 Task: Look for space in South Orange, United States from 6th September, 2023 to 15th September, 2023 for 6 adults in price range Rs.8000 to Rs.12000. Place can be entire place or private room with 6 bedrooms having 6 beds and 6 bathrooms. Property type can be house, flat, guest house. Amenities needed are: wifi, TV, free parkinig on premises, gym, breakfast. Booking option can be shelf check-in. Required host language is English.
Action: Mouse moved to (549, 130)
Screenshot: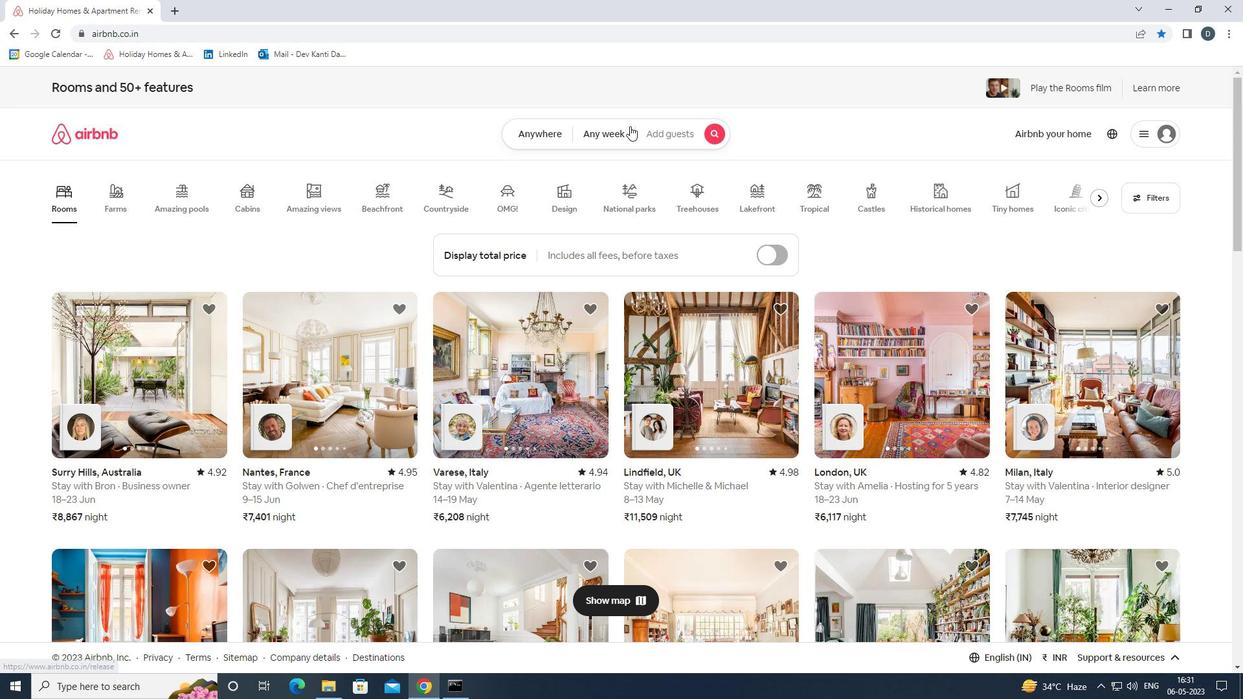 
Action: Mouse pressed left at (549, 130)
Screenshot: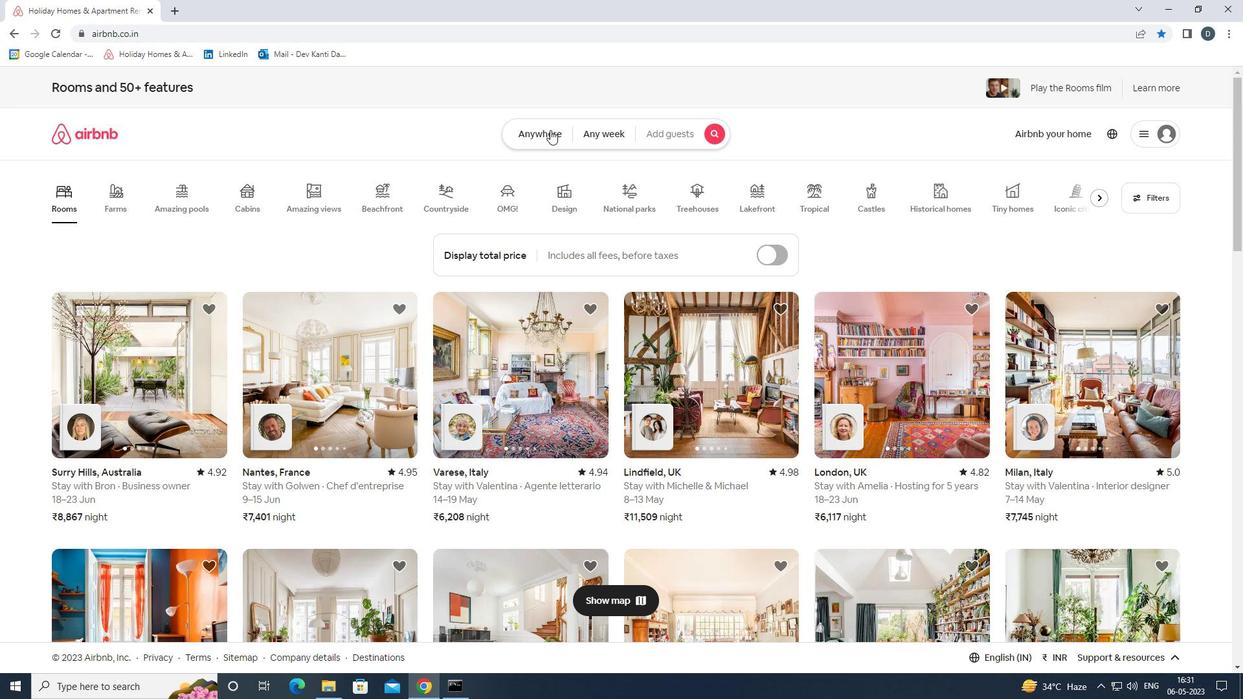 
Action: Mouse moved to (444, 182)
Screenshot: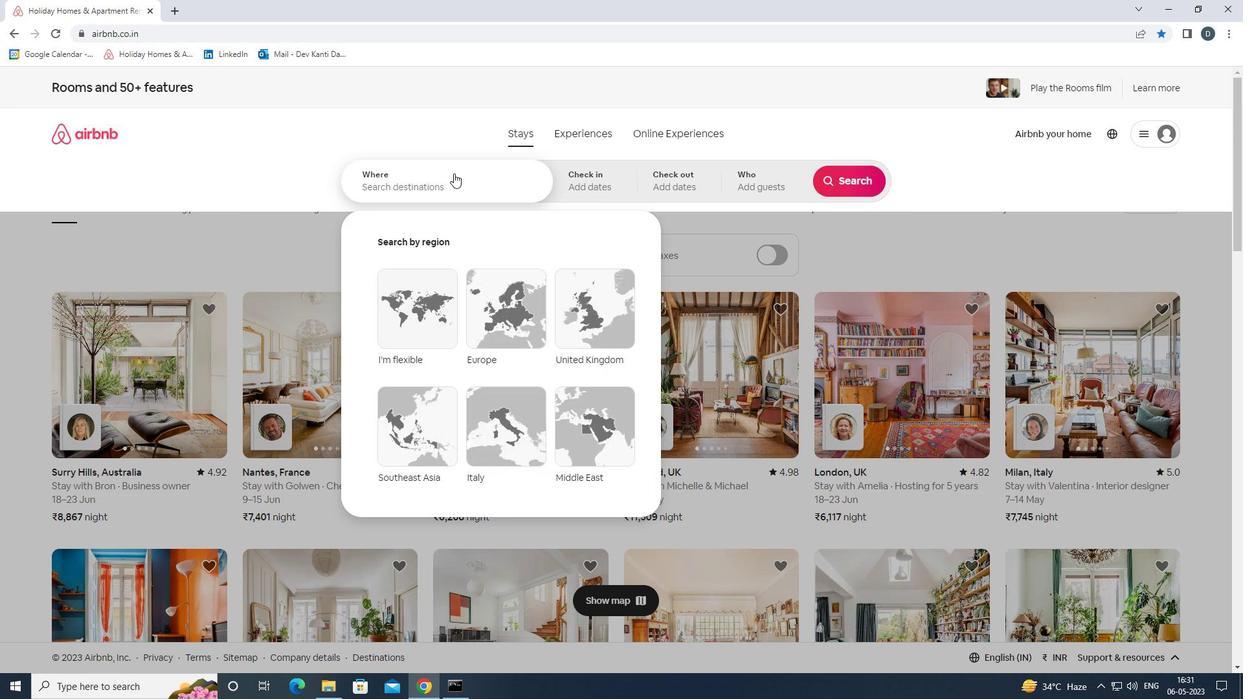
Action: Mouse pressed left at (444, 182)
Screenshot: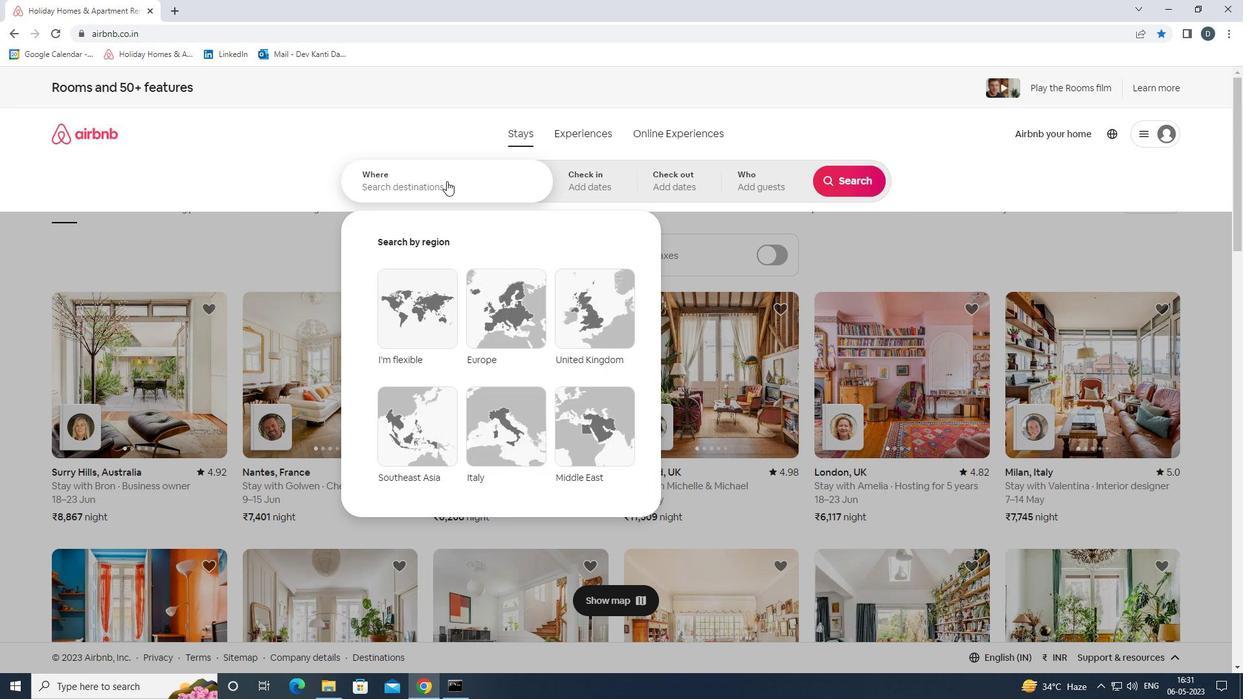 
Action: Key pressed <Key.shift>SOUTH<Key.space><Key.shift>ORANGE,<Key.shift>UNITED<Key.space><Key.shift><Key.shift><Key.shift><Key.shift><Key.shift><Key.shift><Key.shift>STATES<Key.enter>
Screenshot: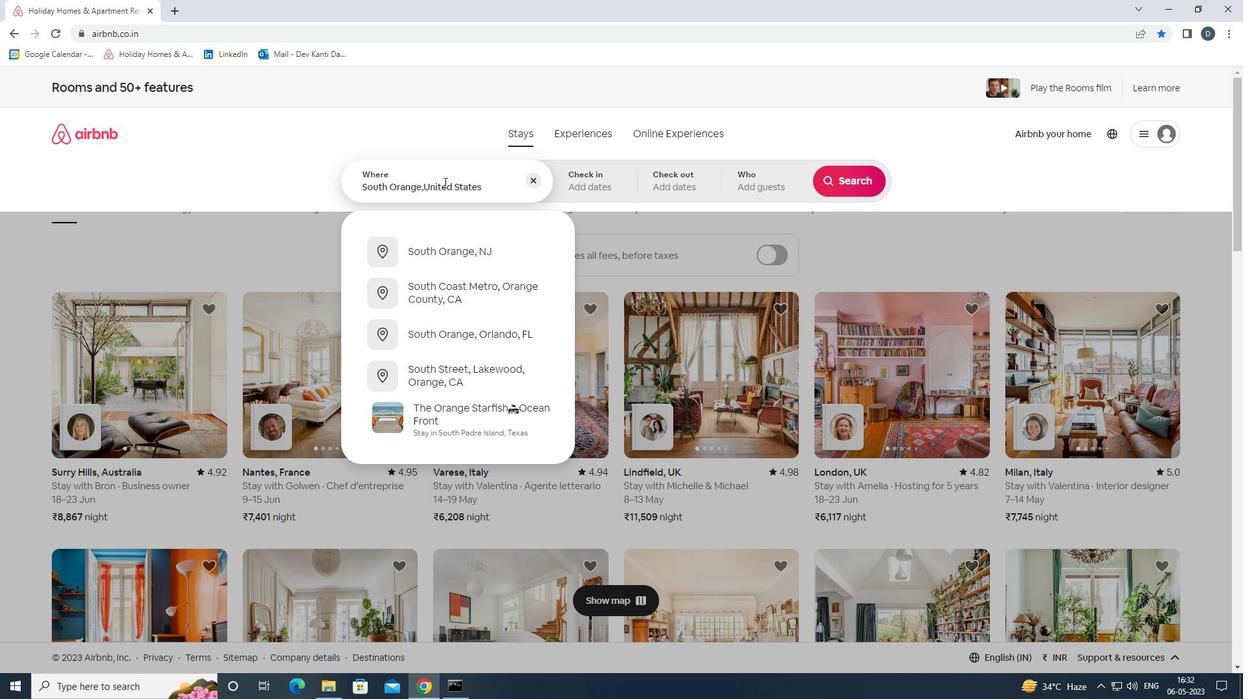 
Action: Mouse moved to (847, 279)
Screenshot: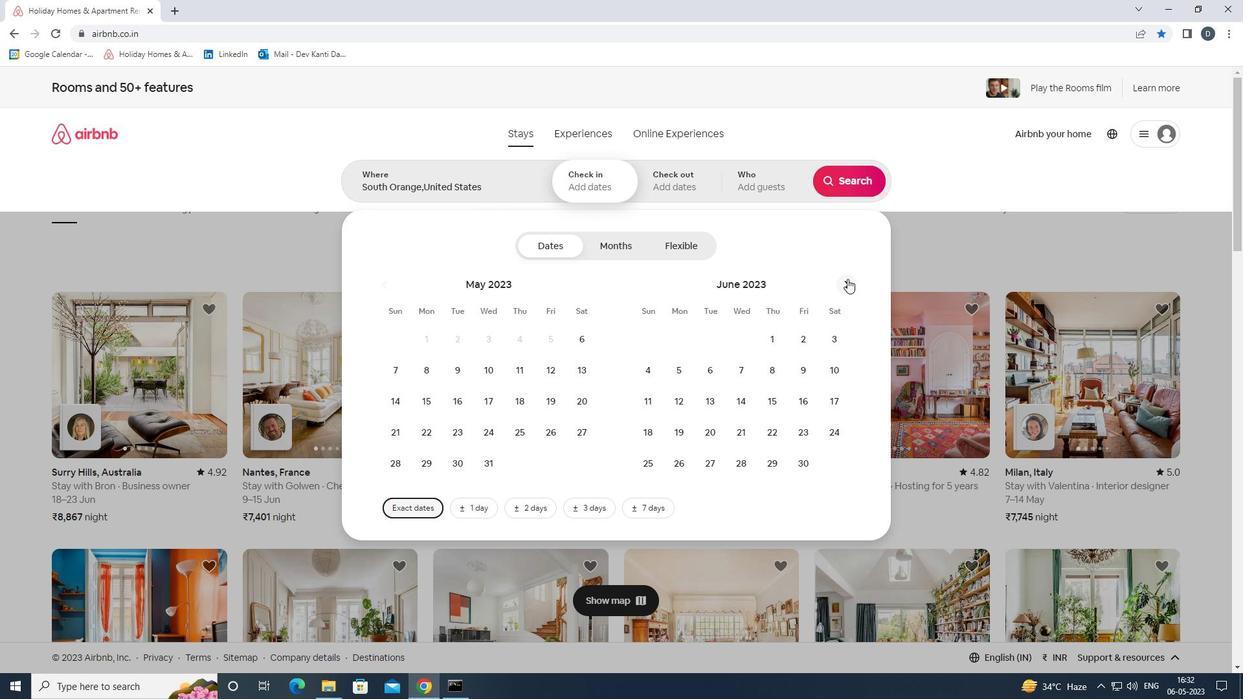 
Action: Mouse pressed left at (847, 279)
Screenshot: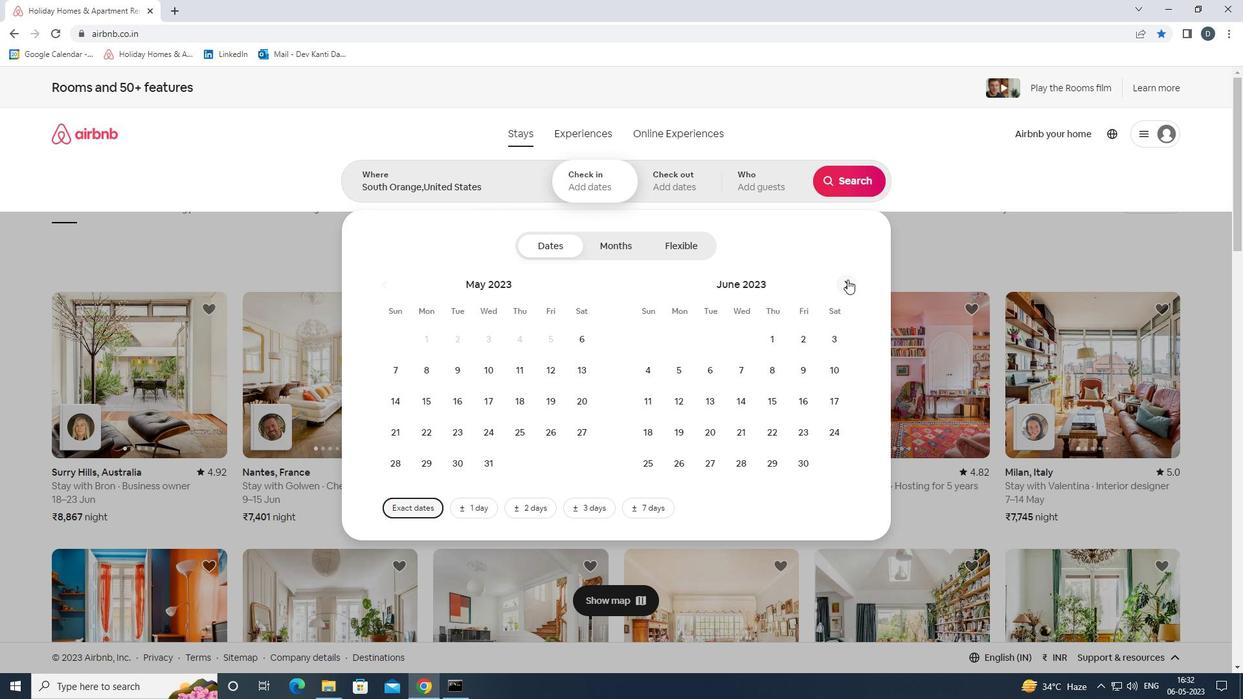 
Action: Mouse pressed left at (847, 279)
Screenshot: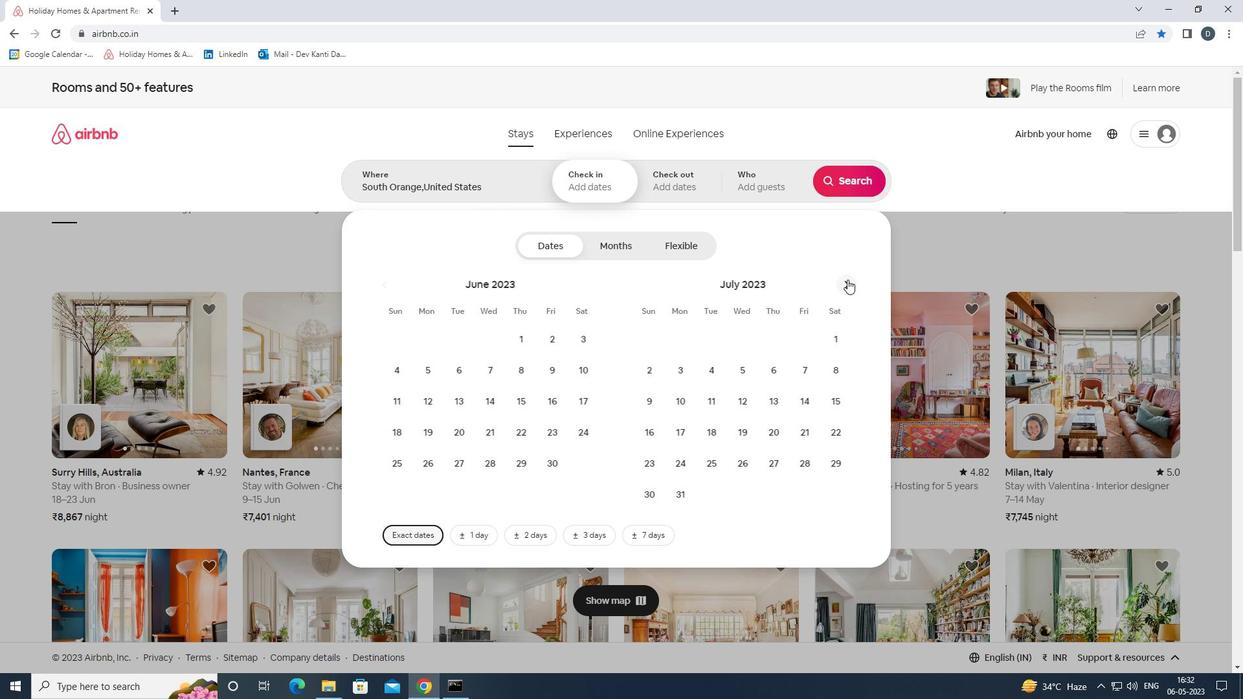 
Action: Mouse pressed left at (847, 279)
Screenshot: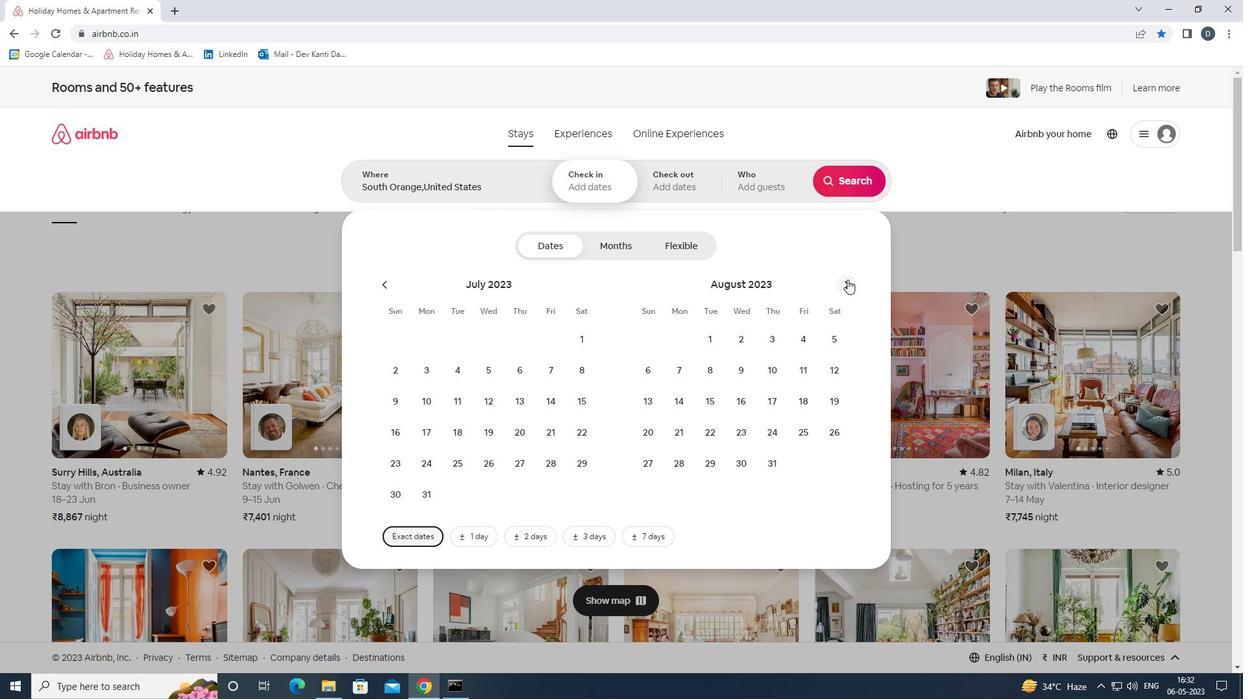 
Action: Mouse pressed left at (847, 279)
Screenshot: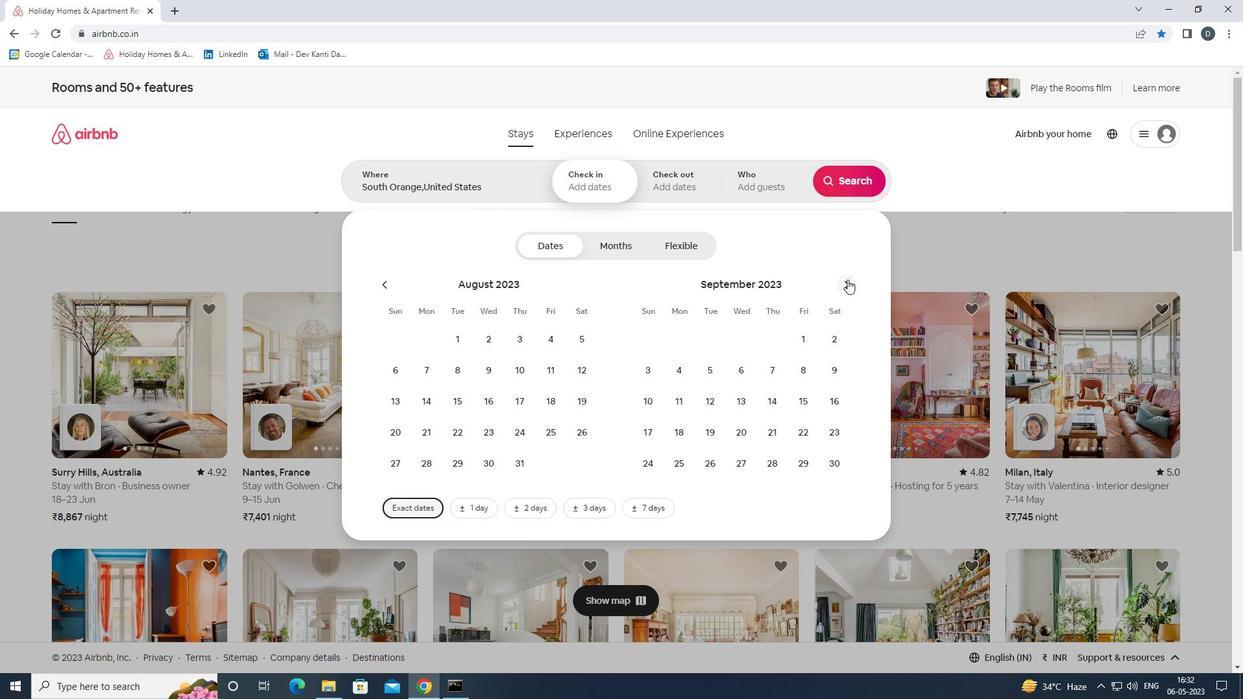 
Action: Mouse moved to (496, 378)
Screenshot: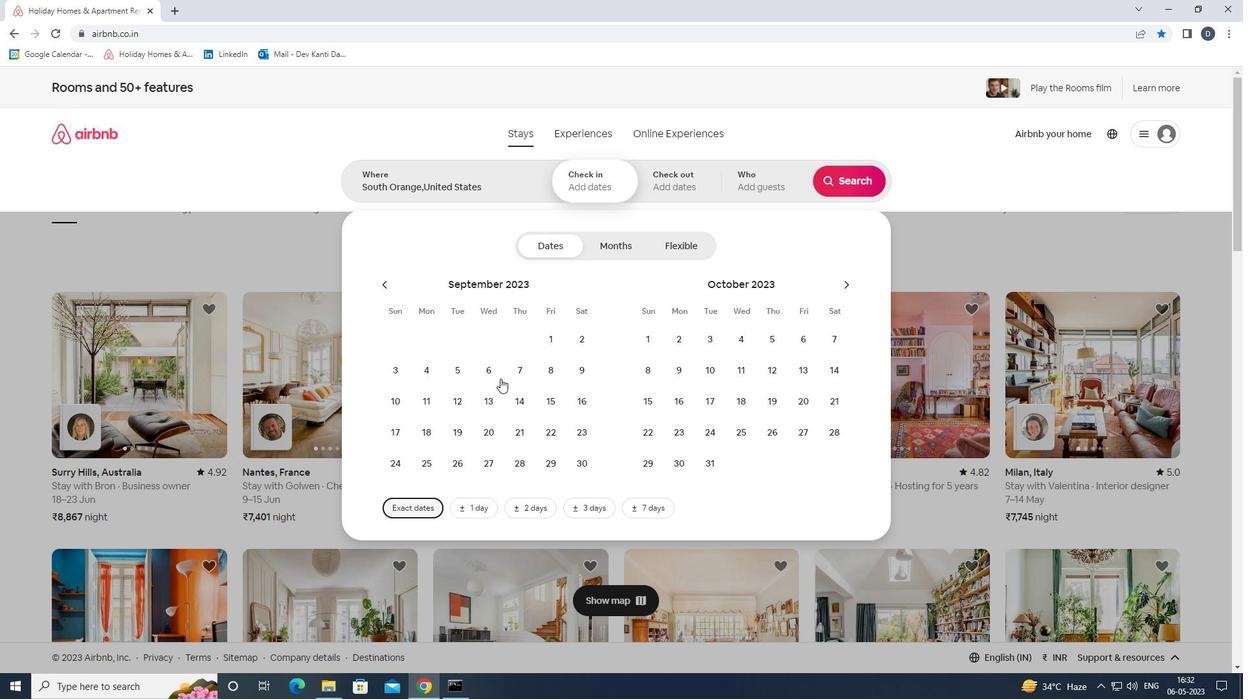 
Action: Mouse pressed left at (496, 378)
Screenshot: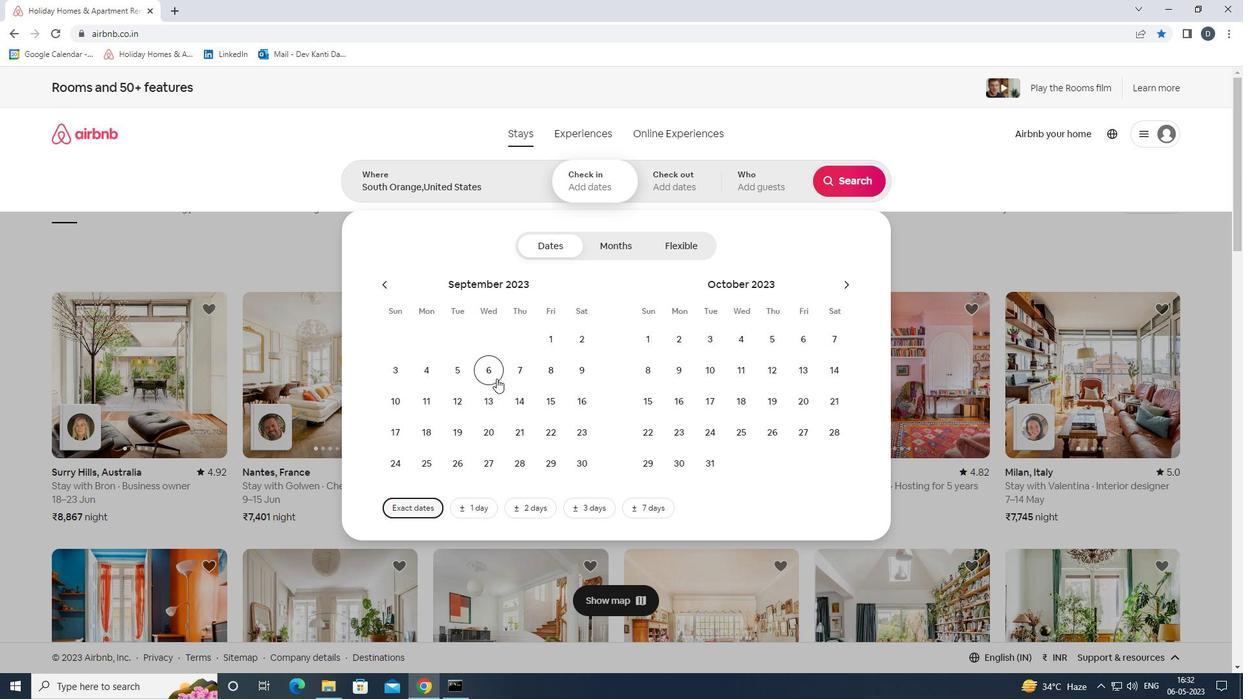 
Action: Mouse moved to (546, 397)
Screenshot: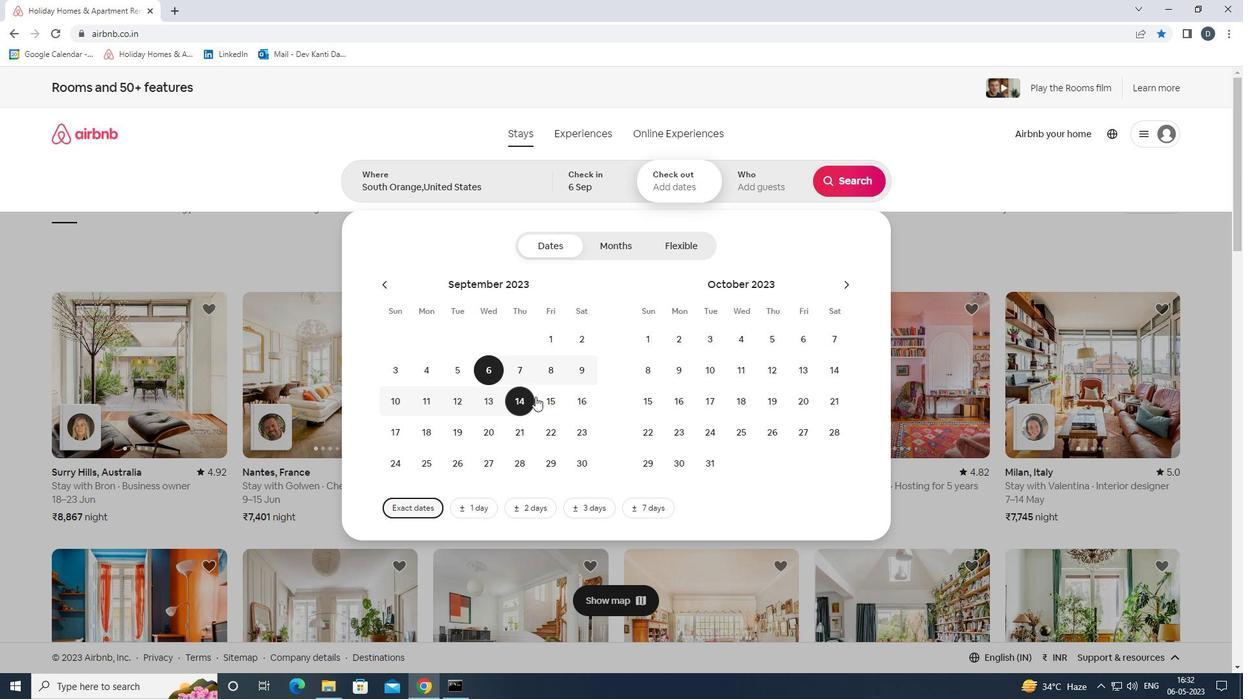 
Action: Mouse pressed left at (546, 397)
Screenshot: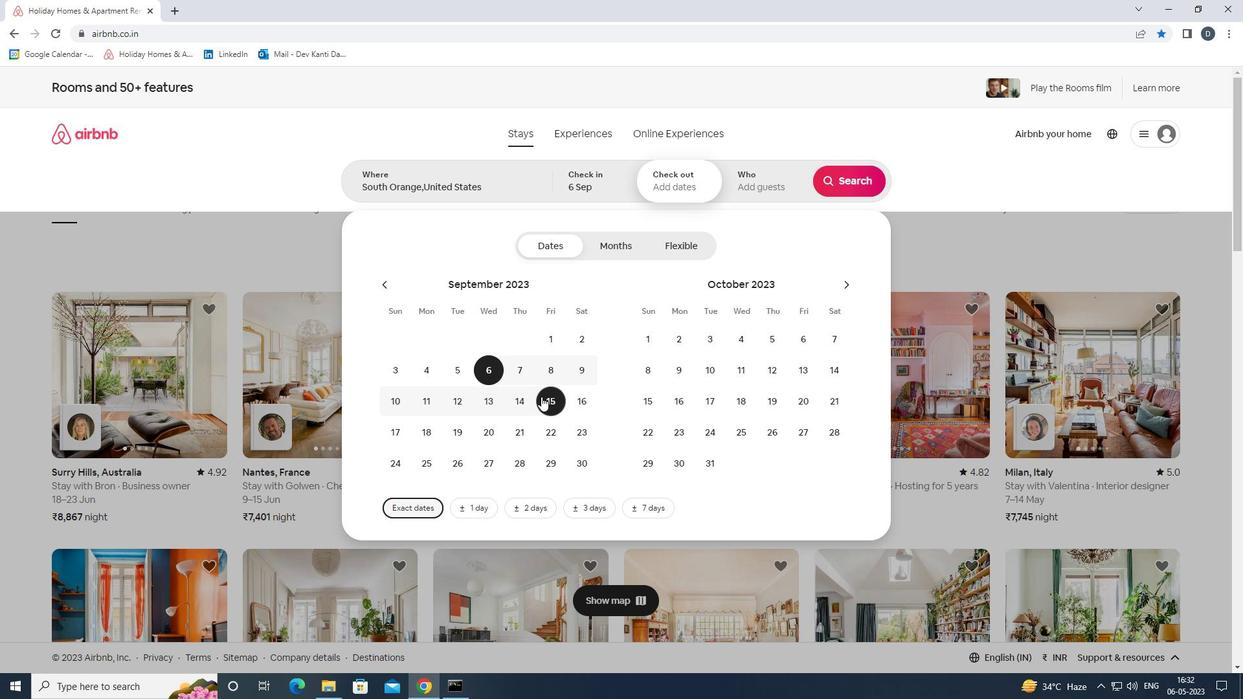 
Action: Mouse moved to (757, 191)
Screenshot: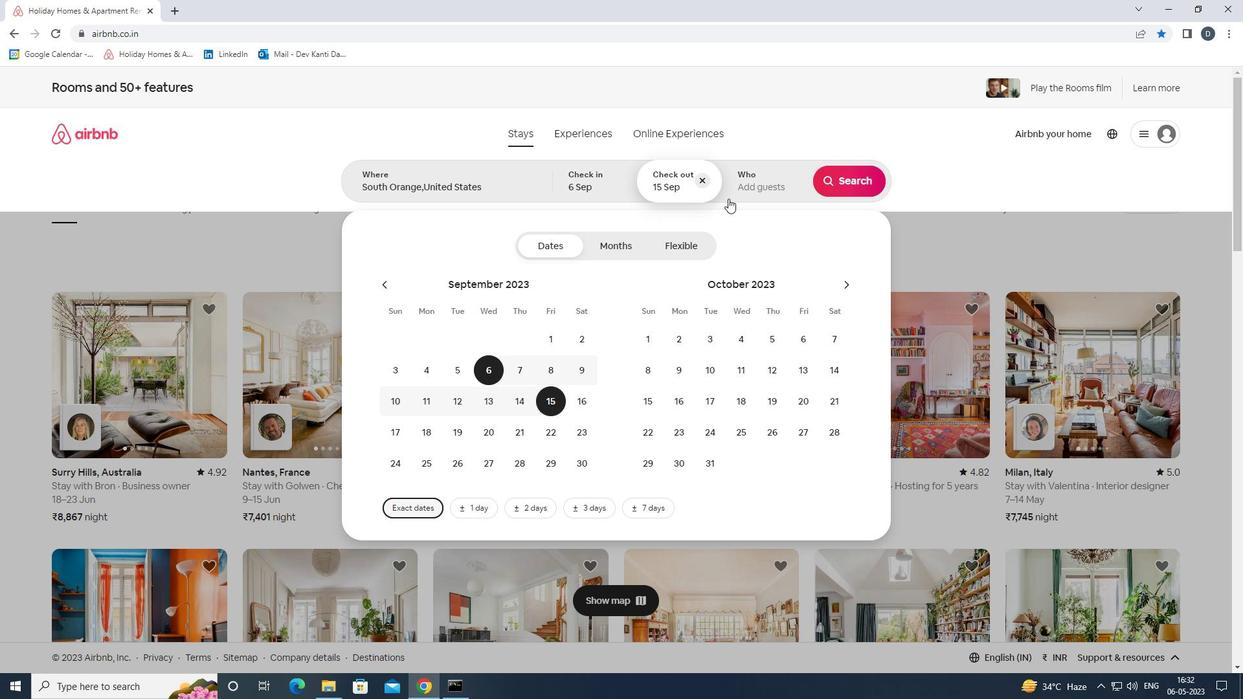 
Action: Mouse pressed left at (757, 191)
Screenshot: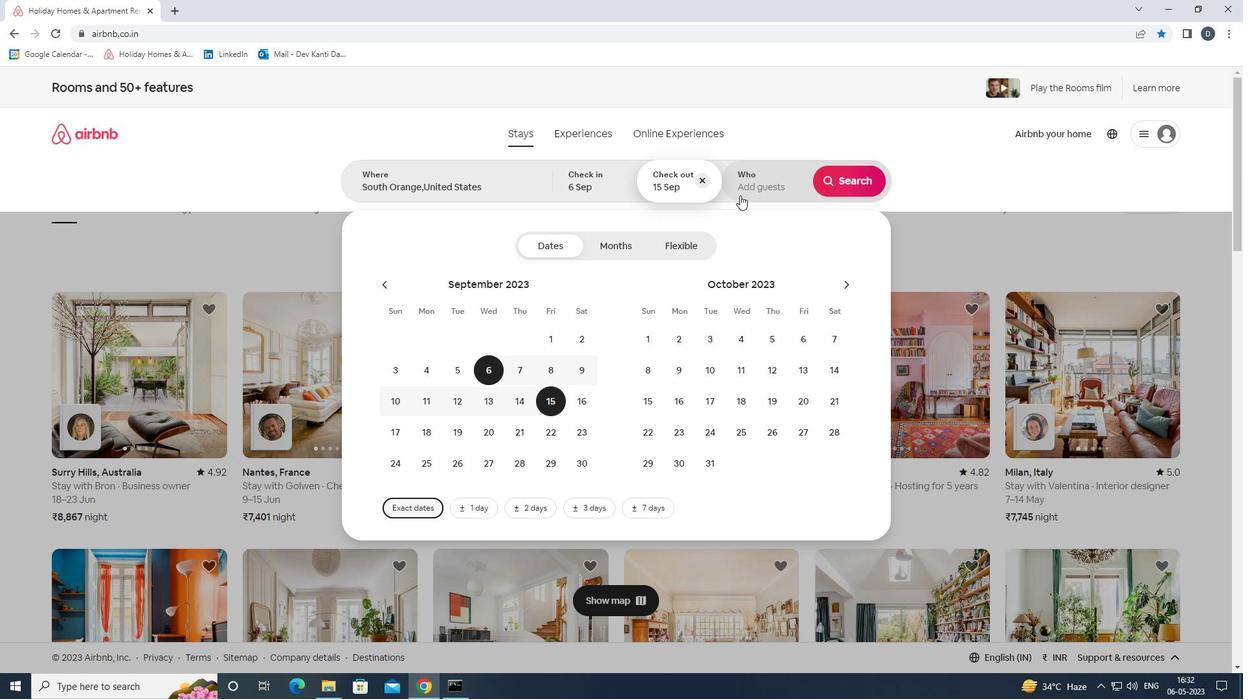 
Action: Mouse moved to (854, 248)
Screenshot: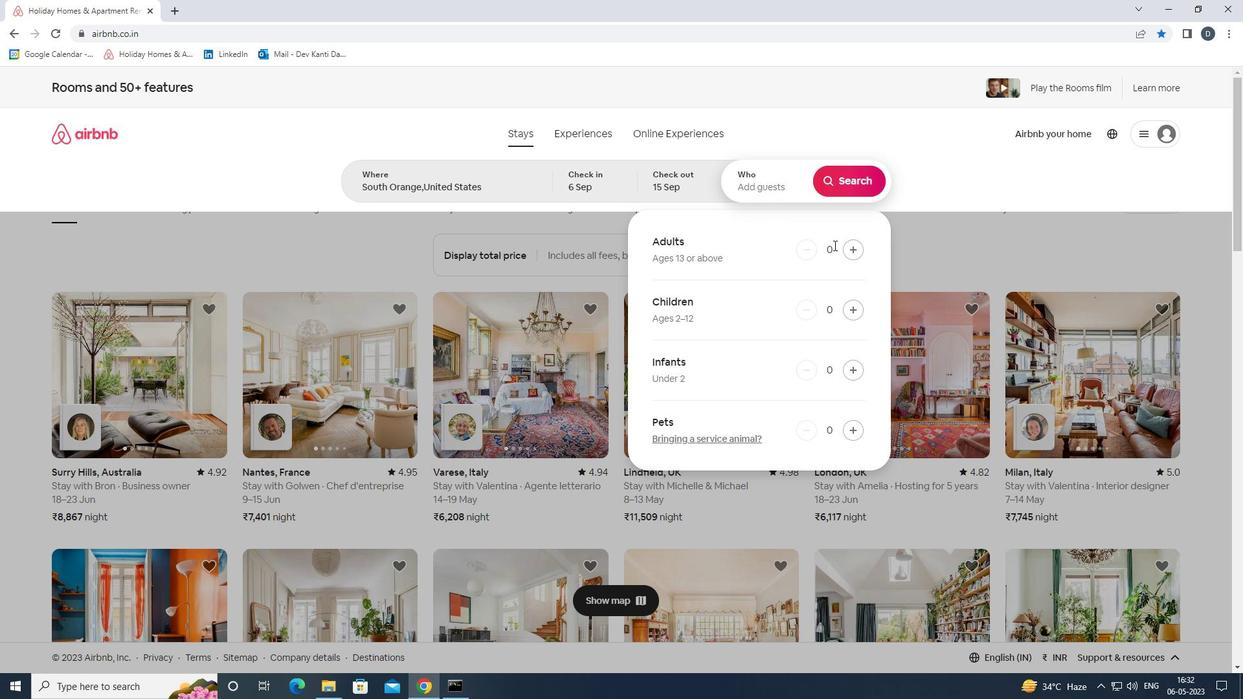 
Action: Mouse pressed left at (854, 248)
Screenshot: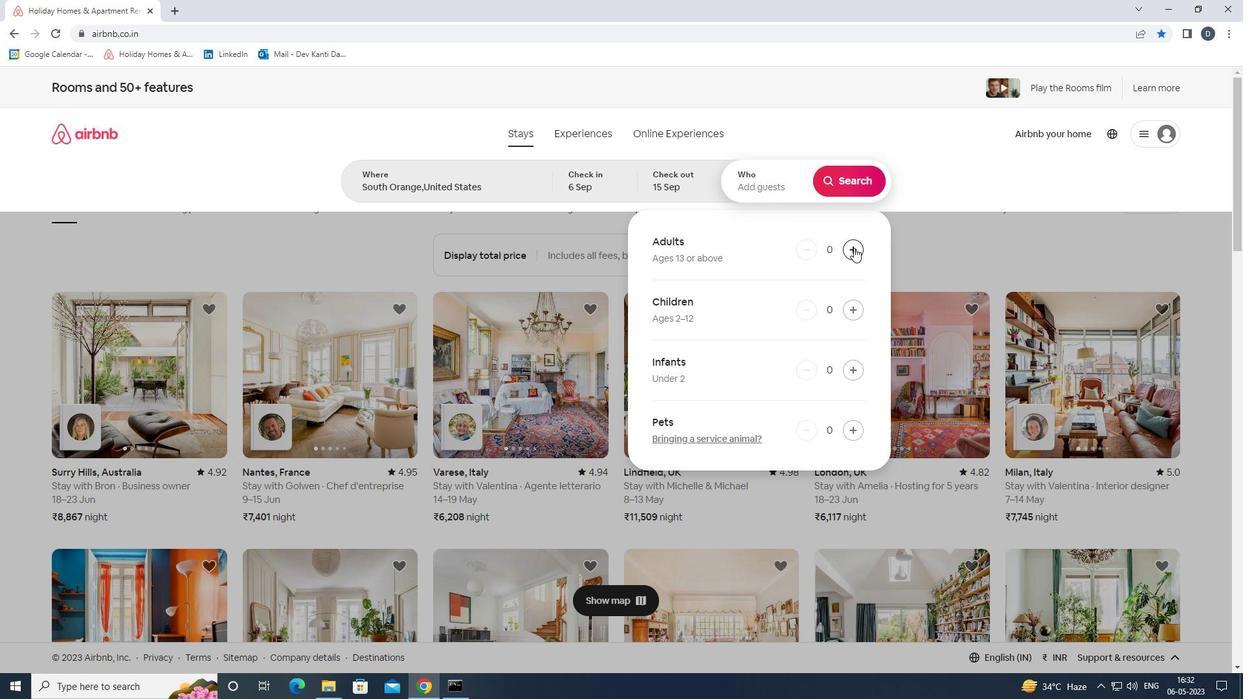 
Action: Mouse pressed left at (854, 248)
Screenshot: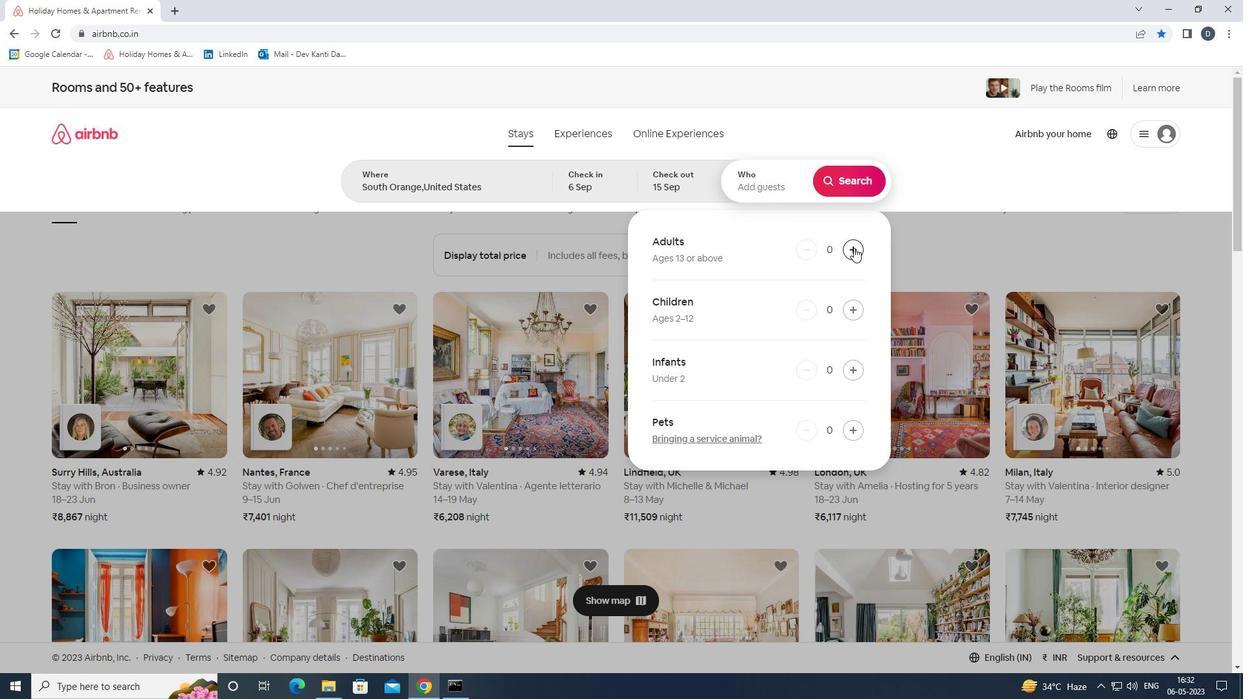 
Action: Mouse pressed left at (854, 248)
Screenshot: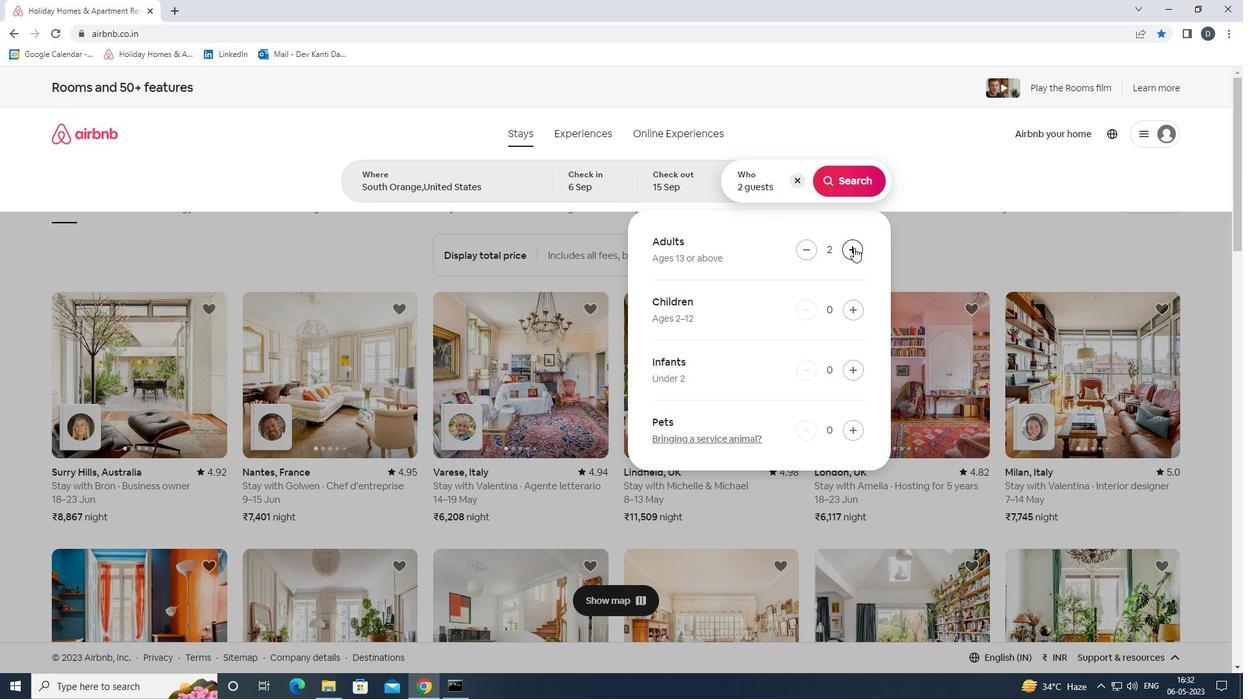 
Action: Mouse pressed left at (854, 248)
Screenshot: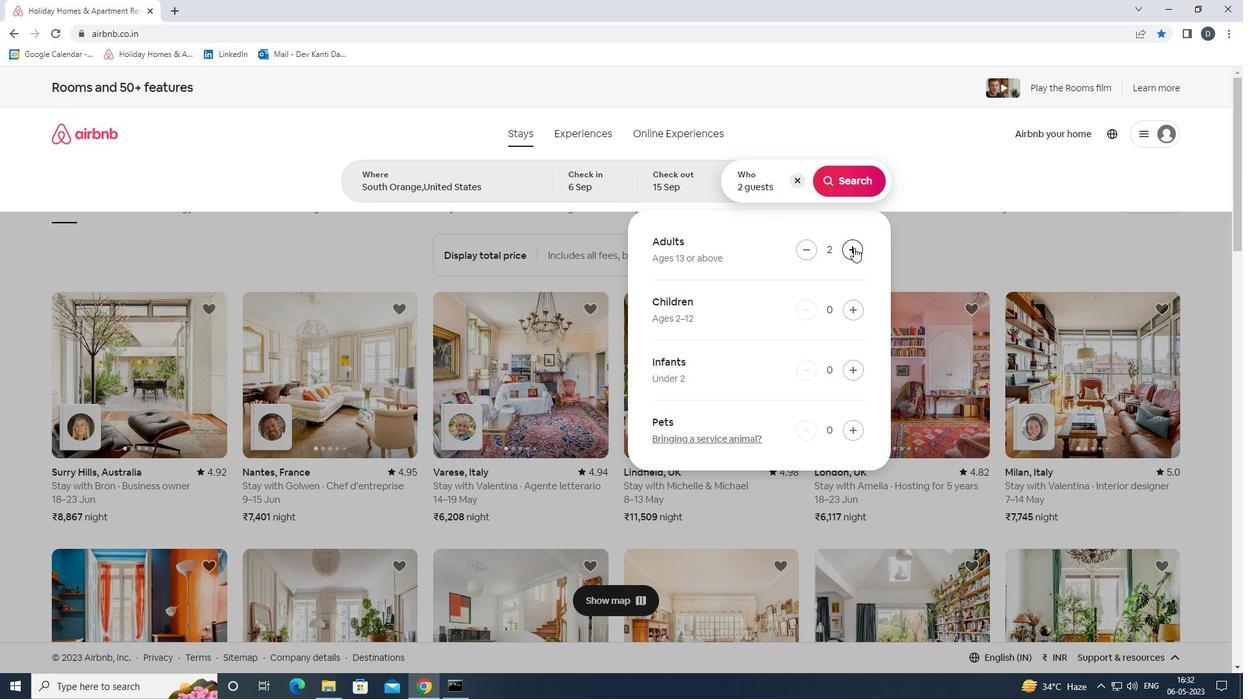 
Action: Mouse pressed left at (854, 248)
Screenshot: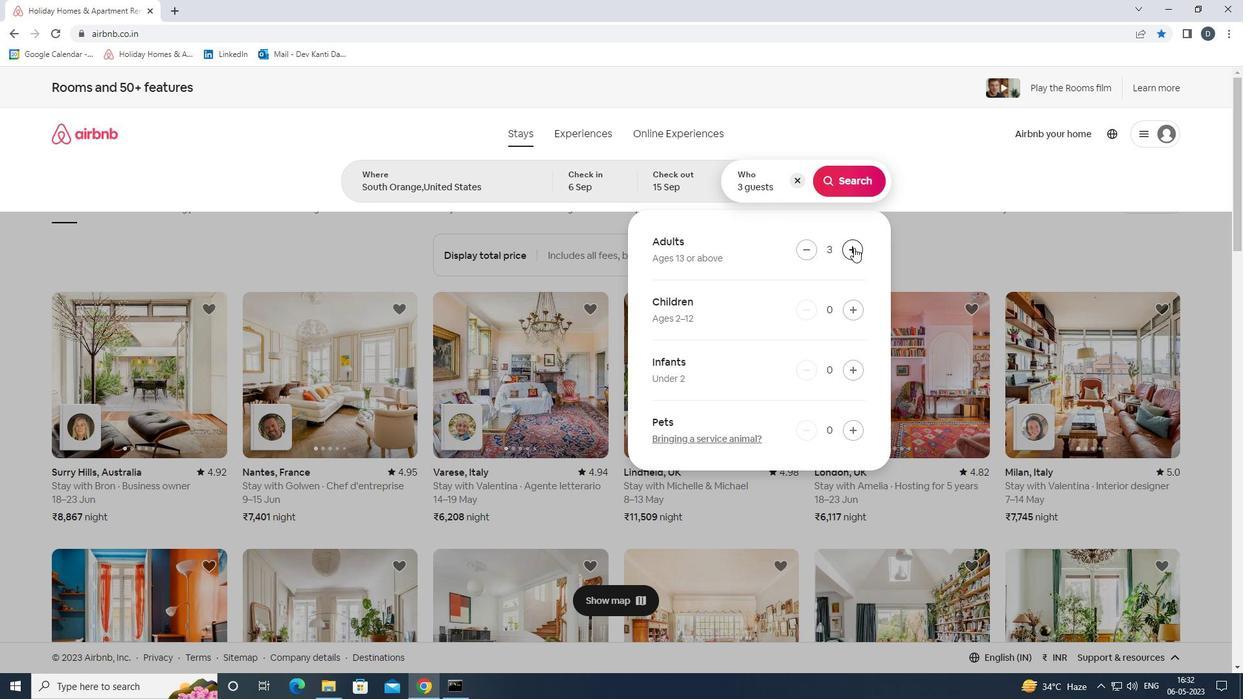 
Action: Mouse pressed left at (854, 248)
Screenshot: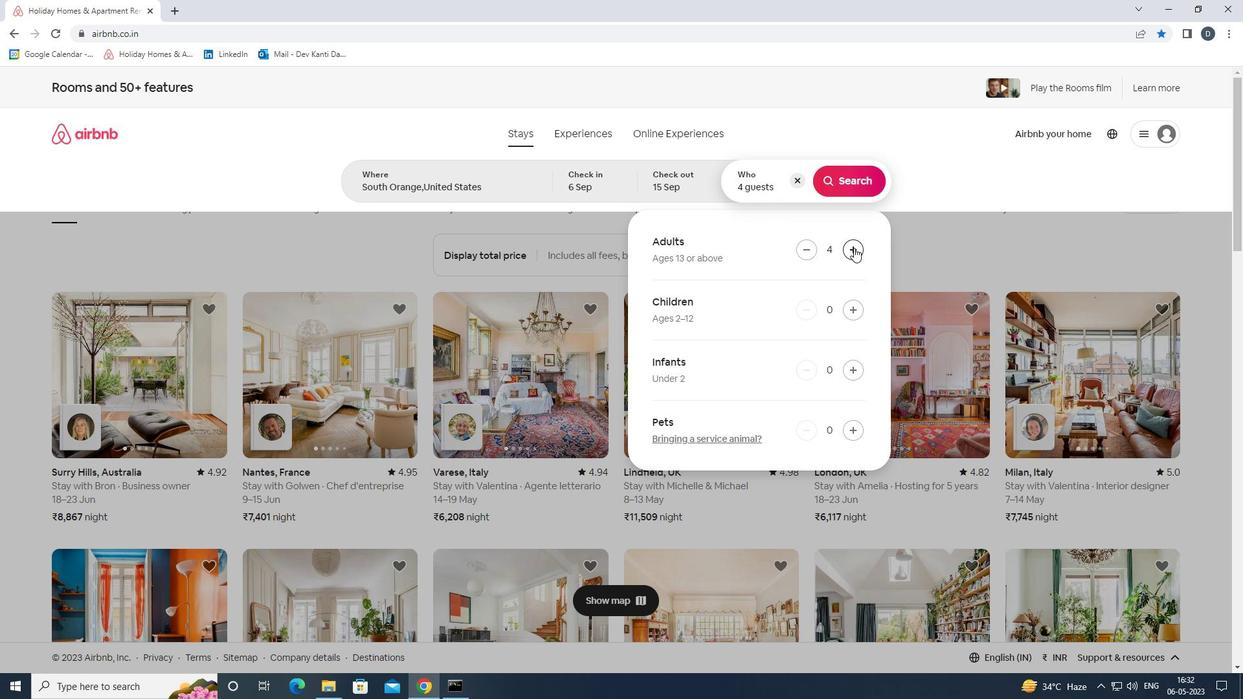 
Action: Mouse moved to (849, 183)
Screenshot: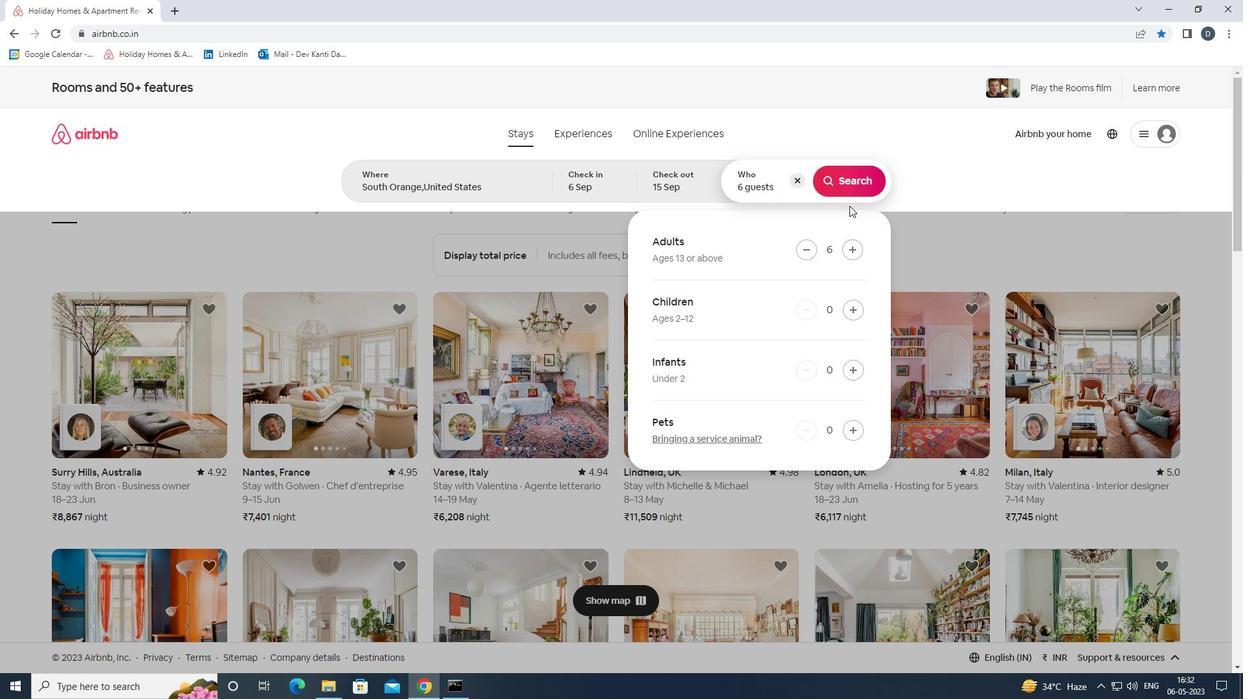 
Action: Mouse pressed left at (849, 183)
Screenshot: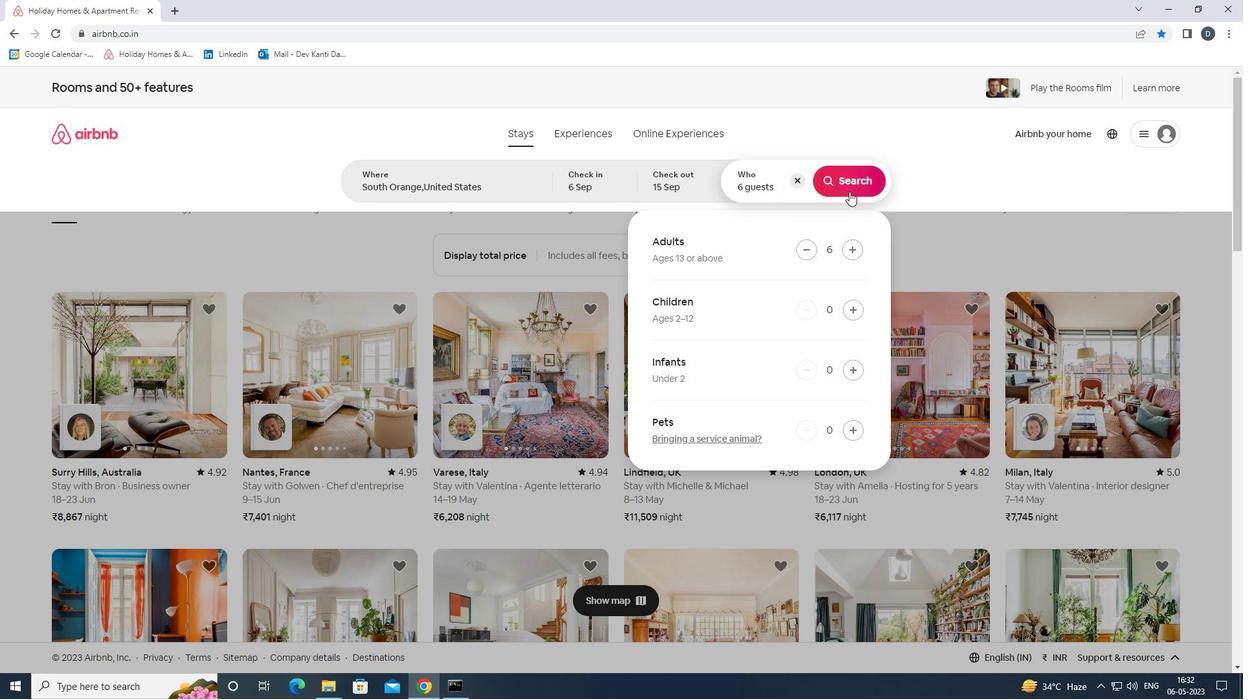 
Action: Mouse moved to (1180, 141)
Screenshot: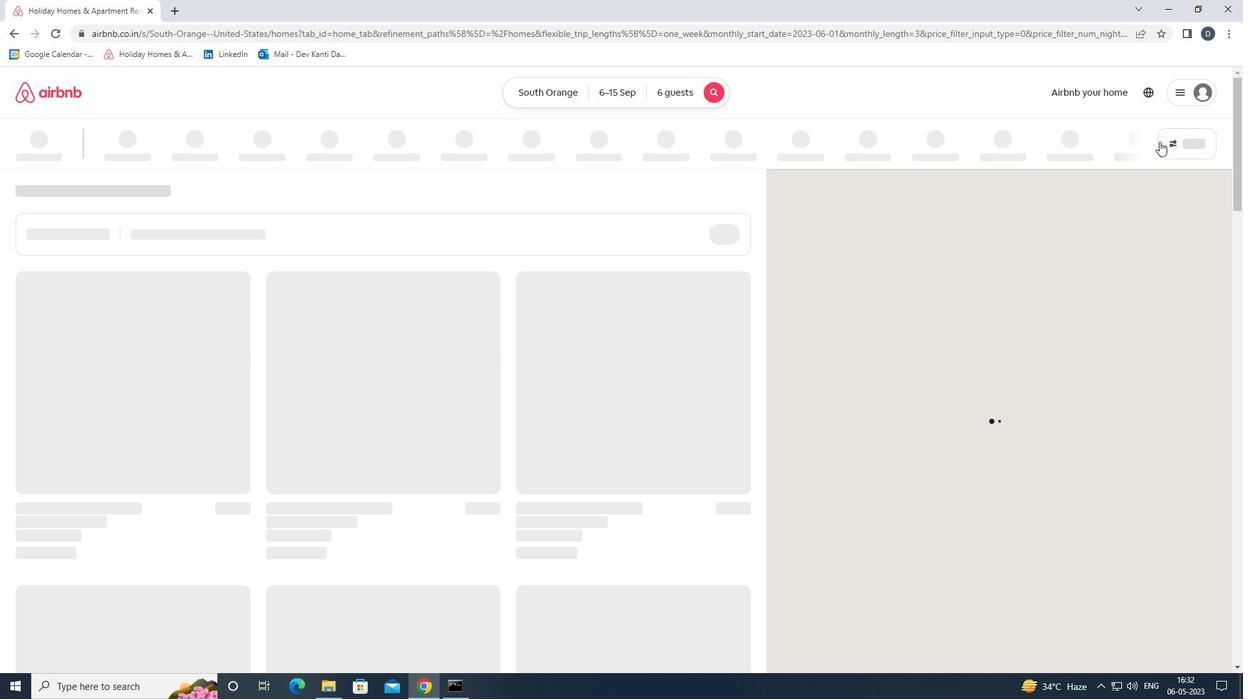 
Action: Mouse pressed left at (1180, 141)
Screenshot: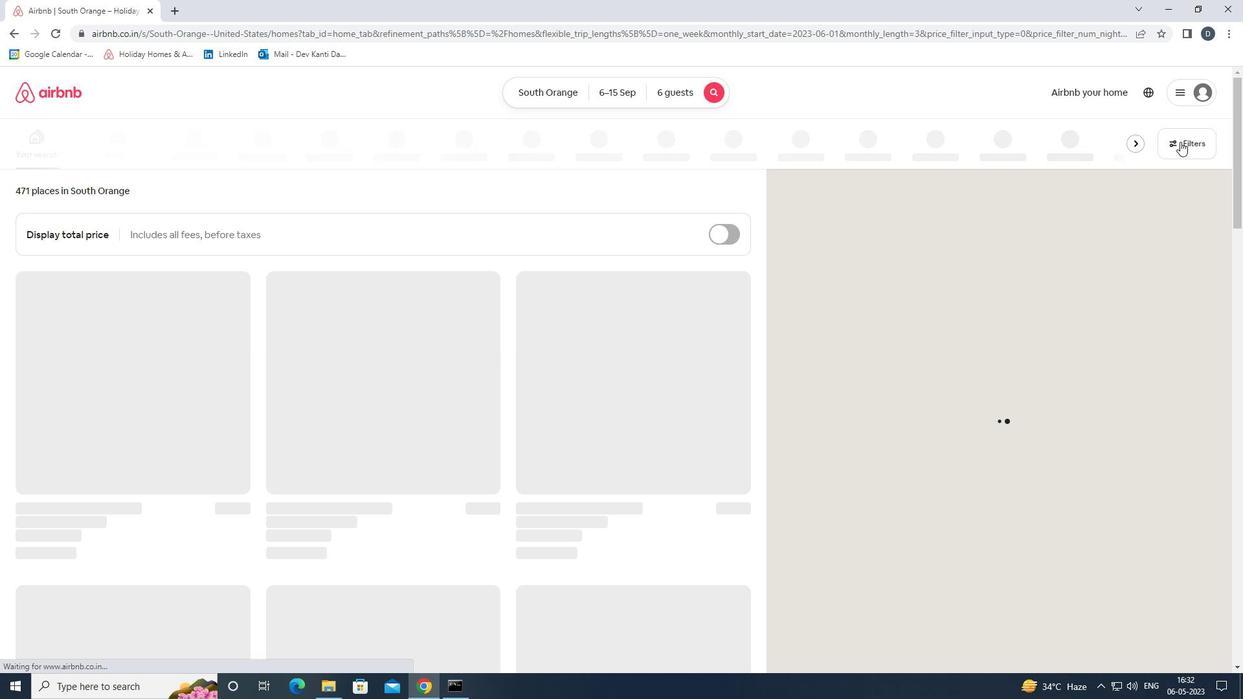 
Action: Mouse moved to (505, 467)
Screenshot: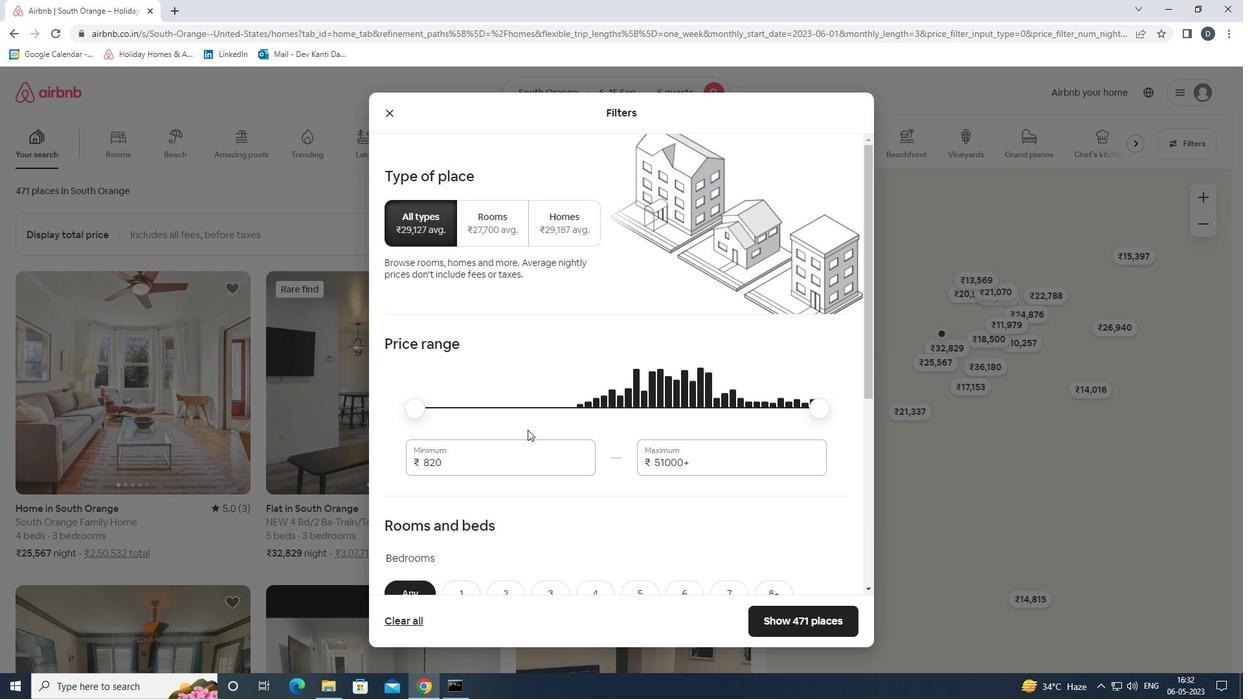 
Action: Mouse pressed left at (505, 467)
Screenshot: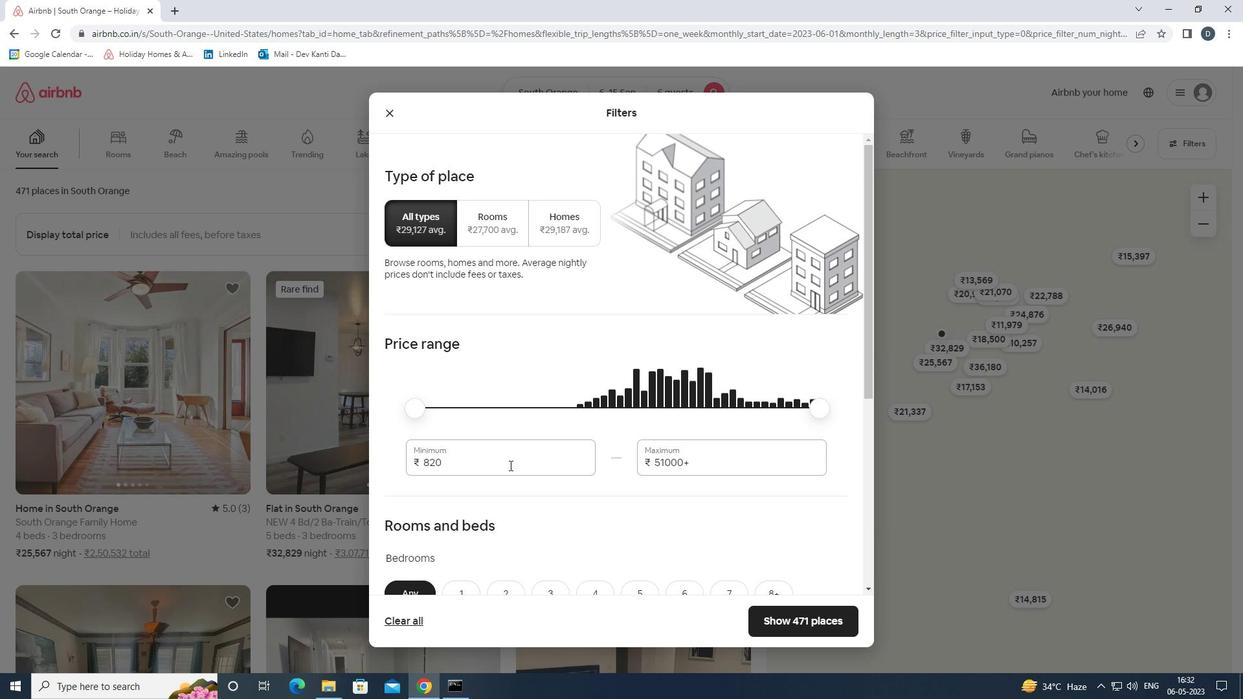 
Action: Mouse pressed left at (505, 467)
Screenshot: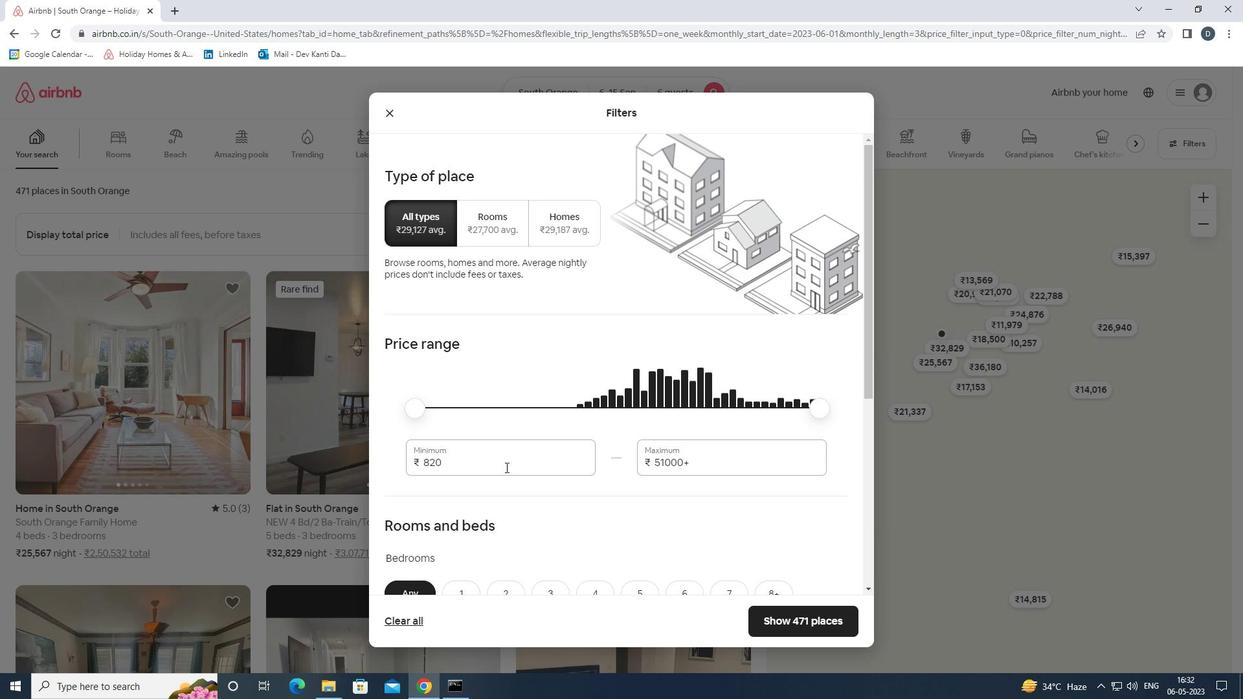
Action: Mouse moved to (507, 433)
Screenshot: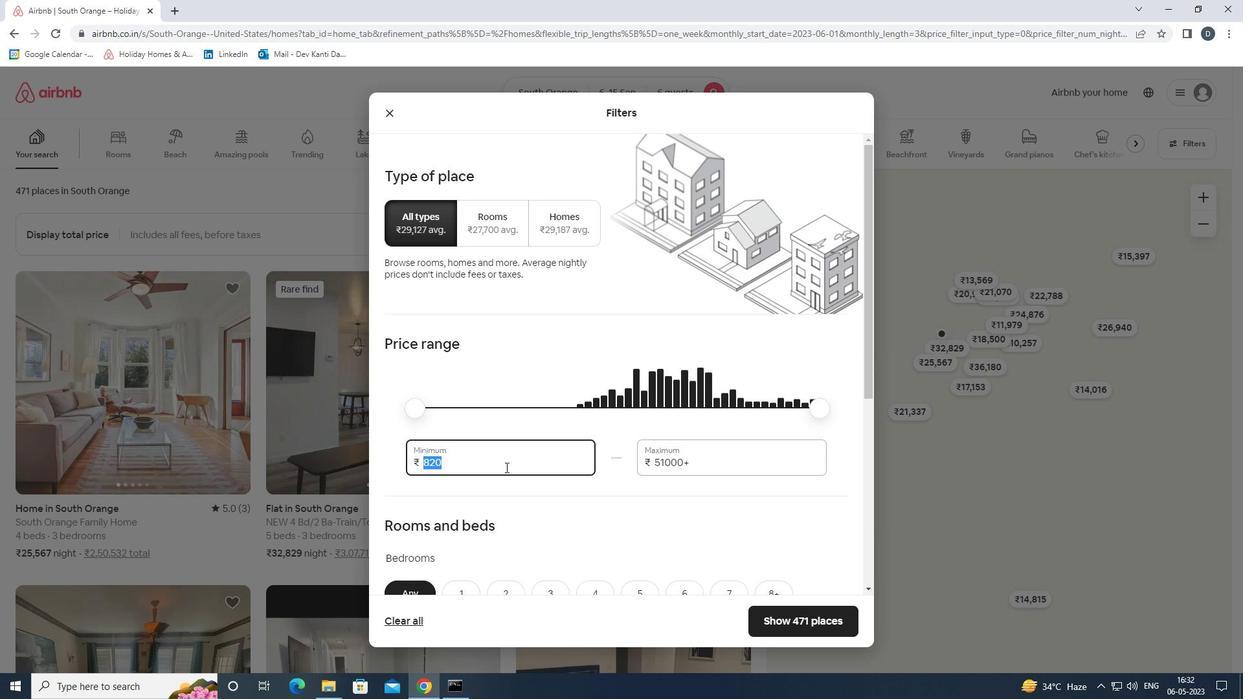 
Action: Key pressed 8000<Key.tab>12000
Screenshot: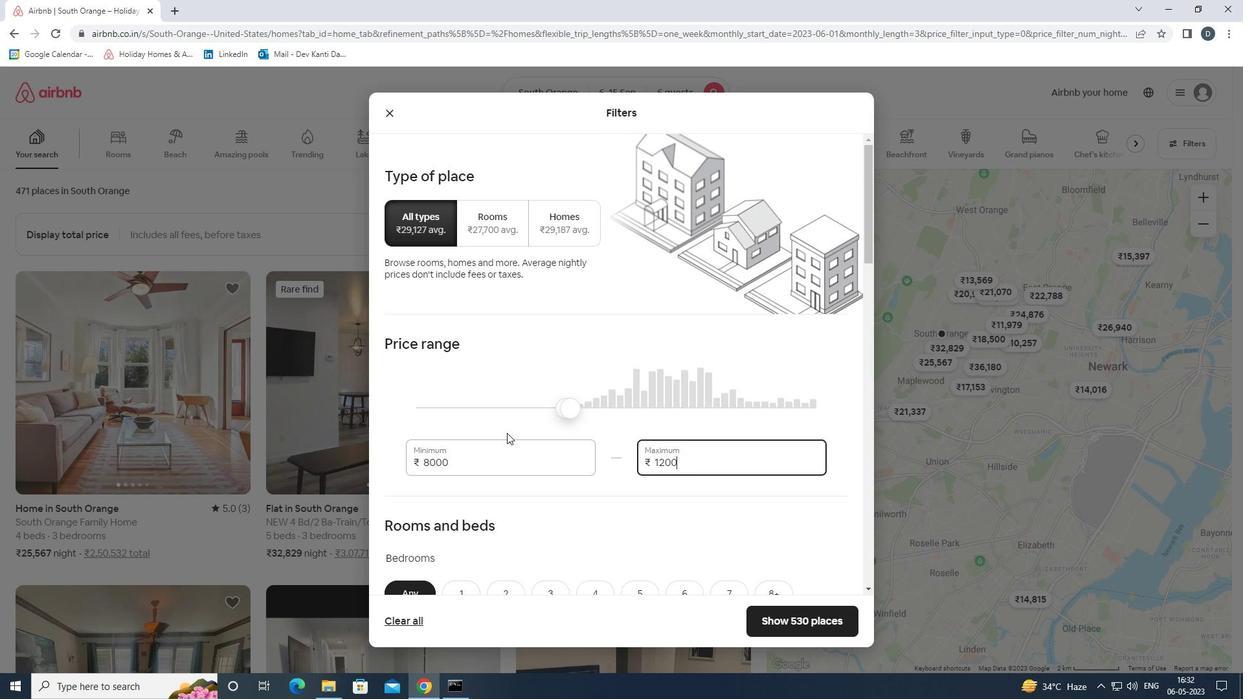 
Action: Mouse moved to (508, 432)
Screenshot: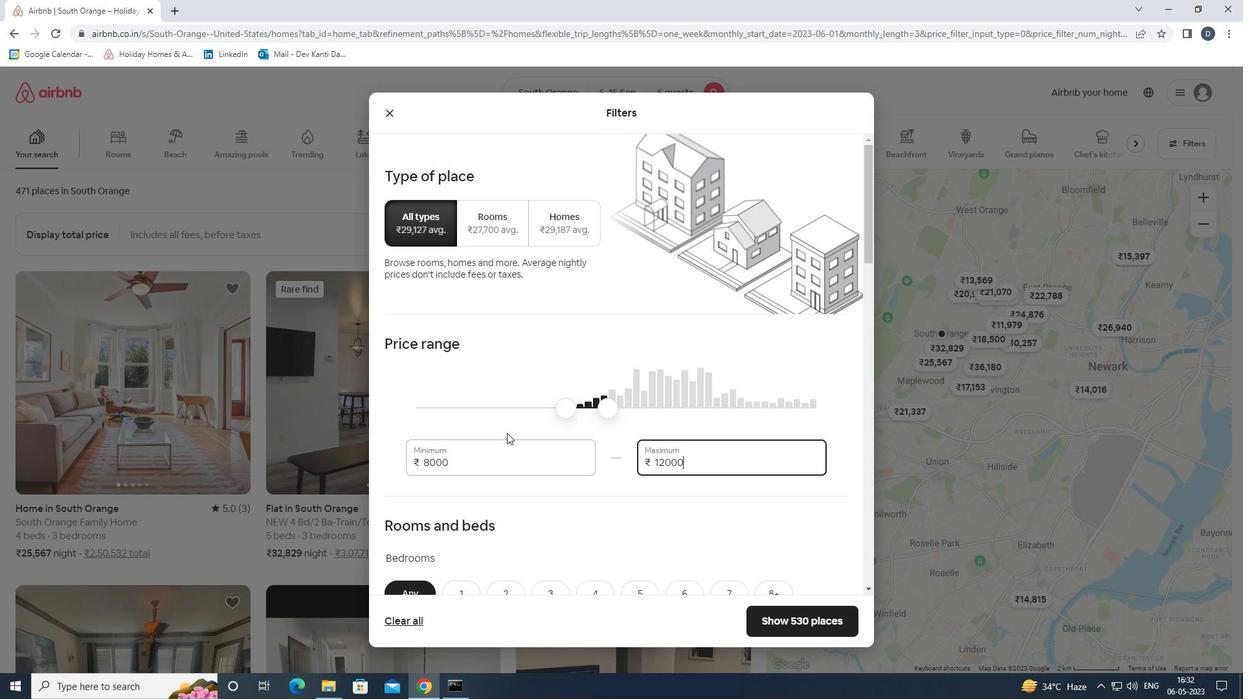 
Action: Mouse scrolled (508, 431) with delta (0, 0)
Screenshot: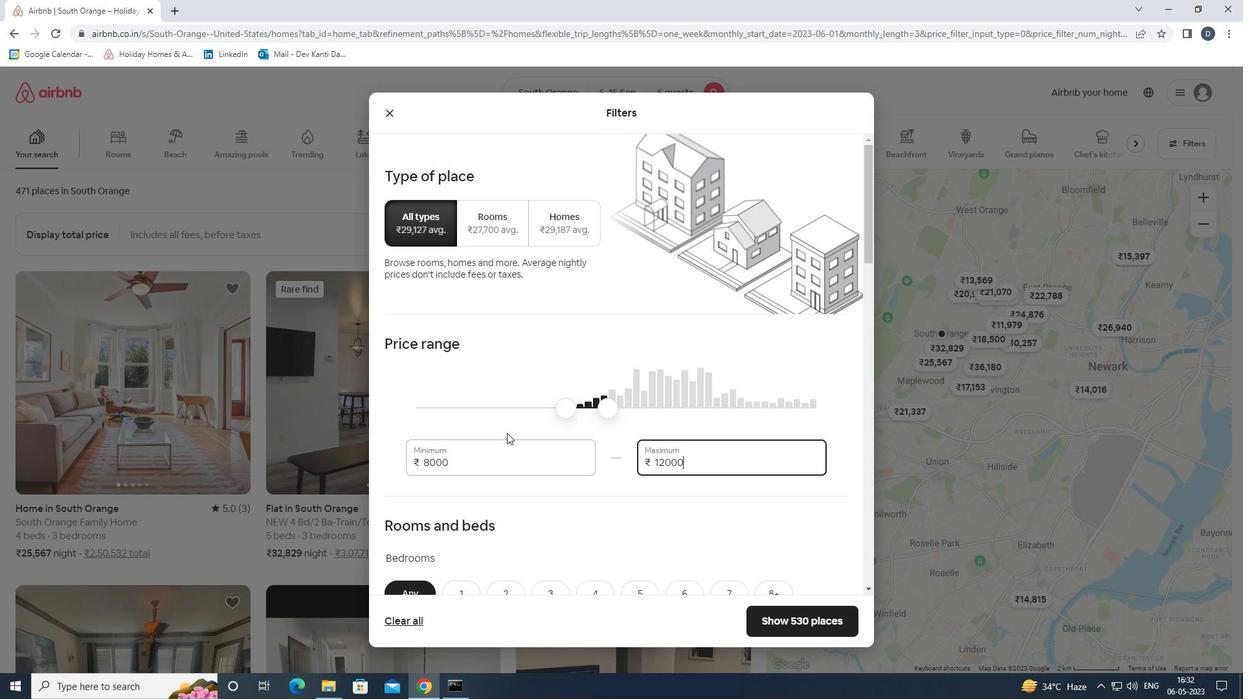 
Action: Mouse moved to (516, 432)
Screenshot: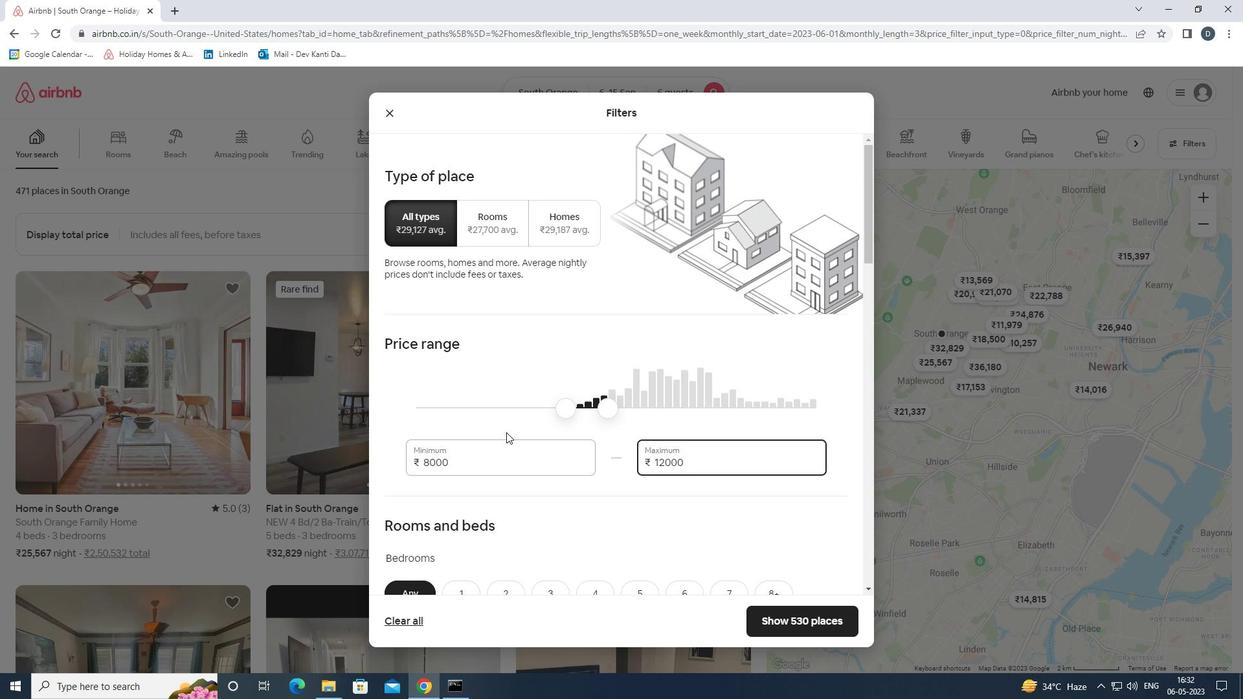 
Action: Mouse scrolled (516, 431) with delta (0, 0)
Screenshot: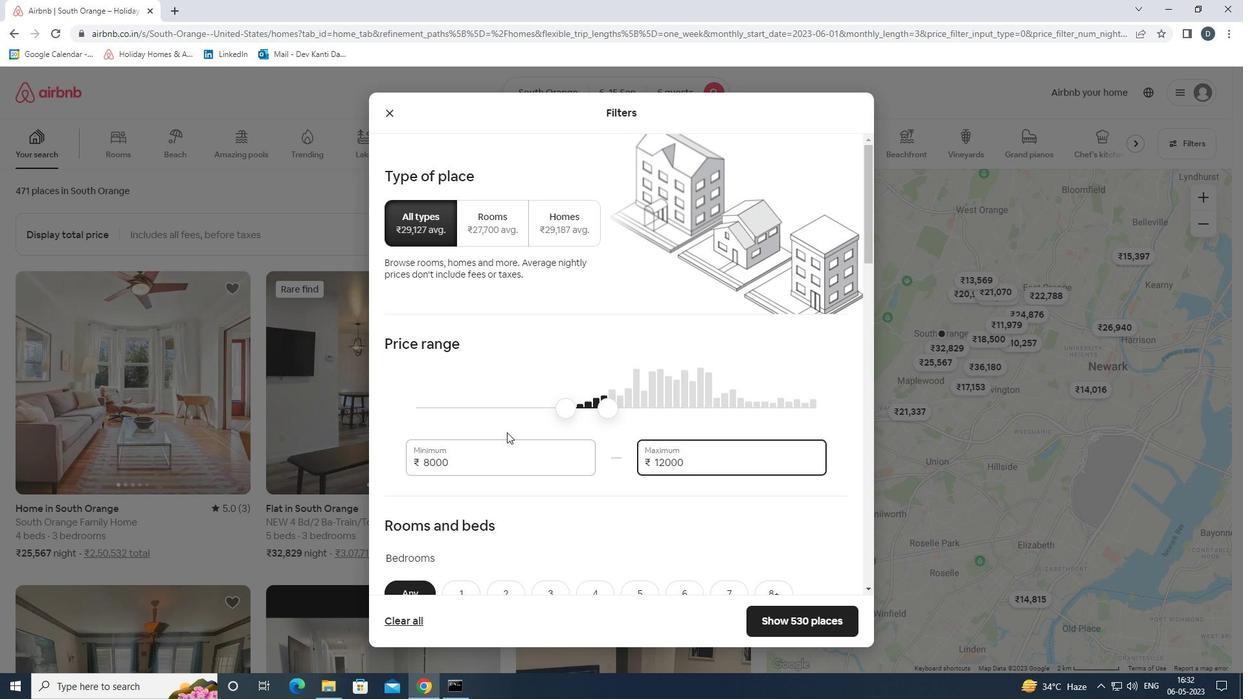 
Action: Mouse moved to (525, 431)
Screenshot: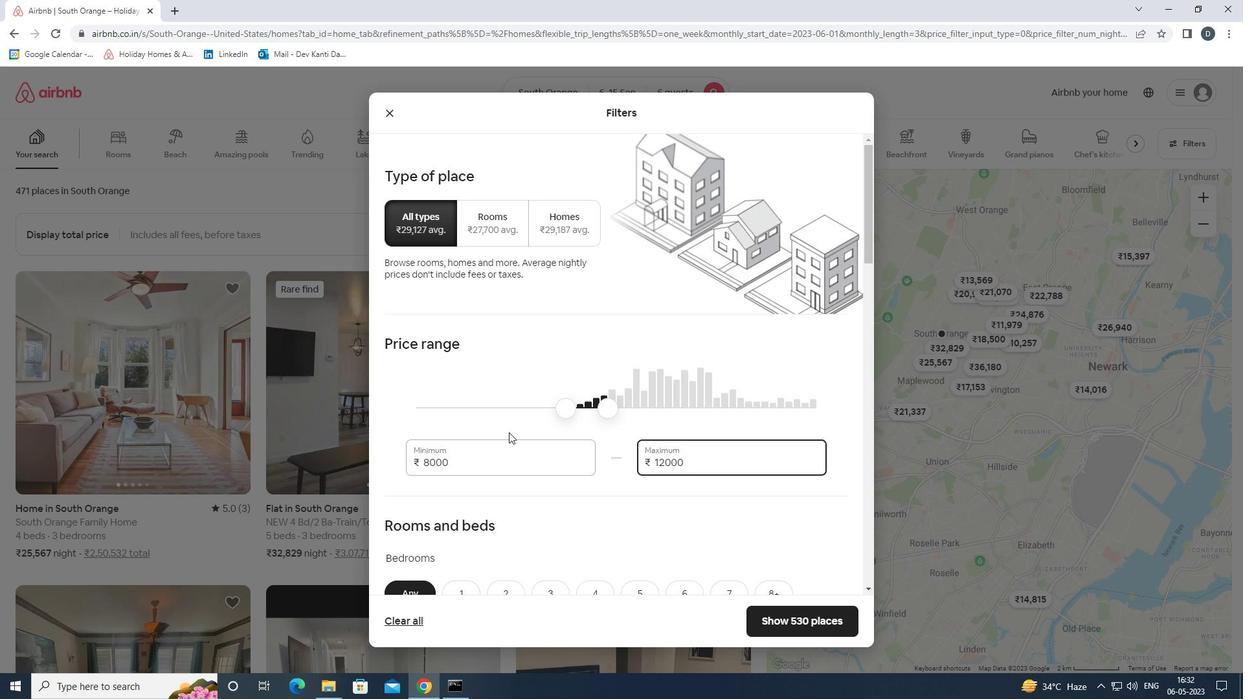 
Action: Mouse scrolled (525, 431) with delta (0, 0)
Screenshot: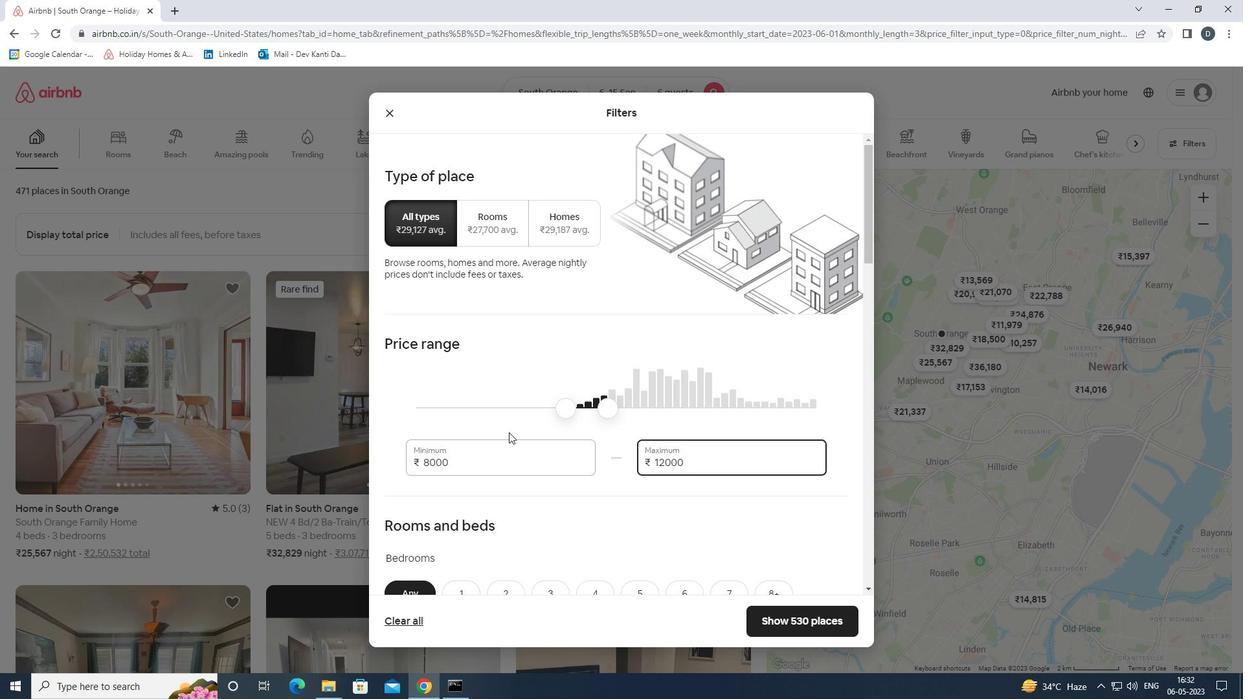 
Action: Mouse moved to (529, 426)
Screenshot: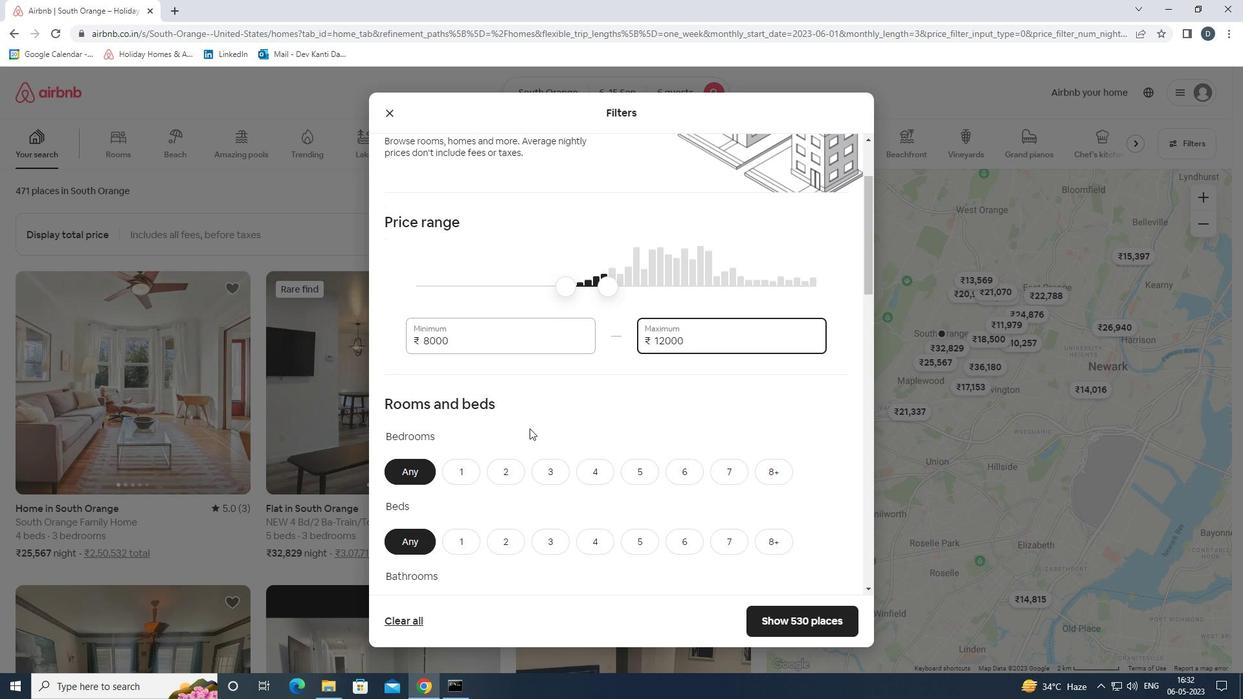 
Action: Mouse scrolled (529, 425) with delta (0, 0)
Screenshot: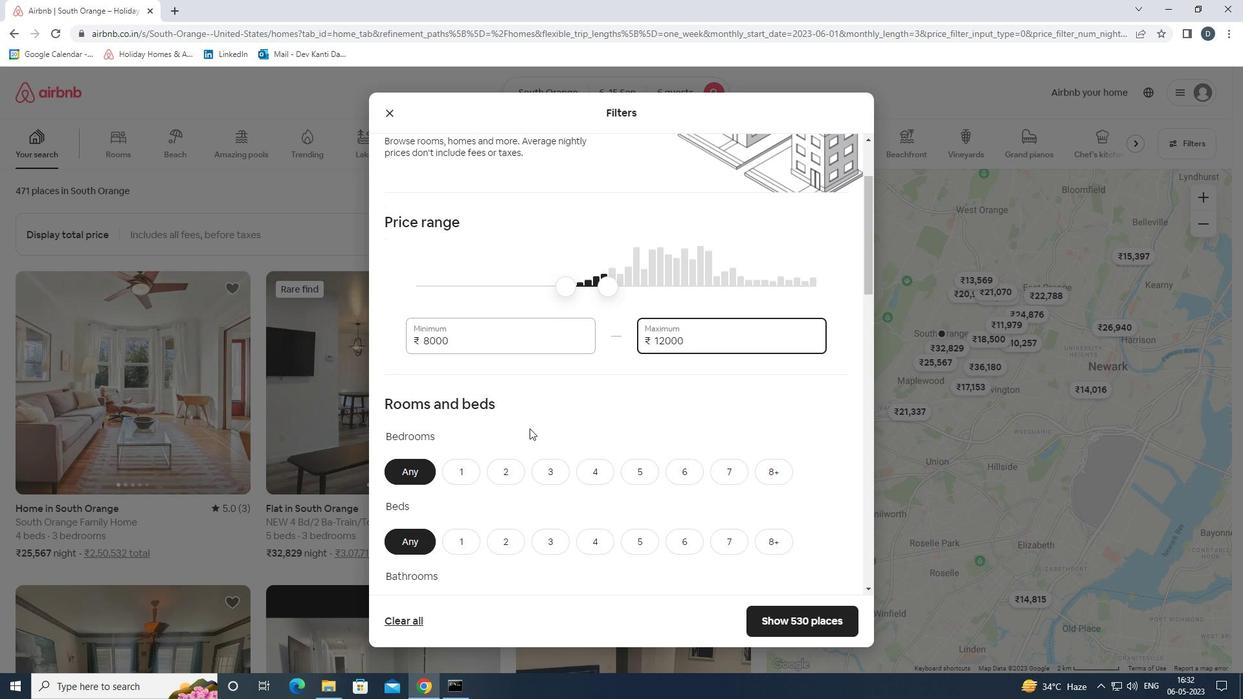 
Action: Mouse moved to (688, 339)
Screenshot: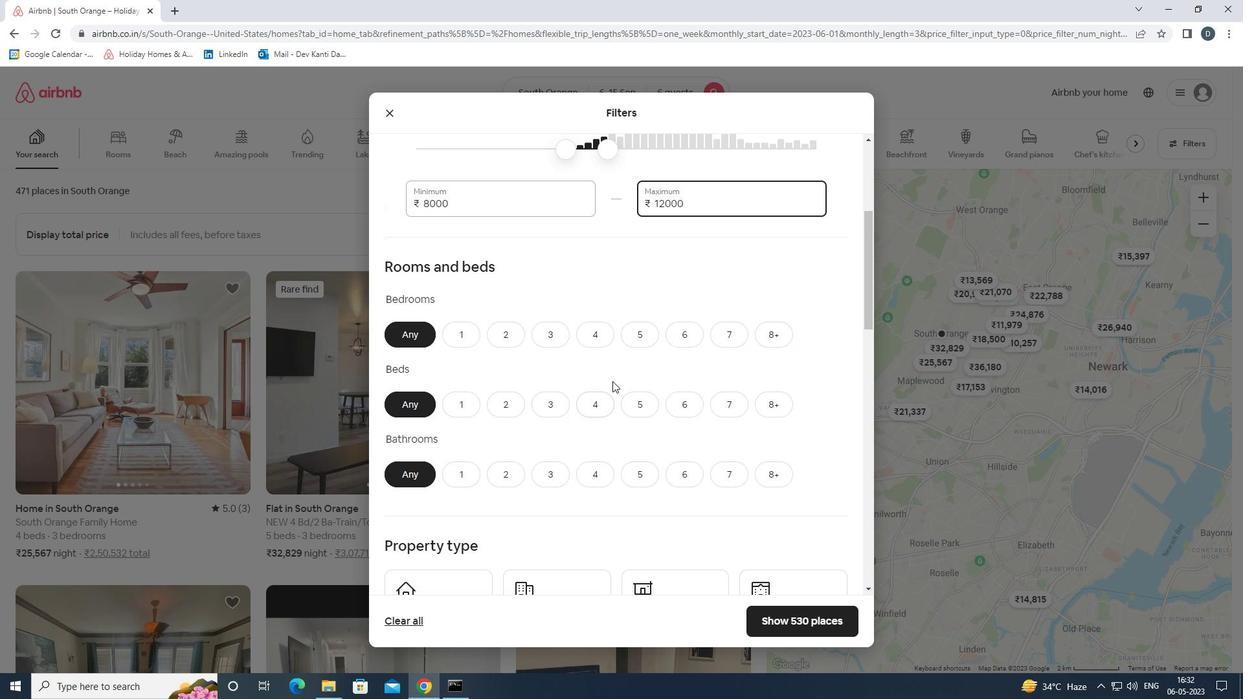 
Action: Mouse pressed left at (688, 339)
Screenshot: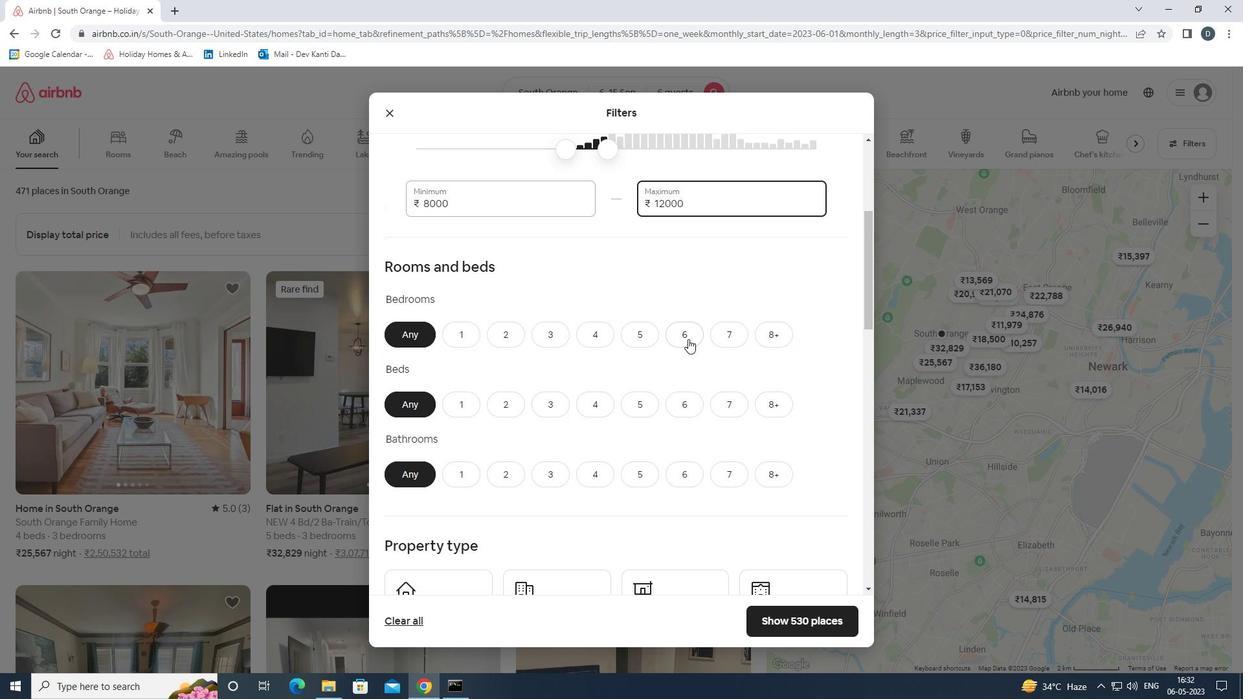 
Action: Mouse moved to (689, 406)
Screenshot: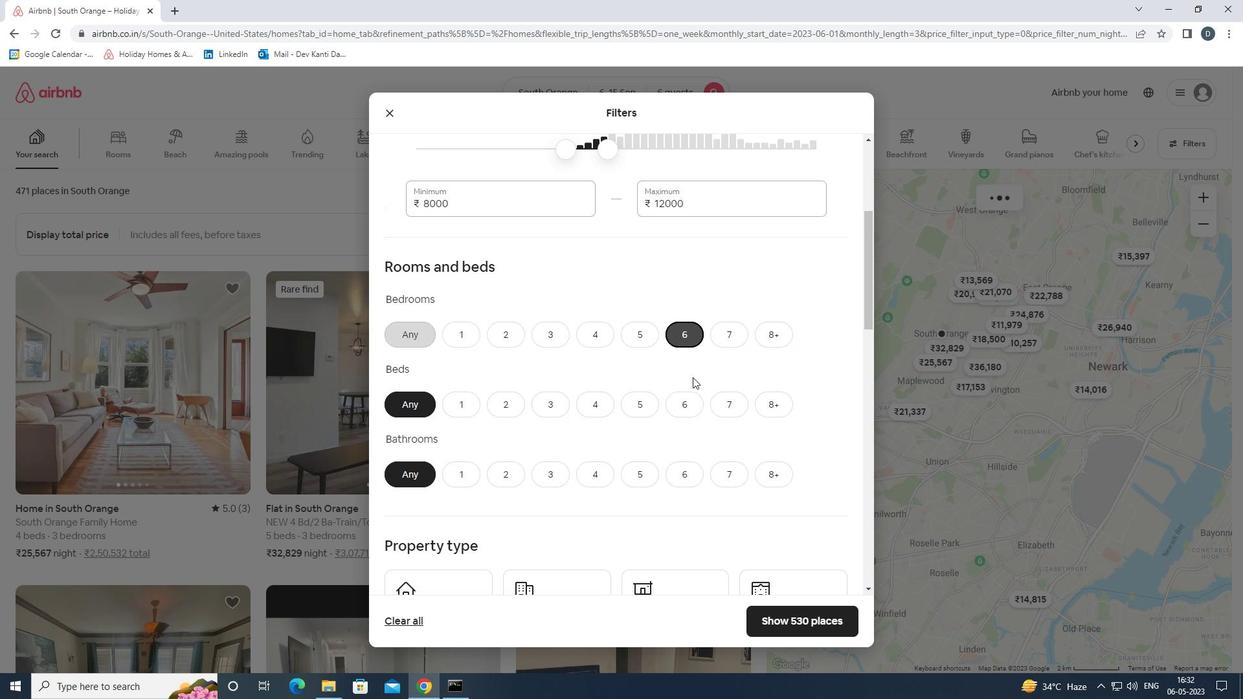 
Action: Mouse pressed left at (689, 406)
Screenshot: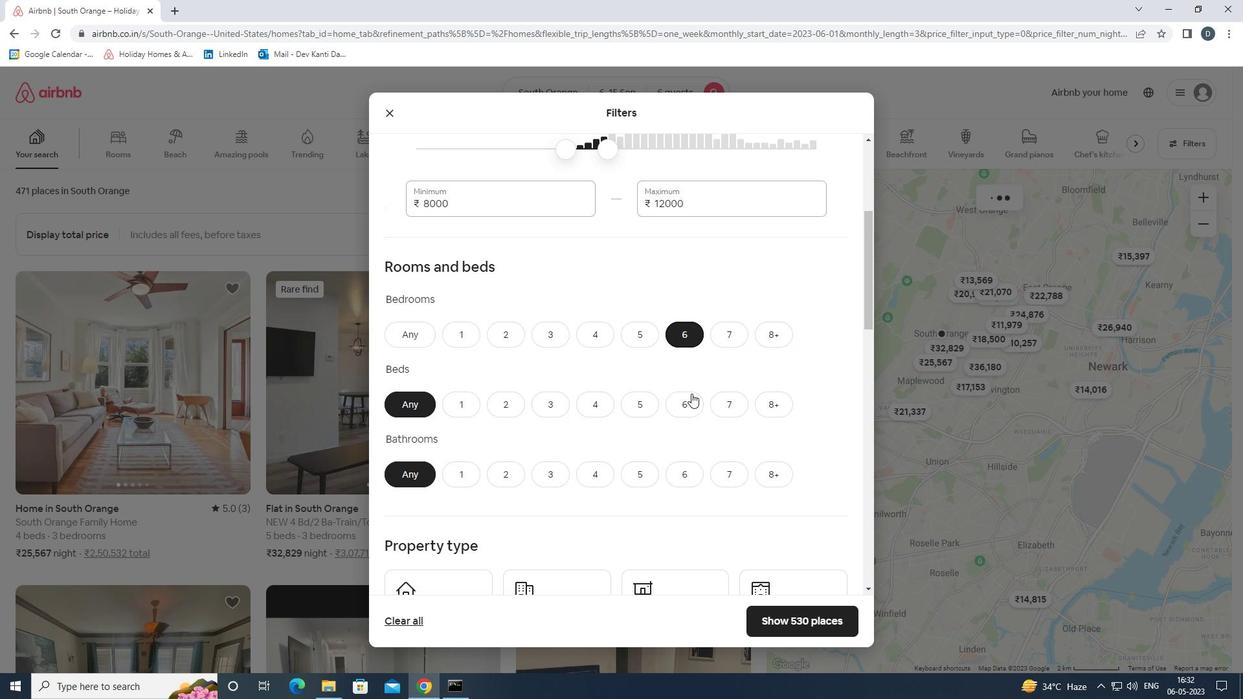 
Action: Mouse moved to (685, 477)
Screenshot: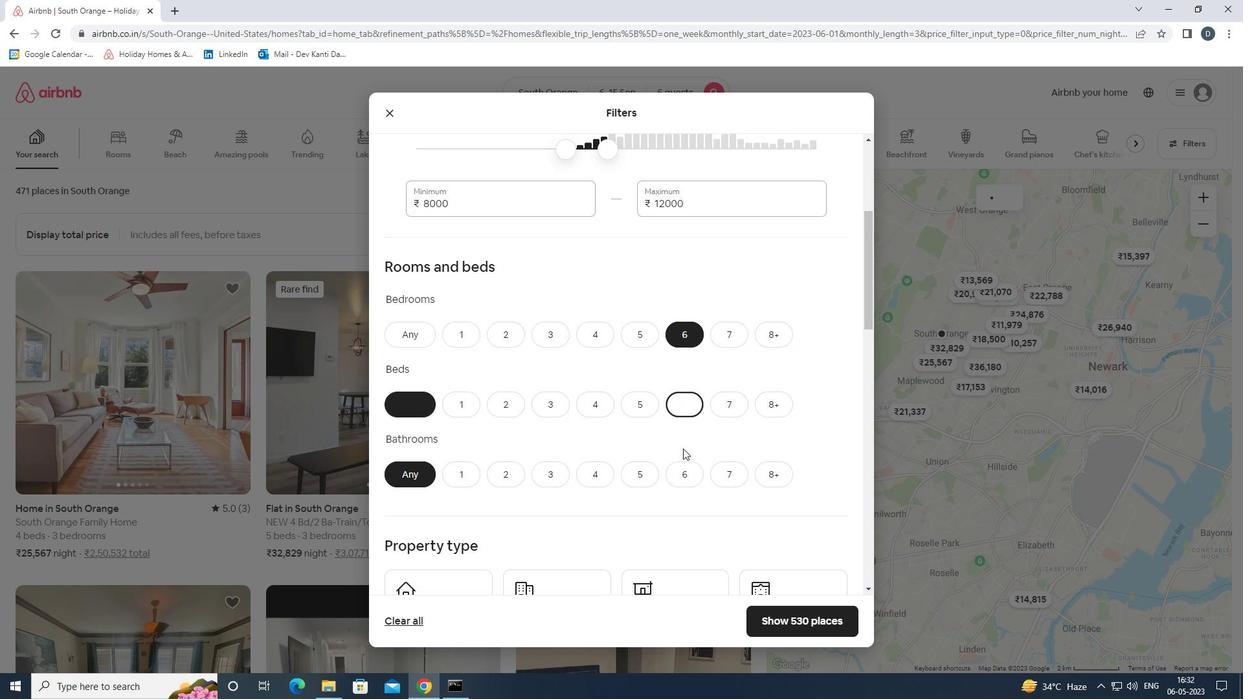
Action: Mouse pressed left at (685, 477)
Screenshot: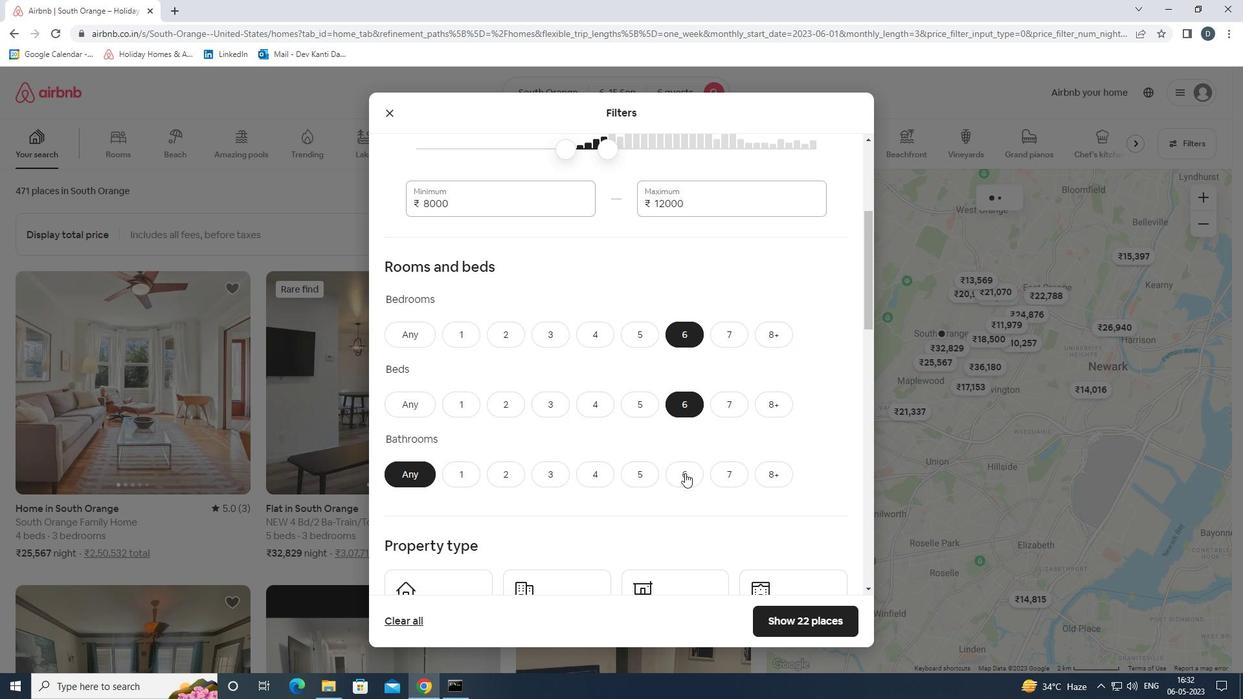 
Action: Mouse moved to (675, 430)
Screenshot: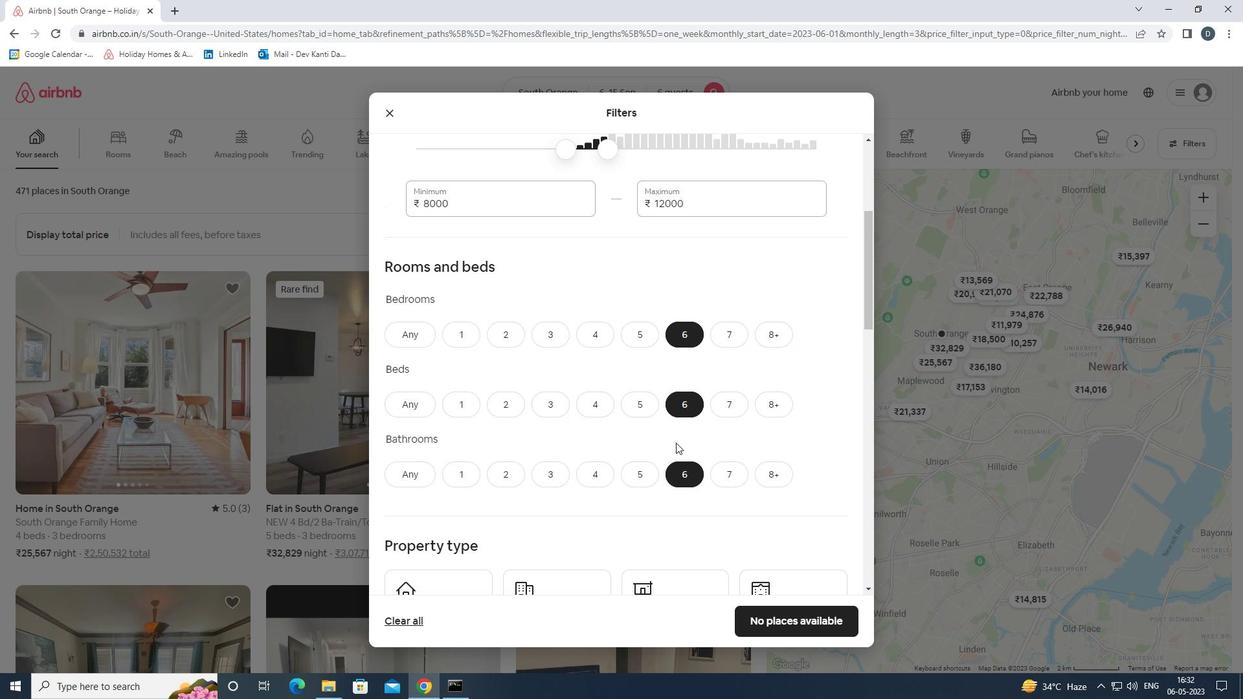
Action: Mouse scrolled (675, 430) with delta (0, 0)
Screenshot: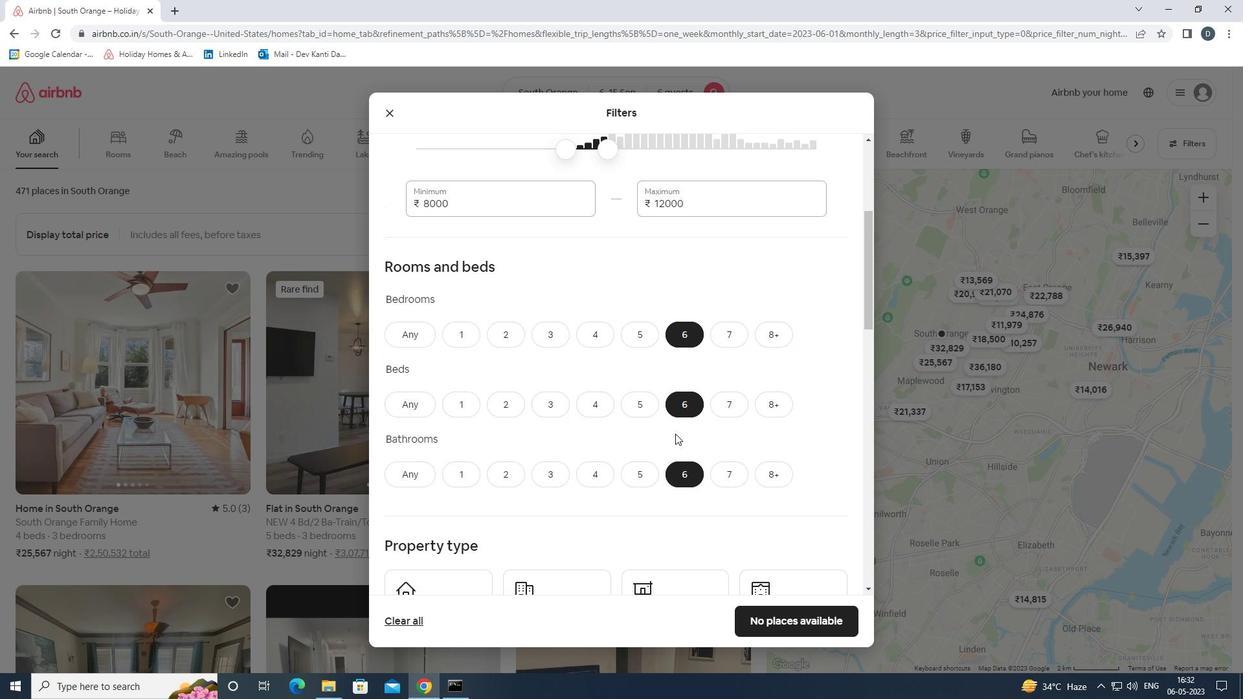 
Action: Mouse scrolled (675, 430) with delta (0, 0)
Screenshot: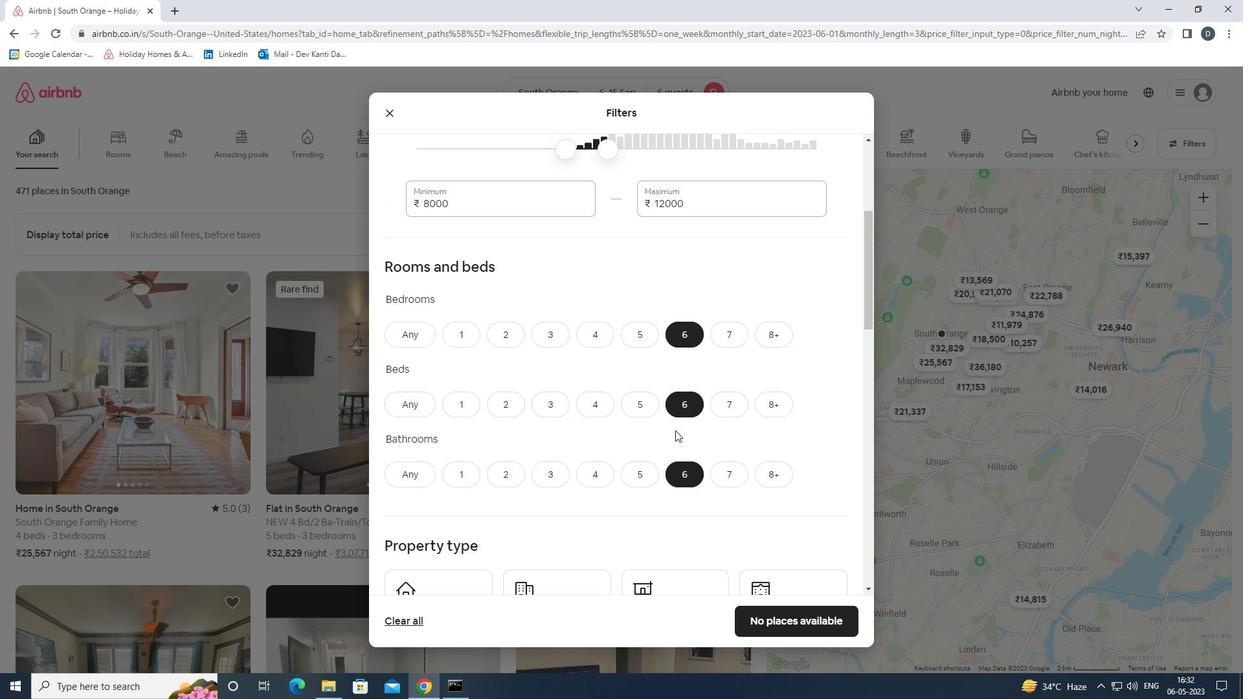 
Action: Mouse moved to (414, 488)
Screenshot: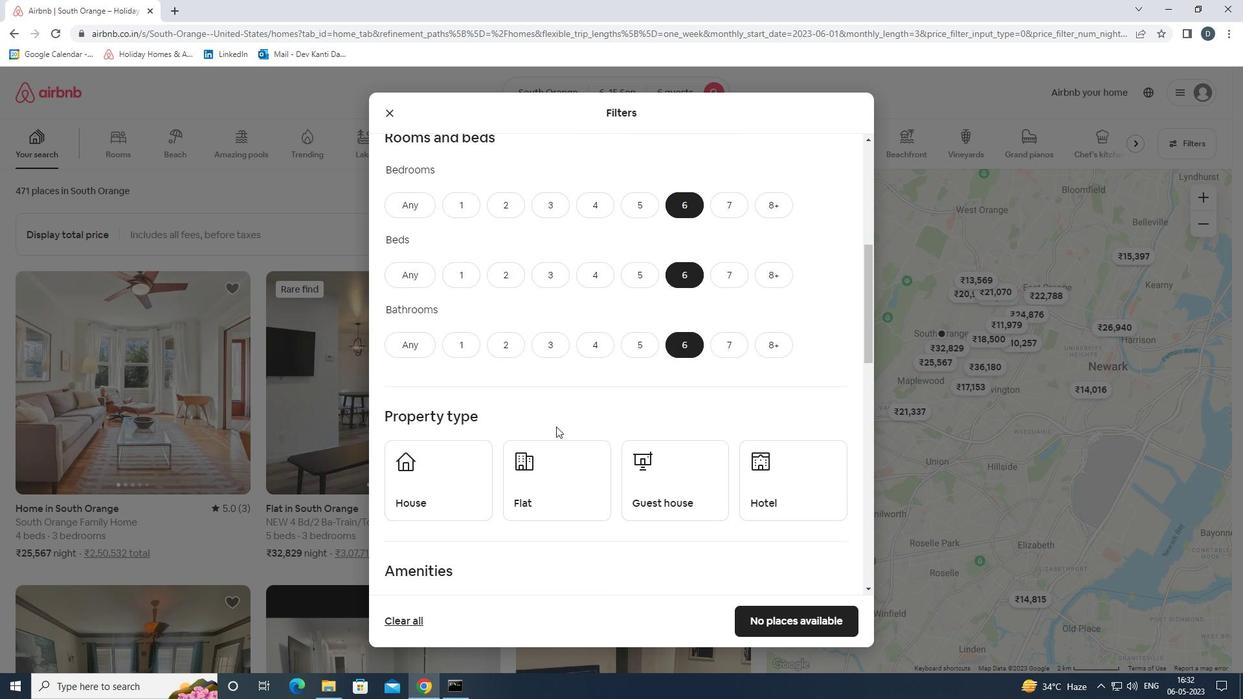 
Action: Mouse pressed left at (414, 488)
Screenshot: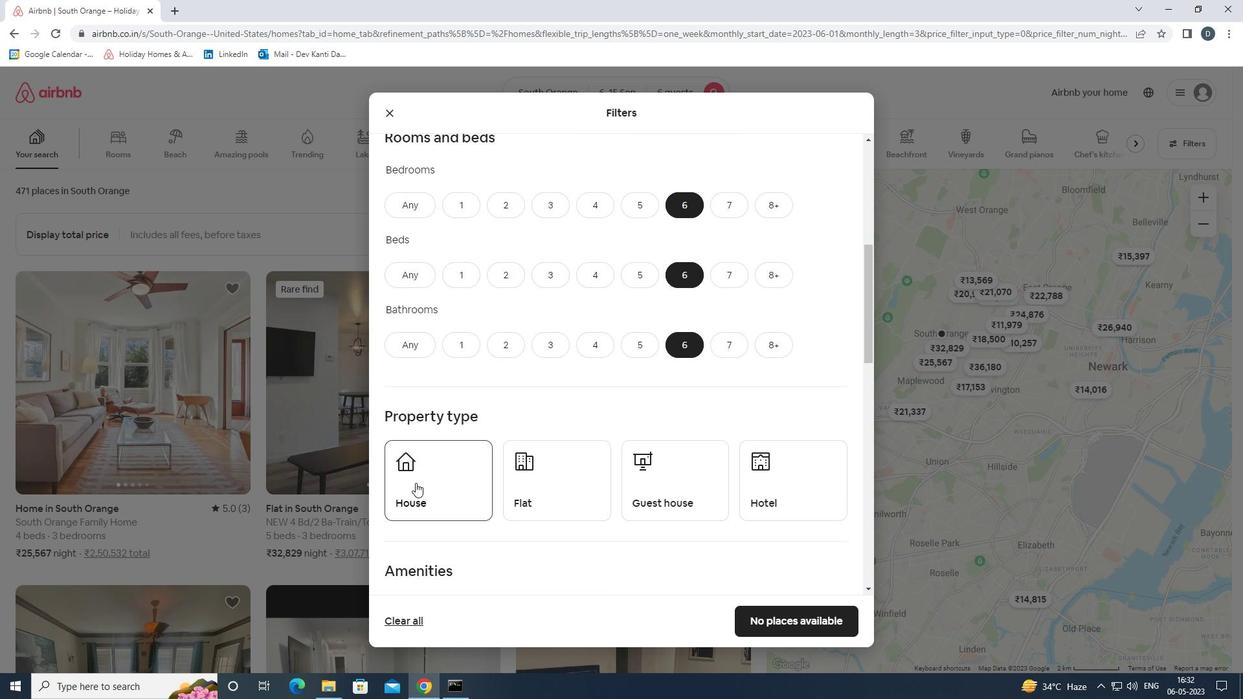 
Action: Mouse moved to (564, 484)
Screenshot: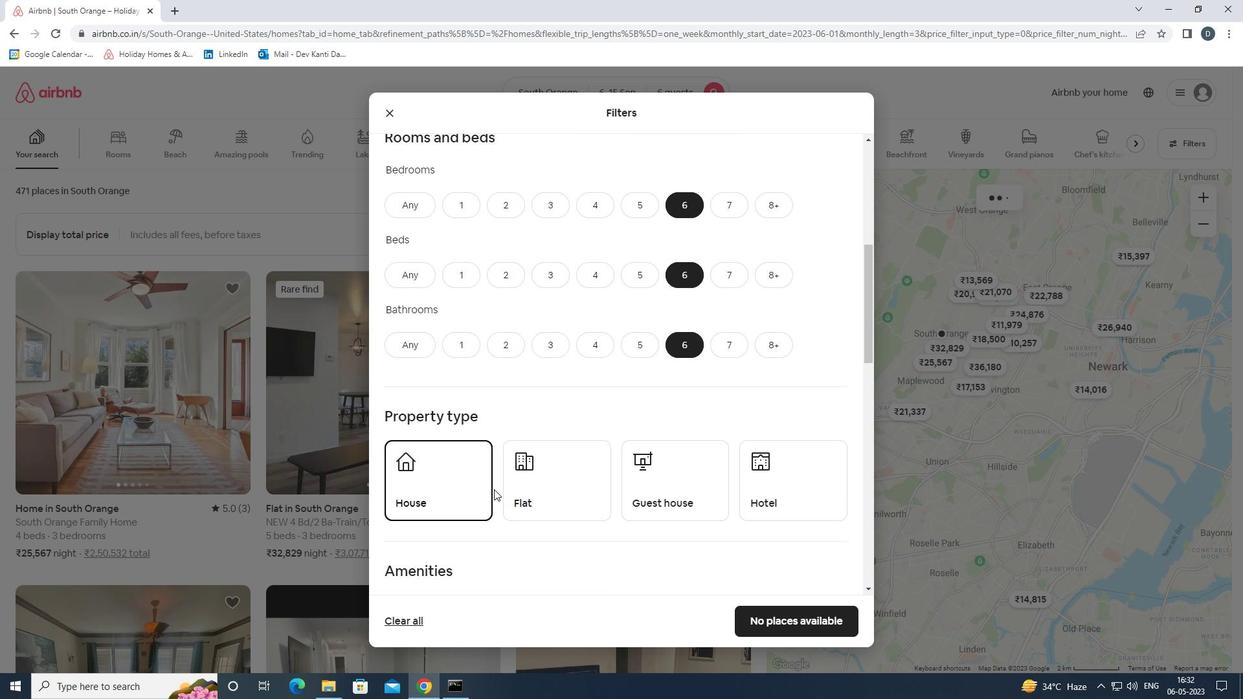 
Action: Mouse pressed left at (564, 484)
Screenshot: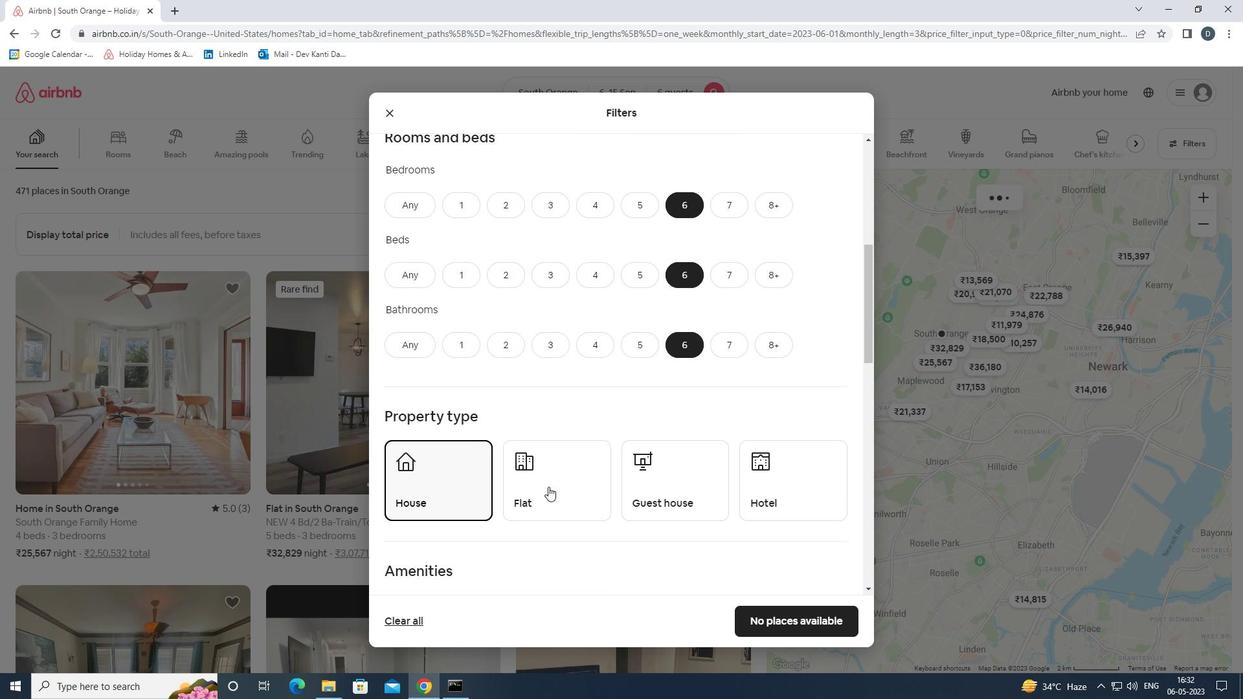 
Action: Mouse moved to (662, 468)
Screenshot: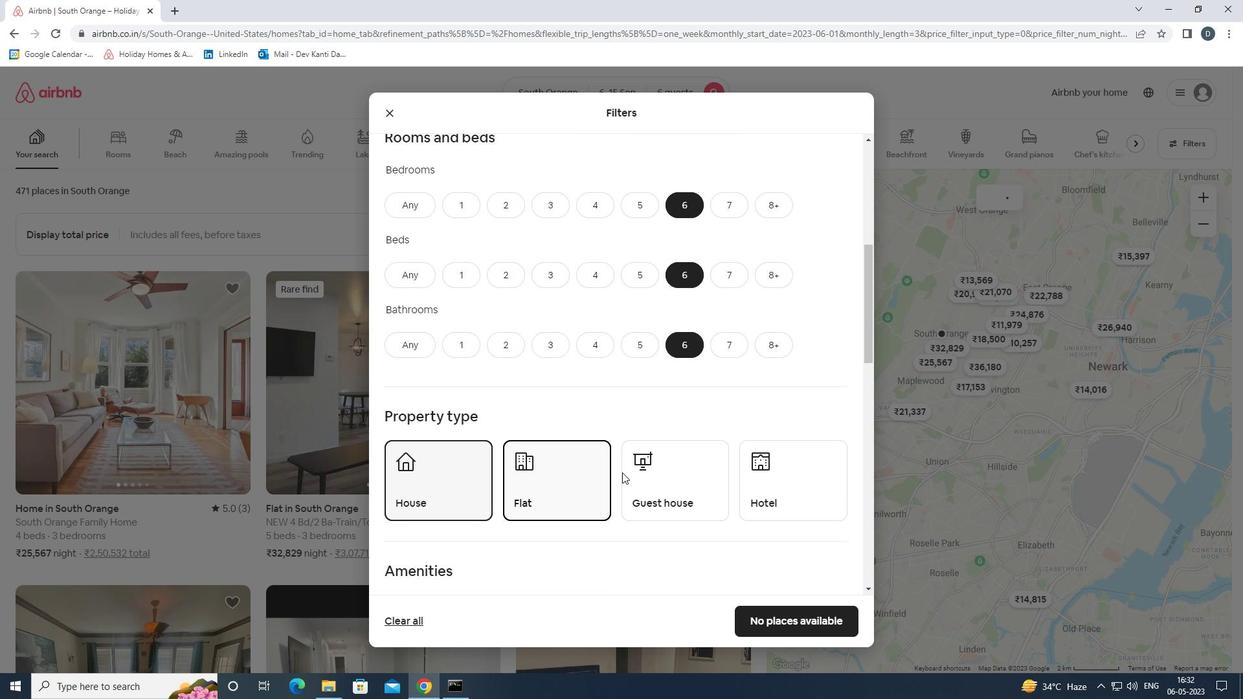 
Action: Mouse pressed left at (662, 468)
Screenshot: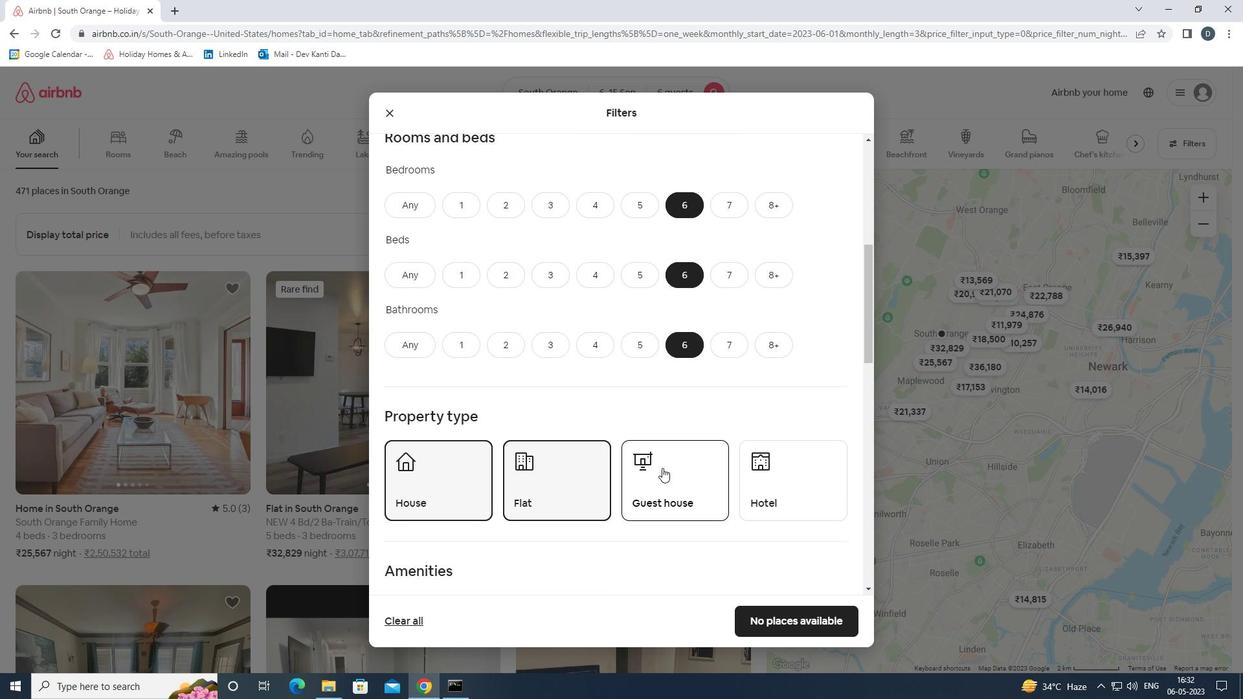 
Action: Mouse moved to (662, 465)
Screenshot: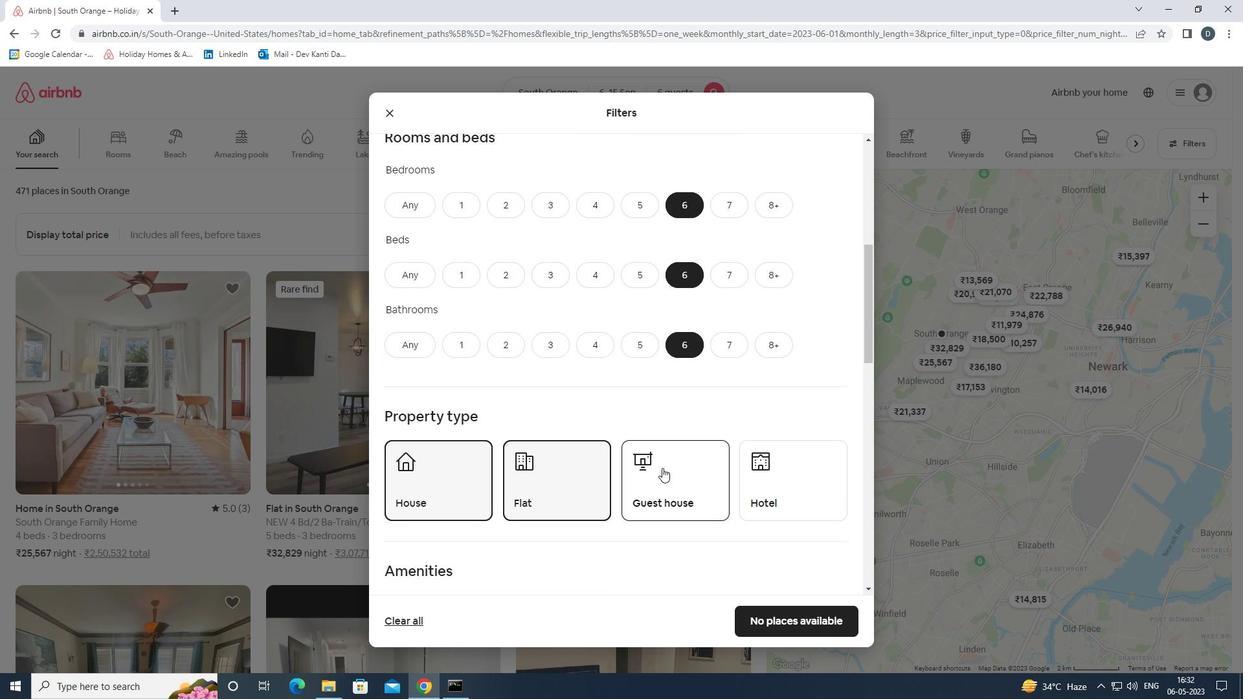 
Action: Mouse scrolled (662, 464) with delta (0, 0)
Screenshot: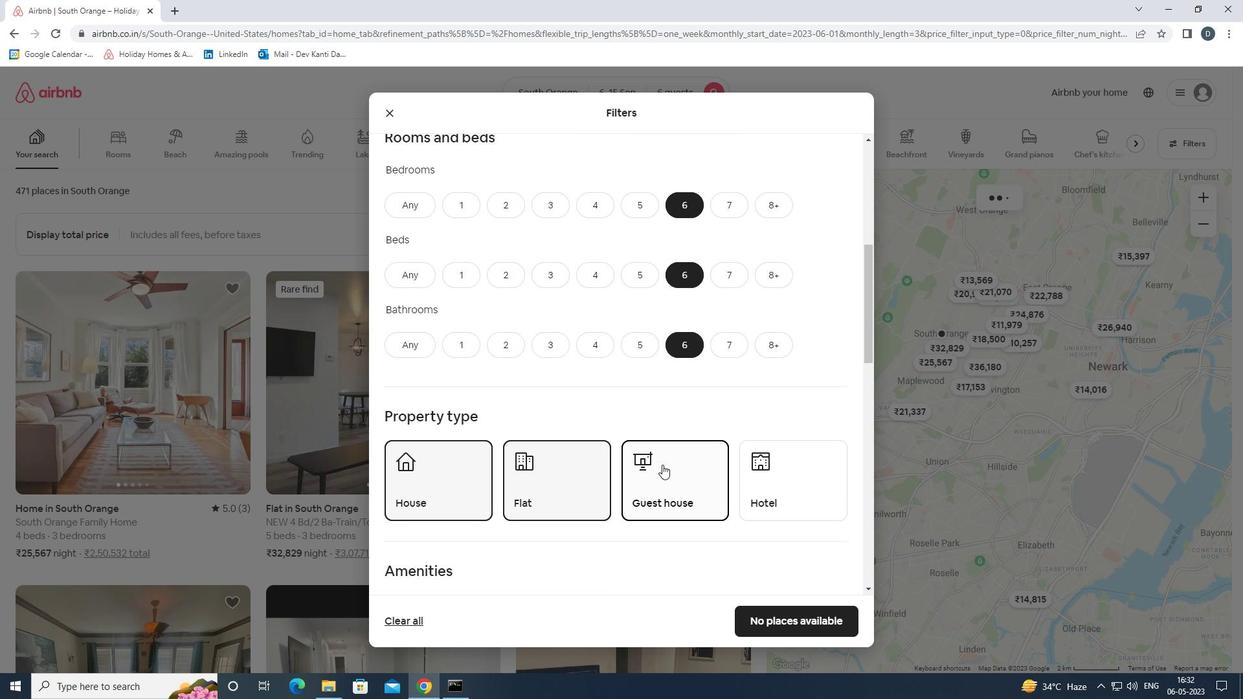 
Action: Mouse scrolled (662, 464) with delta (0, 0)
Screenshot: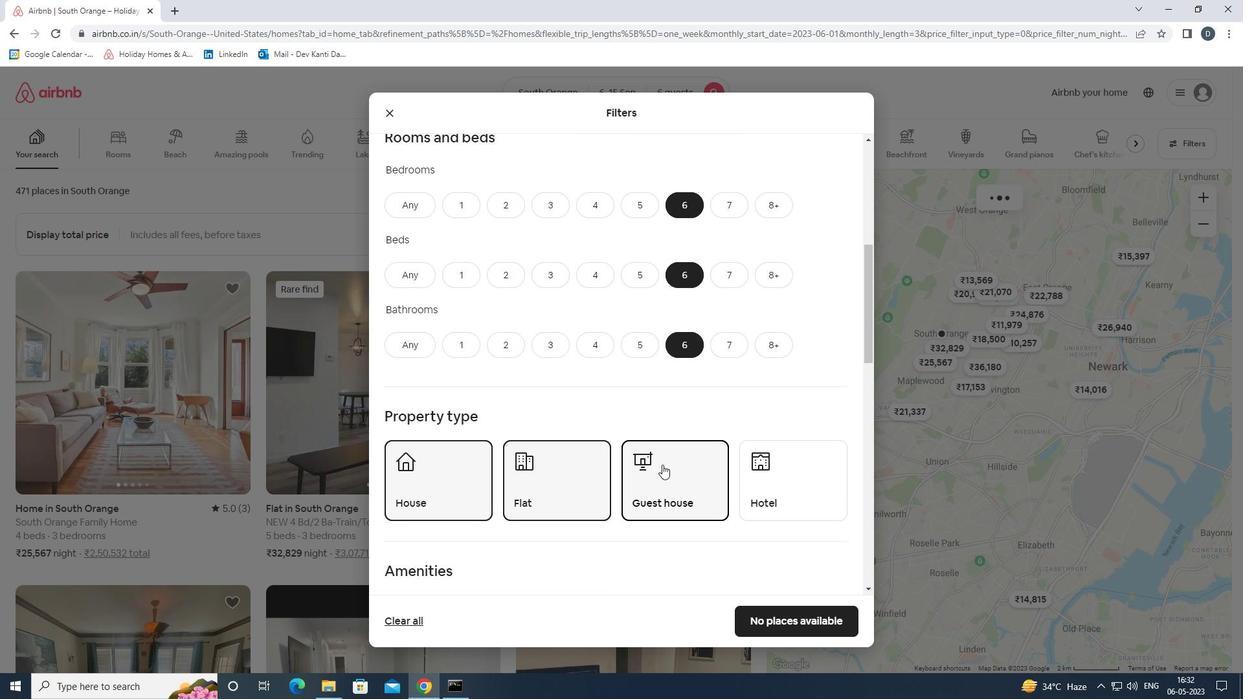 
Action: Mouse scrolled (662, 464) with delta (0, 0)
Screenshot: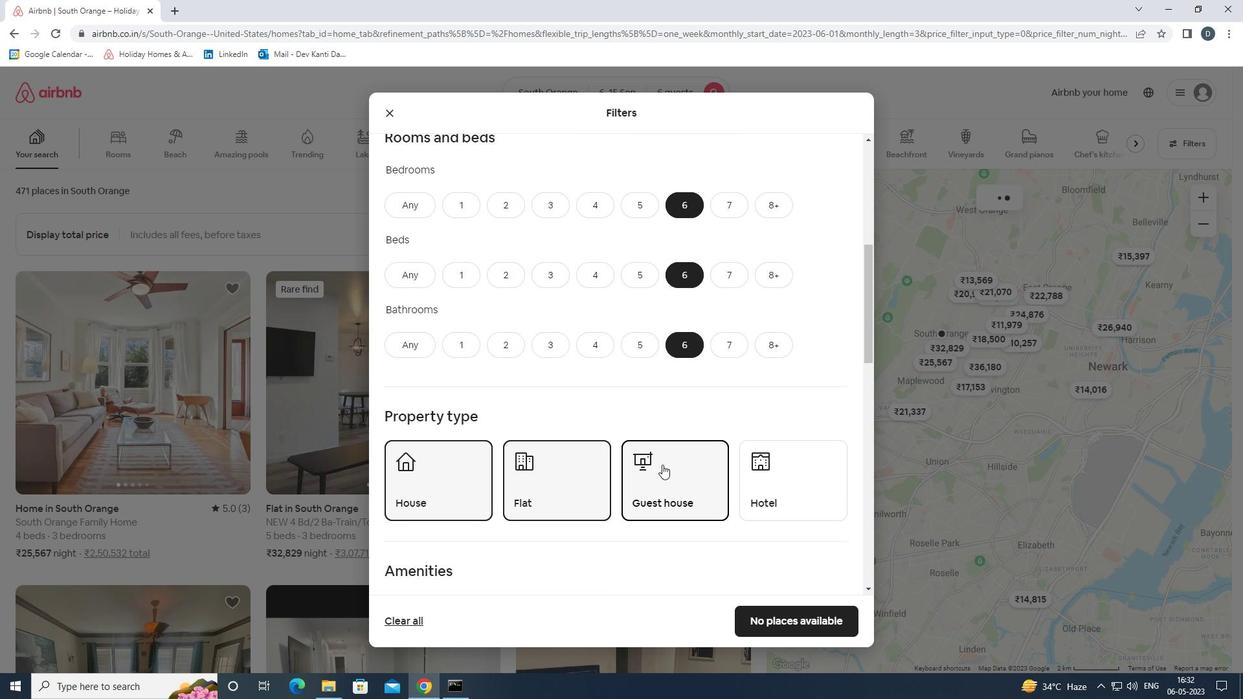 
Action: Mouse moved to (570, 472)
Screenshot: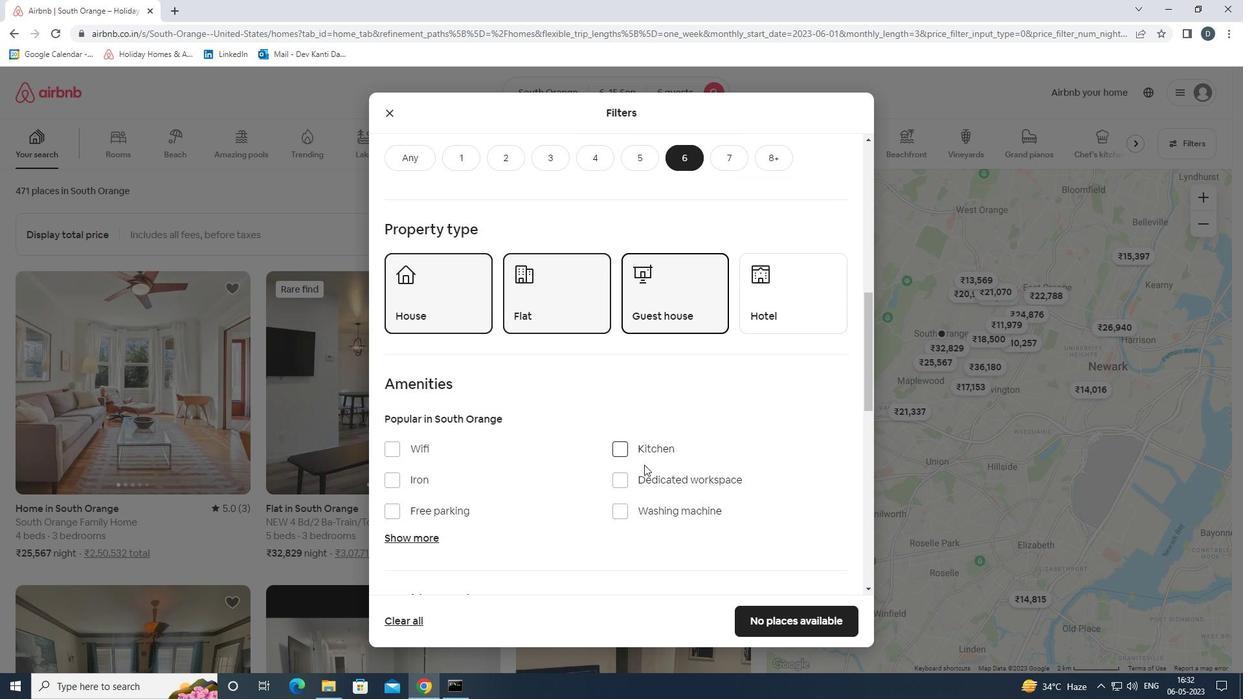 
Action: Mouse scrolled (570, 471) with delta (0, 0)
Screenshot: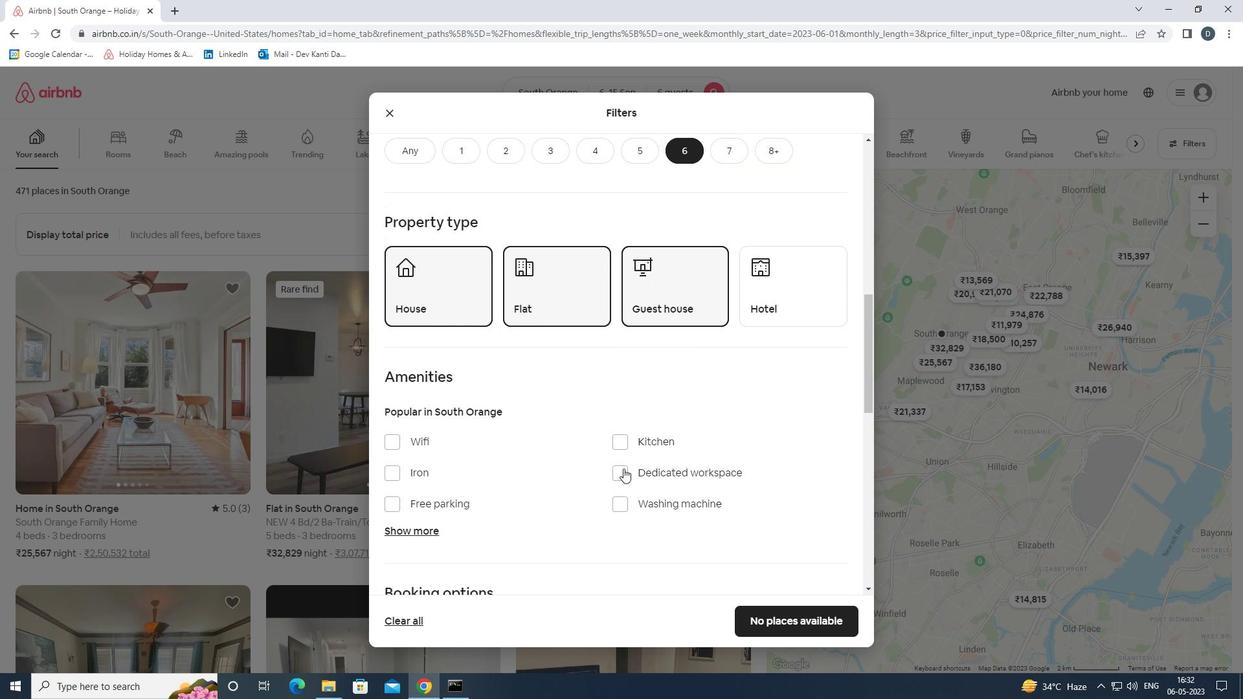 
Action: Mouse moved to (411, 382)
Screenshot: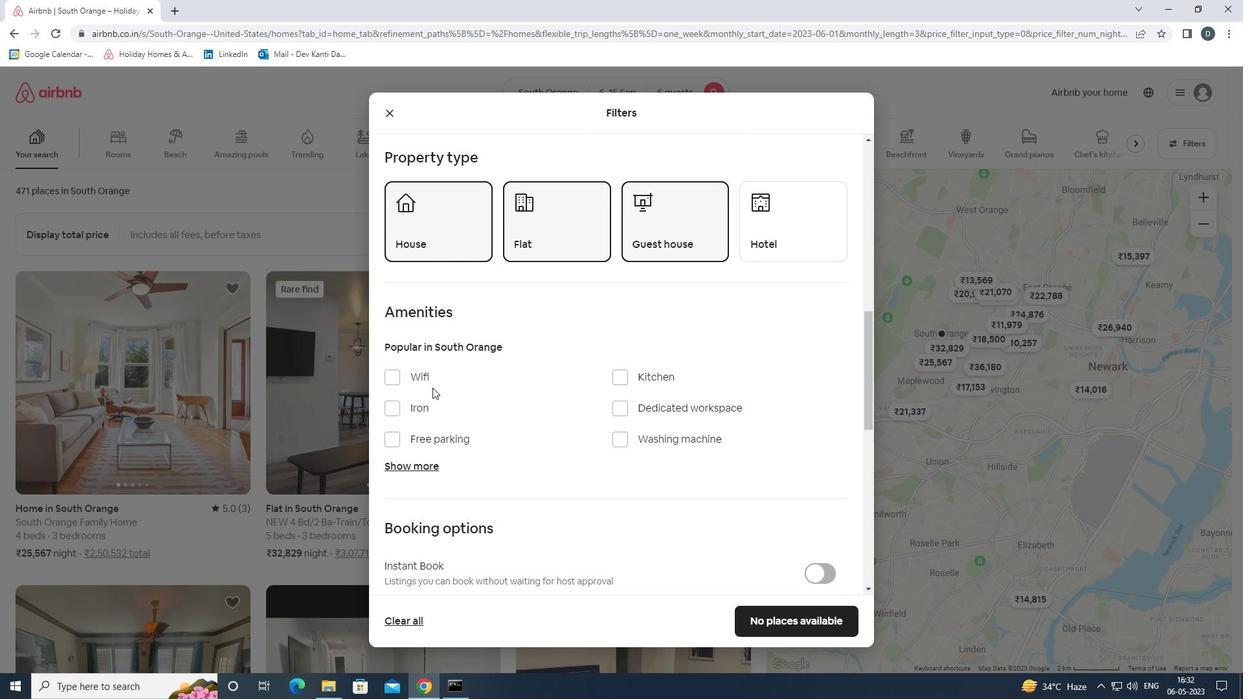 
Action: Mouse pressed left at (411, 382)
Screenshot: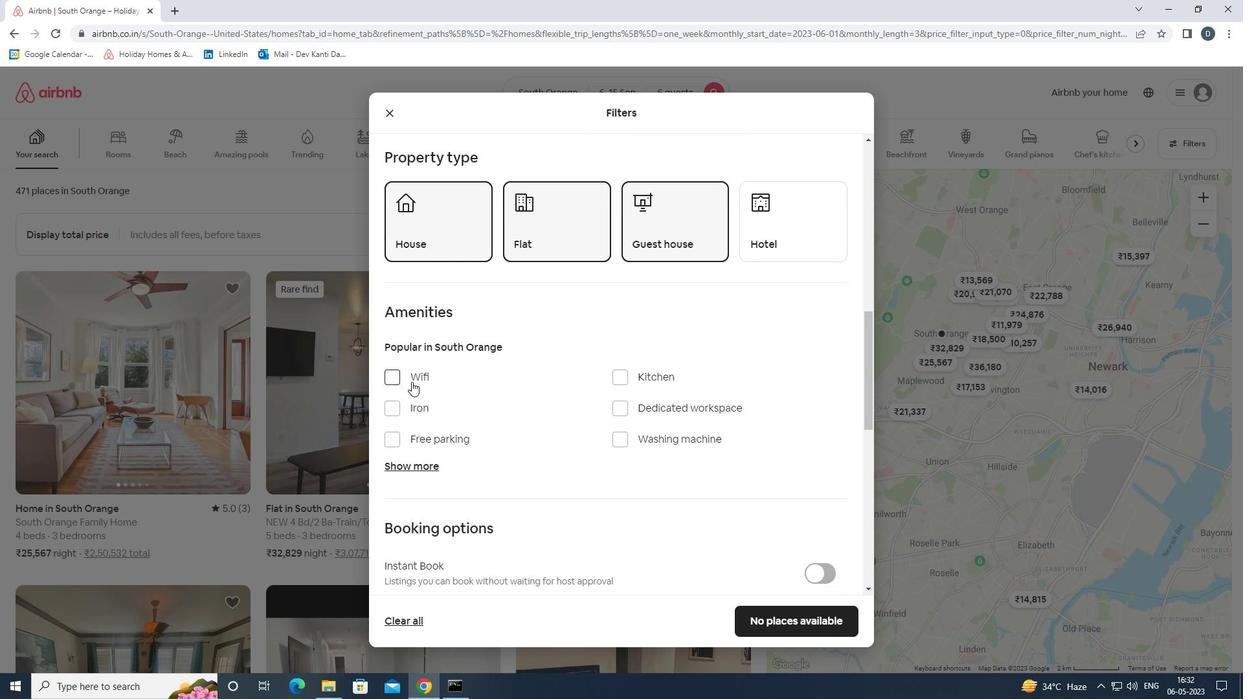 
Action: Mouse moved to (442, 442)
Screenshot: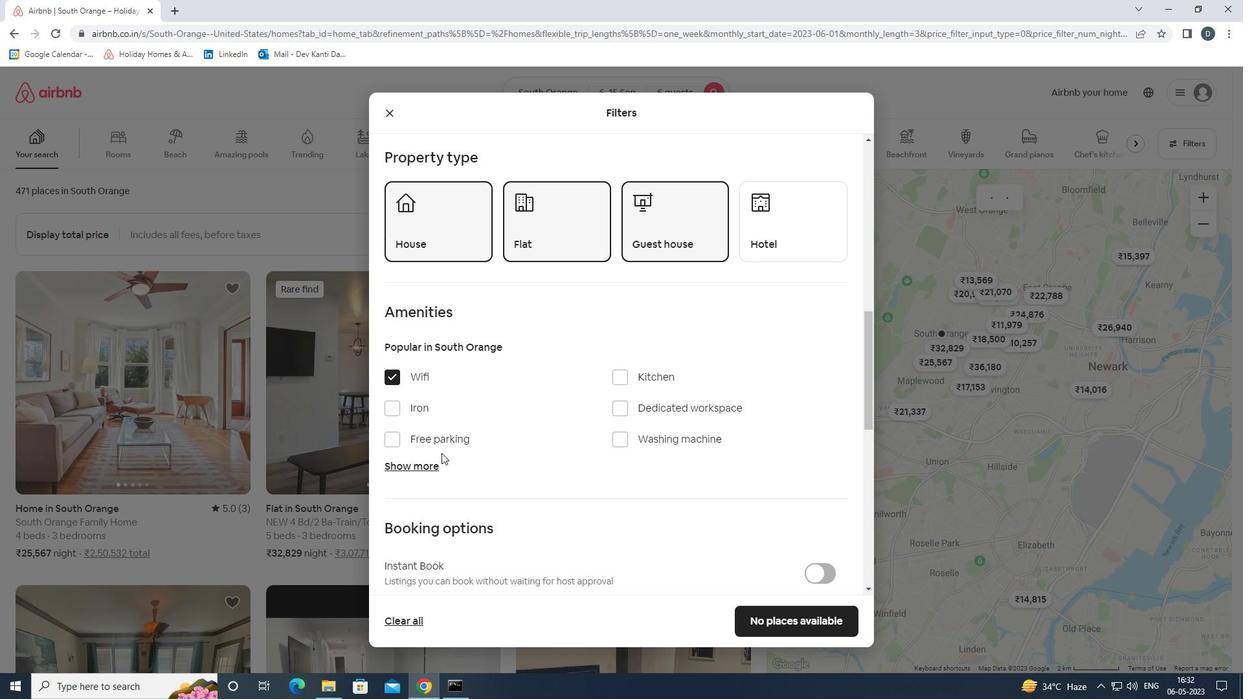 
Action: Mouse pressed left at (442, 442)
Screenshot: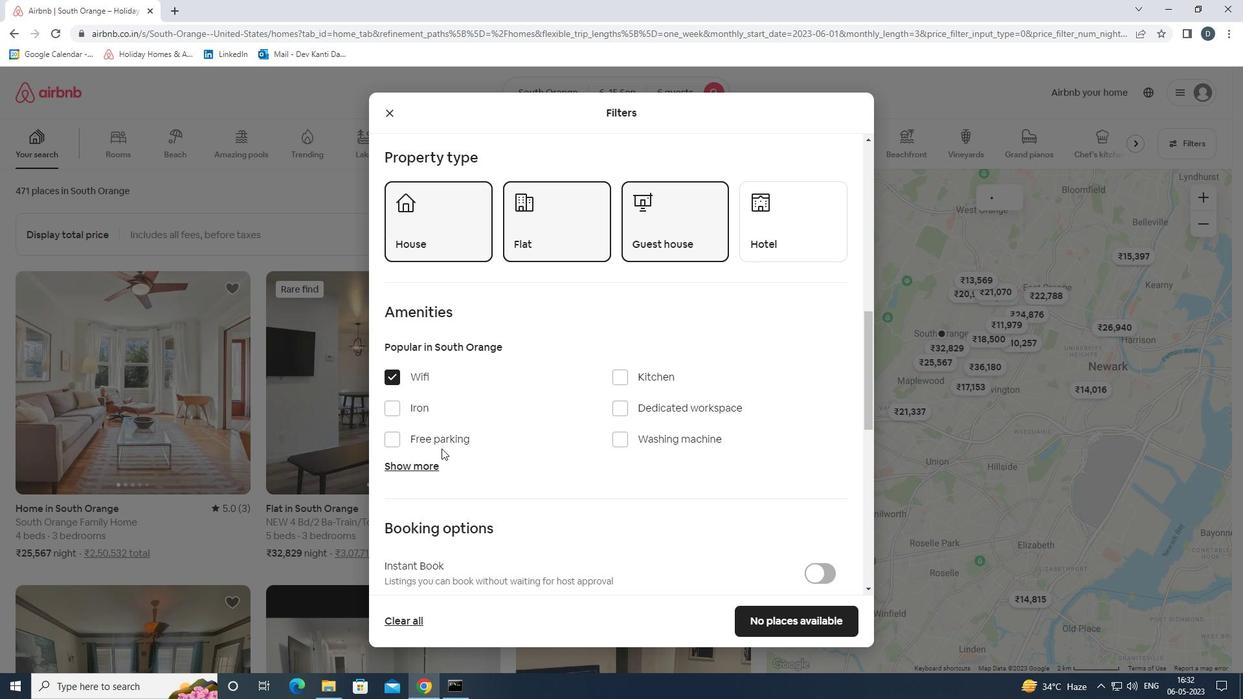 
Action: Mouse moved to (425, 463)
Screenshot: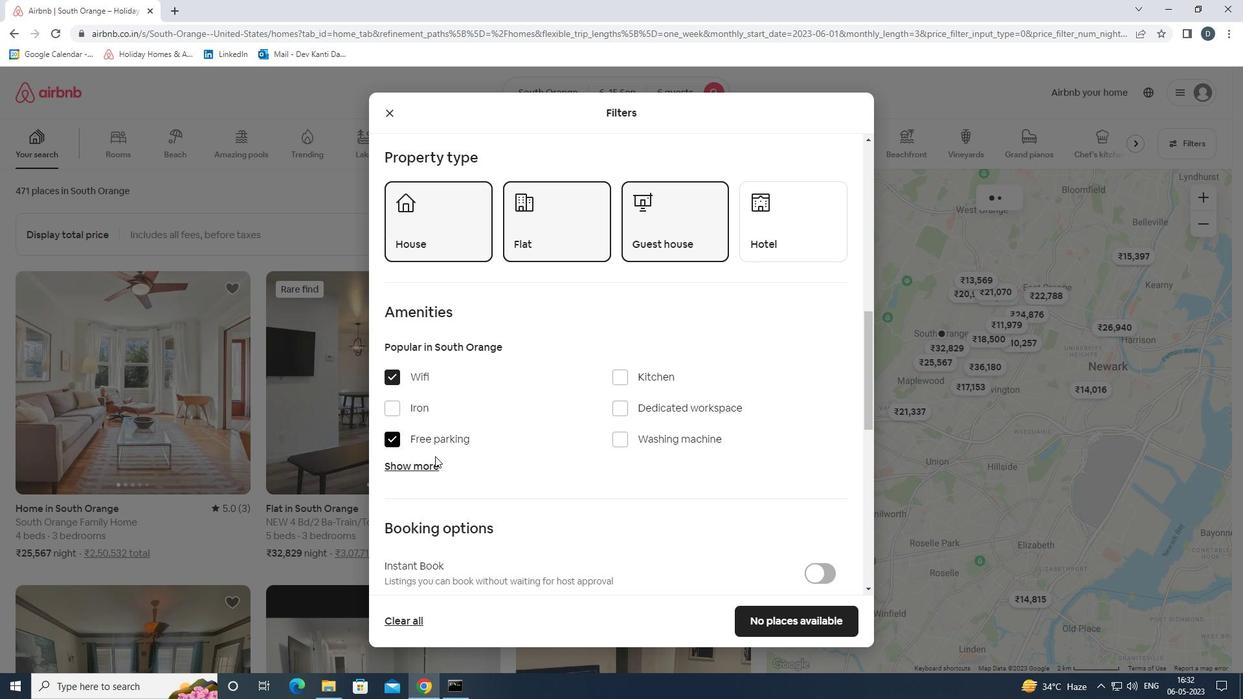 
Action: Mouse pressed left at (425, 463)
Screenshot: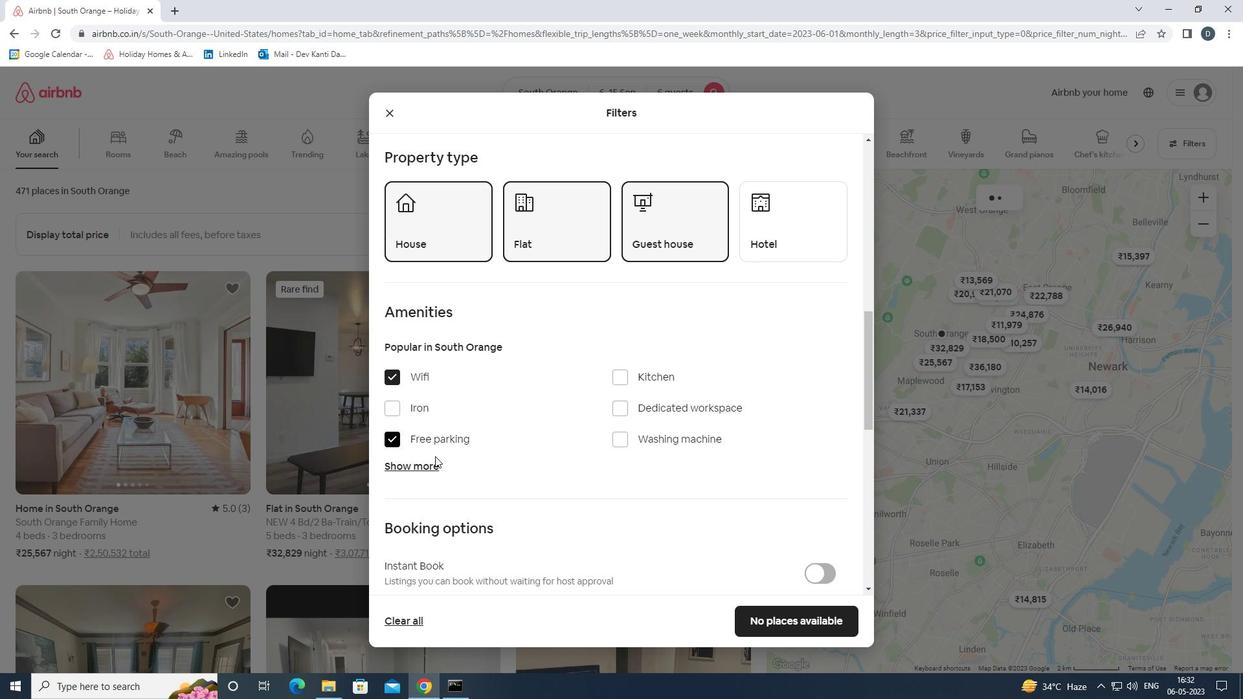 
Action: Mouse moved to (598, 465)
Screenshot: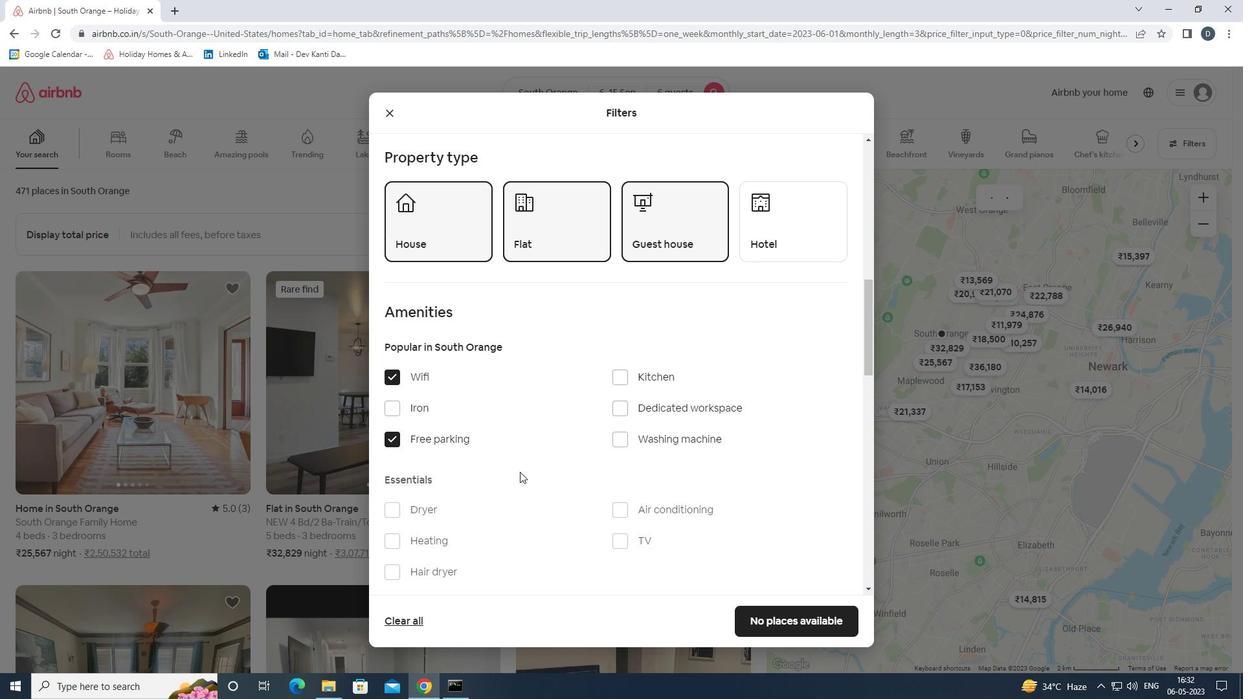 
Action: Mouse scrolled (598, 465) with delta (0, 0)
Screenshot: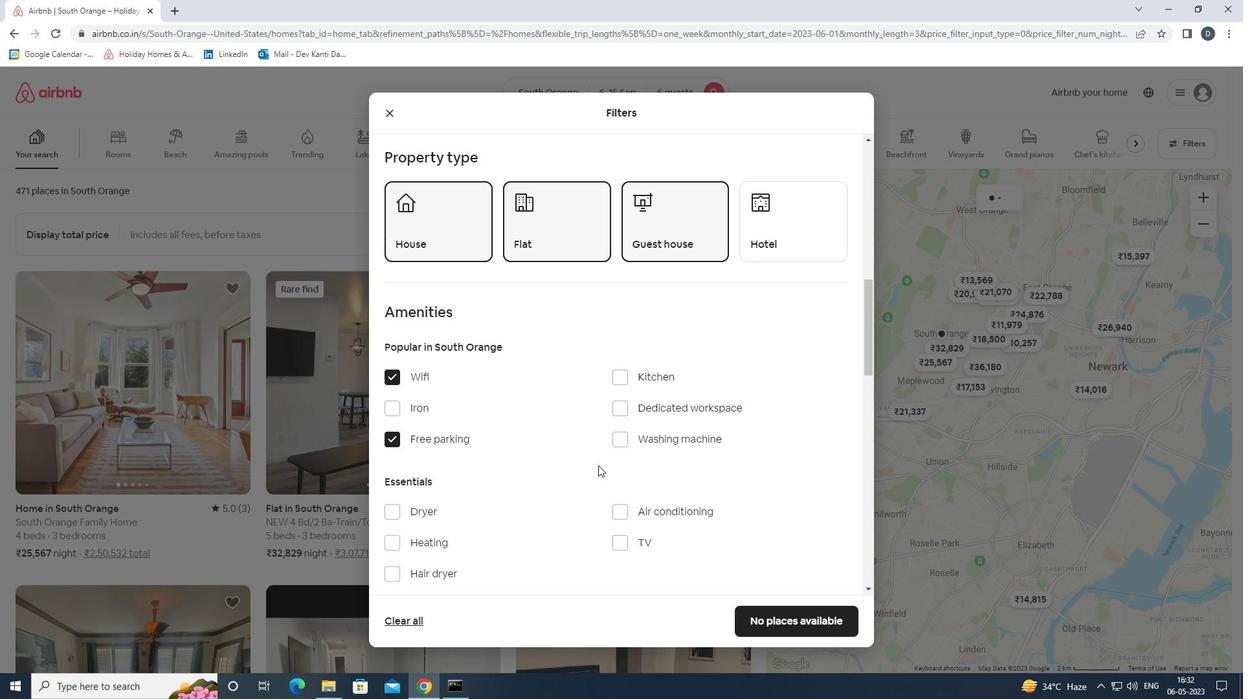 
Action: Mouse moved to (637, 475)
Screenshot: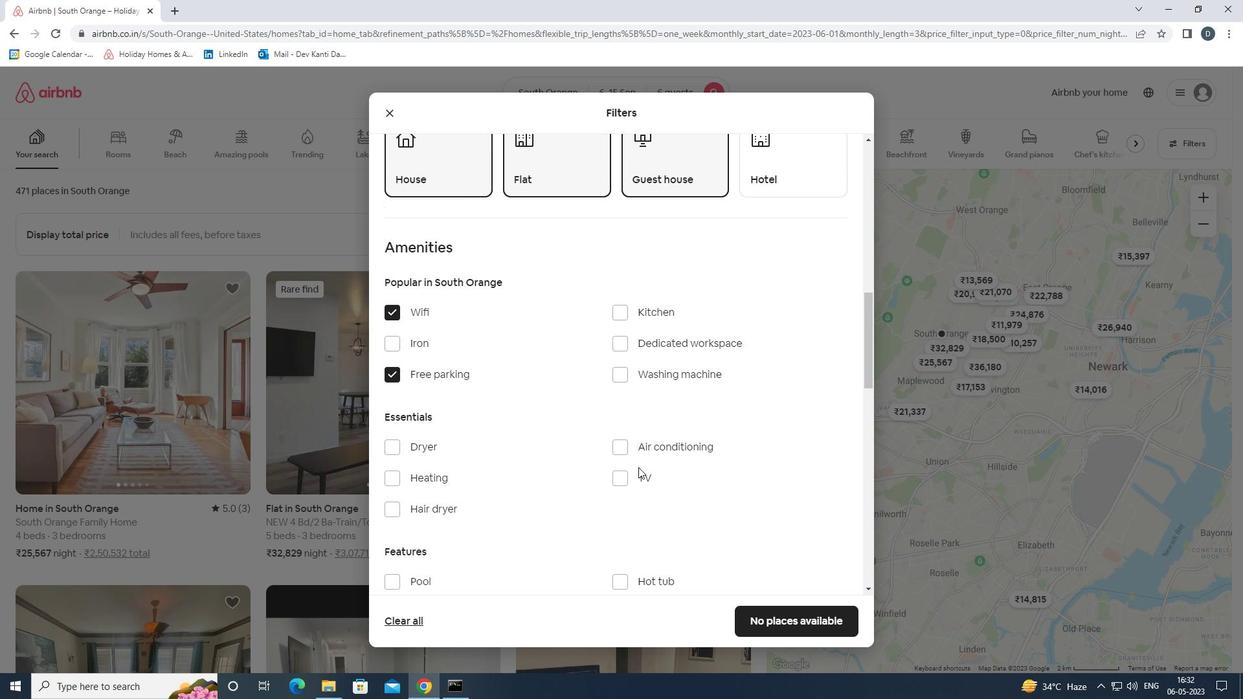 
Action: Mouse pressed left at (637, 475)
Screenshot: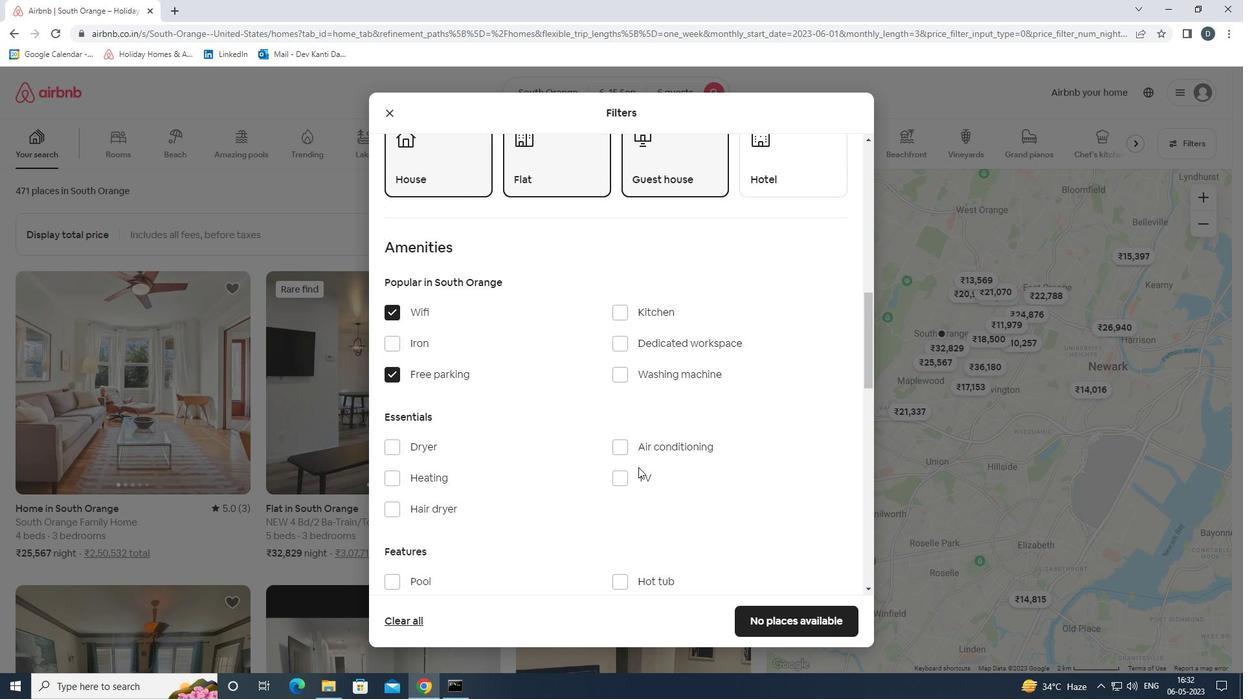 
Action: Mouse moved to (623, 467)
Screenshot: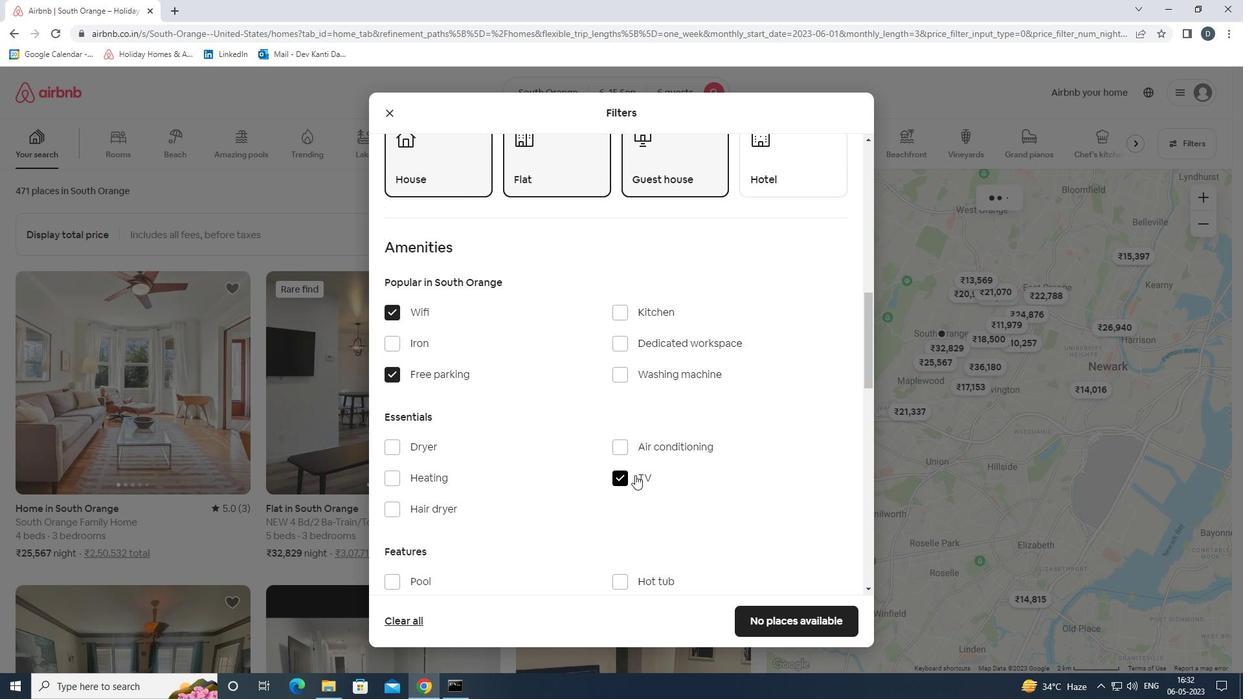 
Action: Mouse scrolled (623, 466) with delta (0, 0)
Screenshot: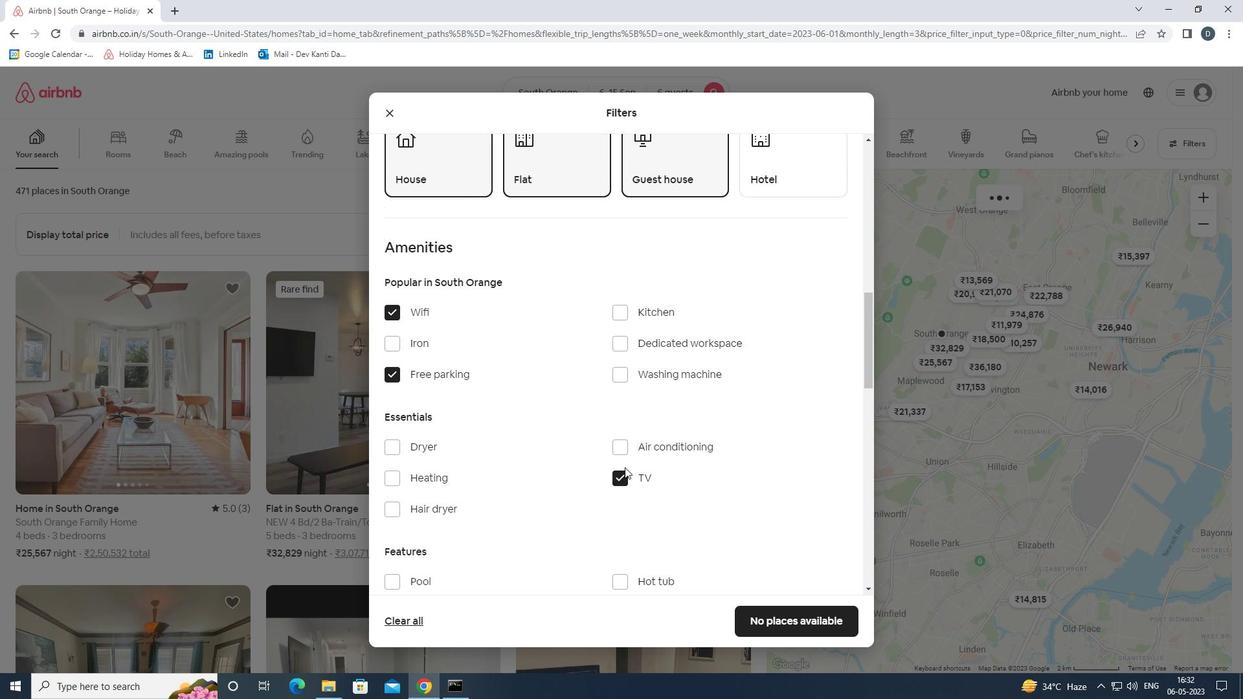 
Action: Mouse scrolled (623, 466) with delta (0, 0)
Screenshot: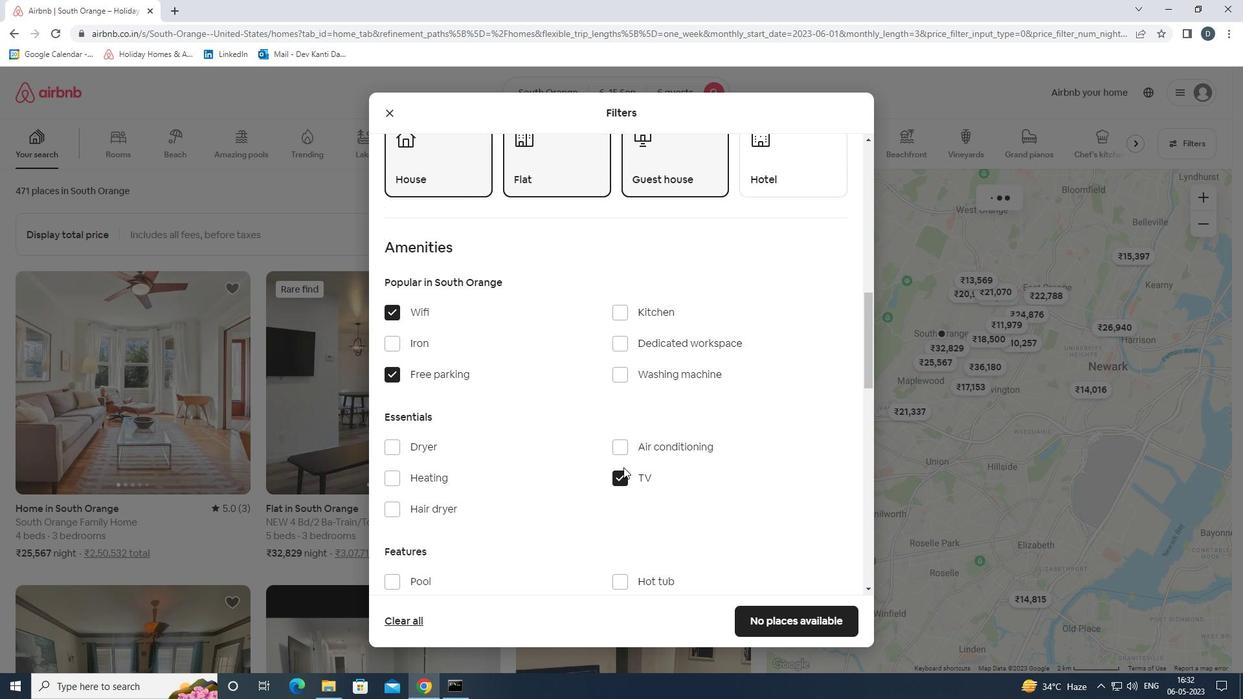 
Action: Mouse scrolled (623, 466) with delta (0, 0)
Screenshot: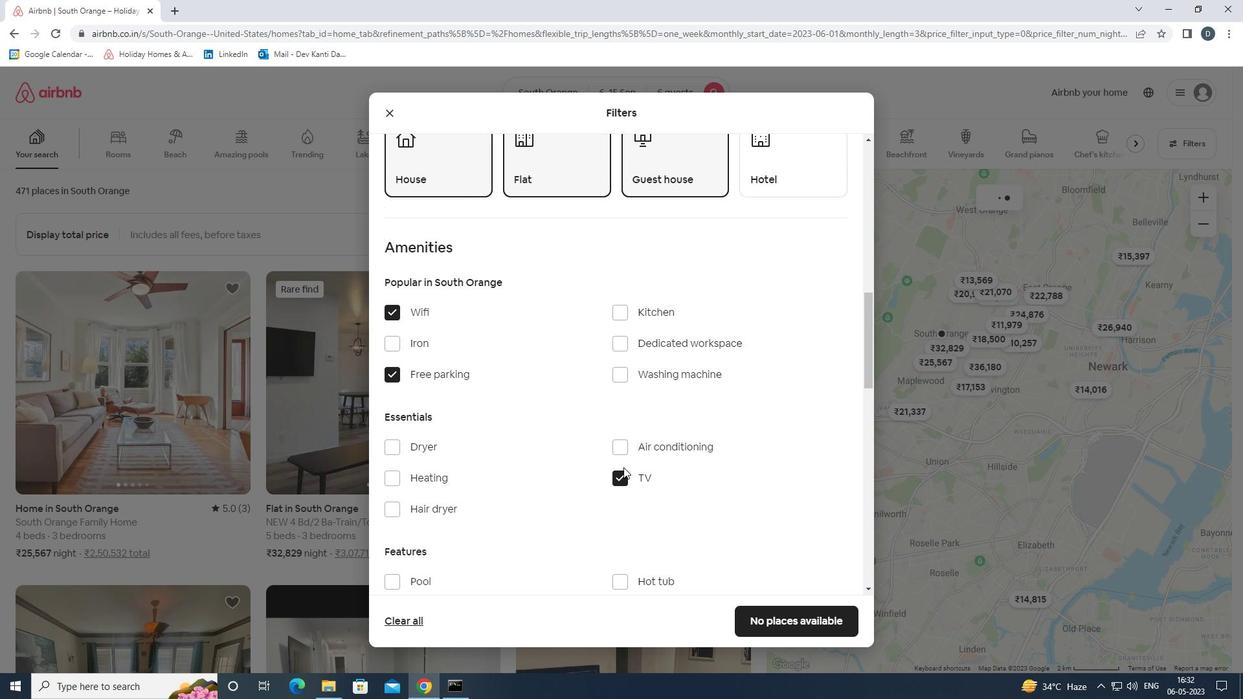 
Action: Mouse moved to (426, 444)
Screenshot: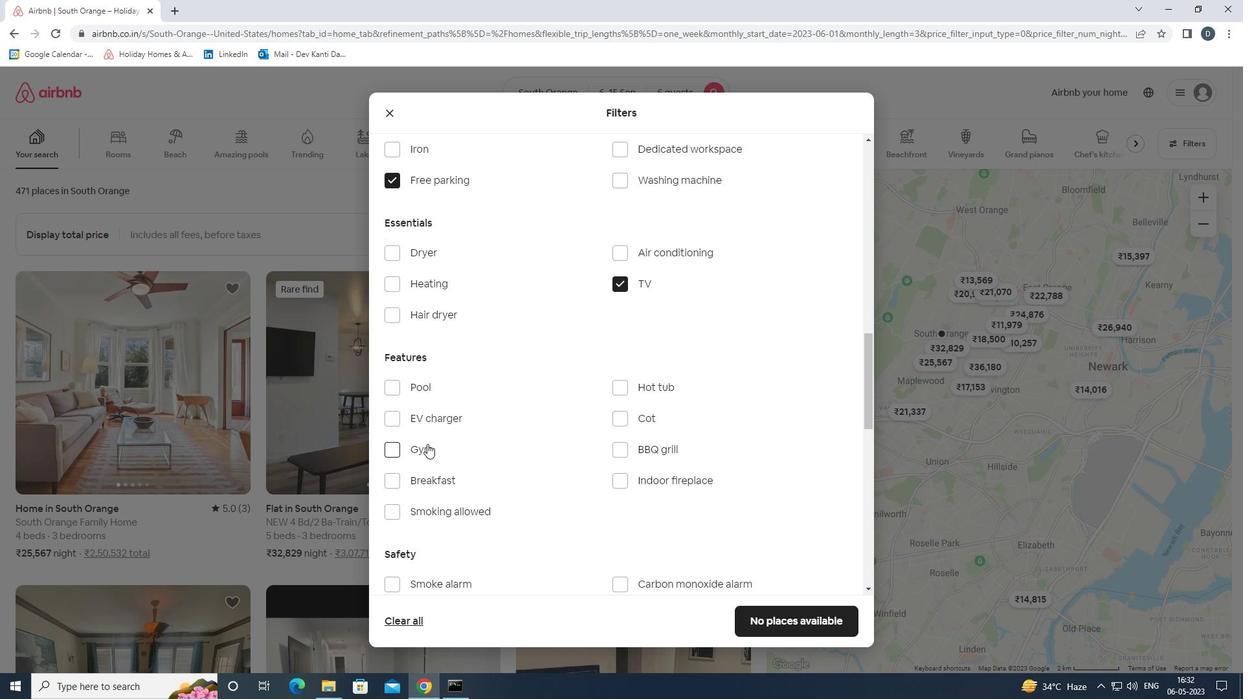 
Action: Mouse pressed left at (426, 444)
Screenshot: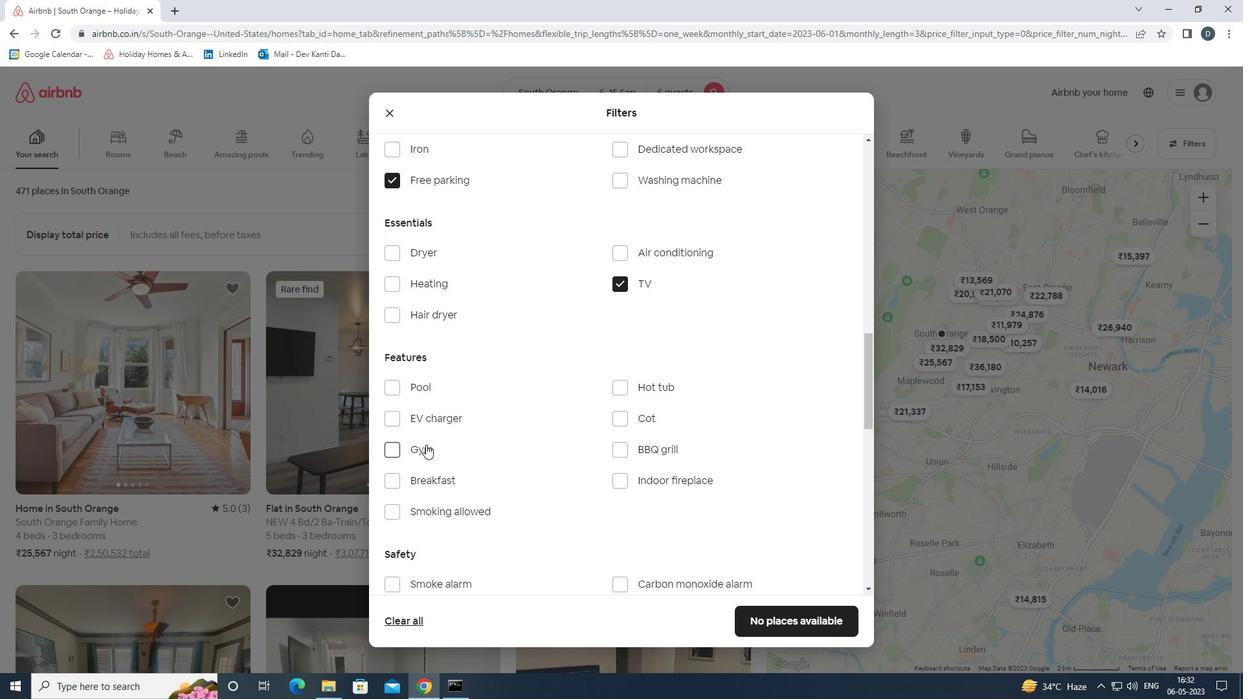 
Action: Mouse moved to (430, 480)
Screenshot: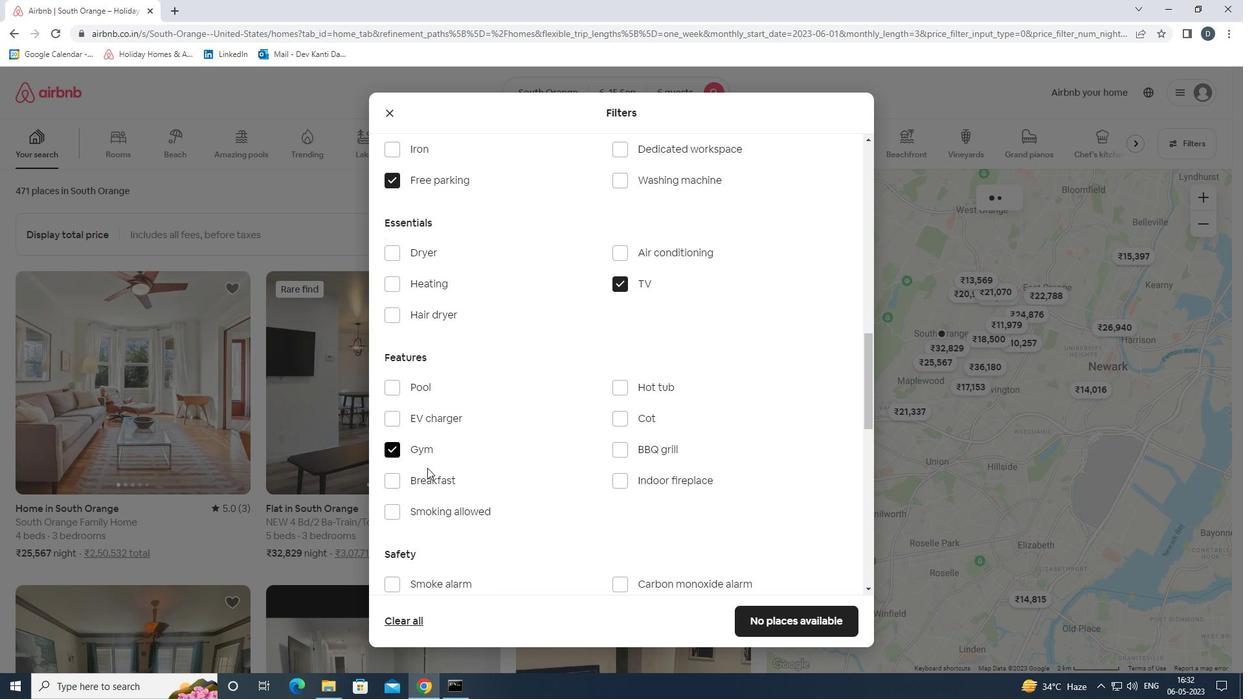 
Action: Mouse pressed left at (430, 480)
Screenshot: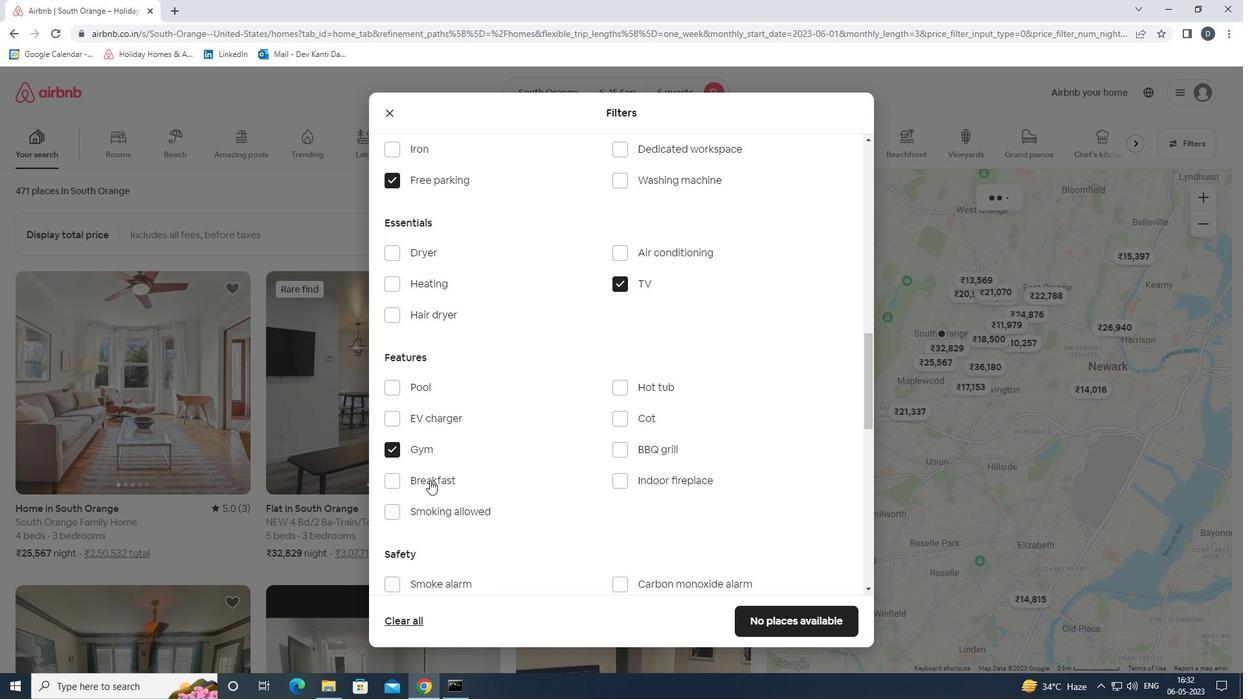 
Action: Mouse moved to (544, 463)
Screenshot: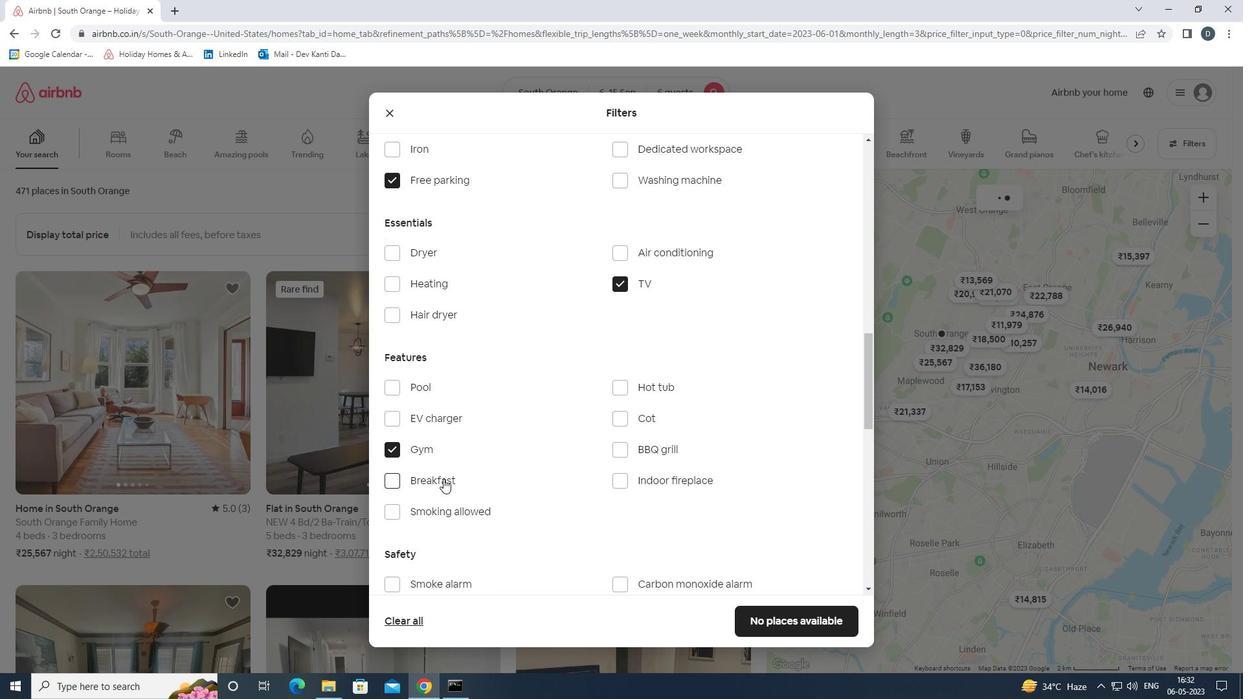 
Action: Mouse scrolled (544, 464) with delta (0, 0)
Screenshot: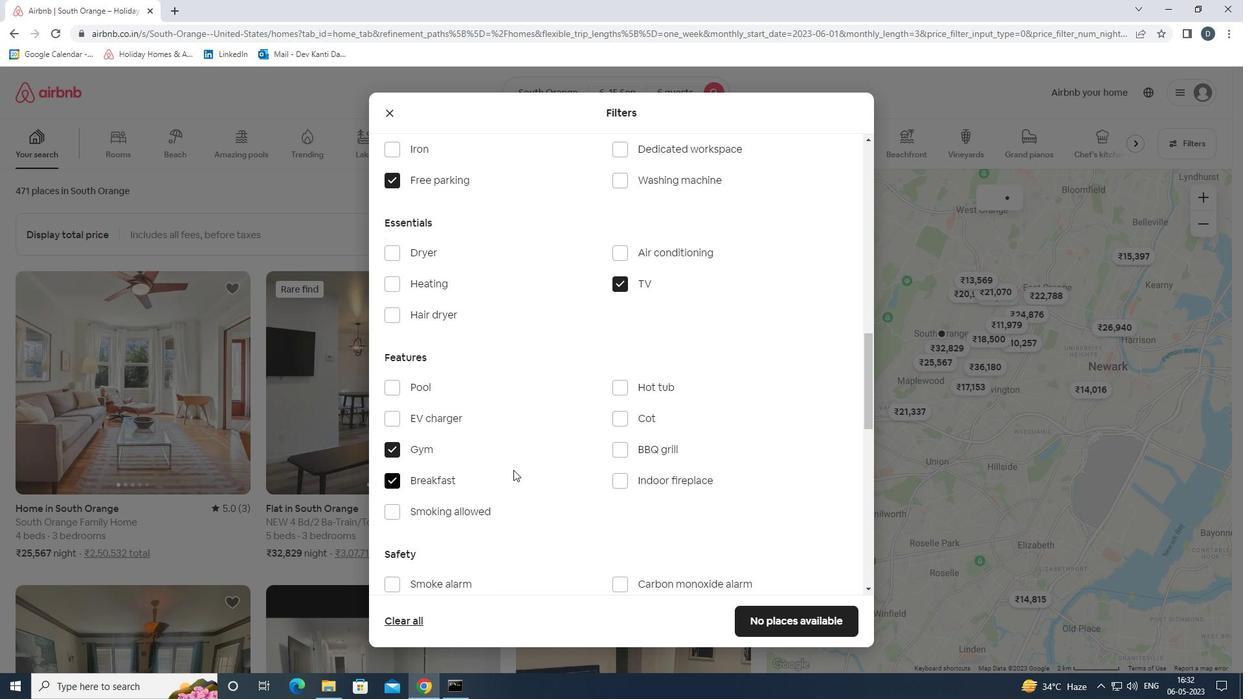 
Action: Mouse moved to (544, 464)
Screenshot: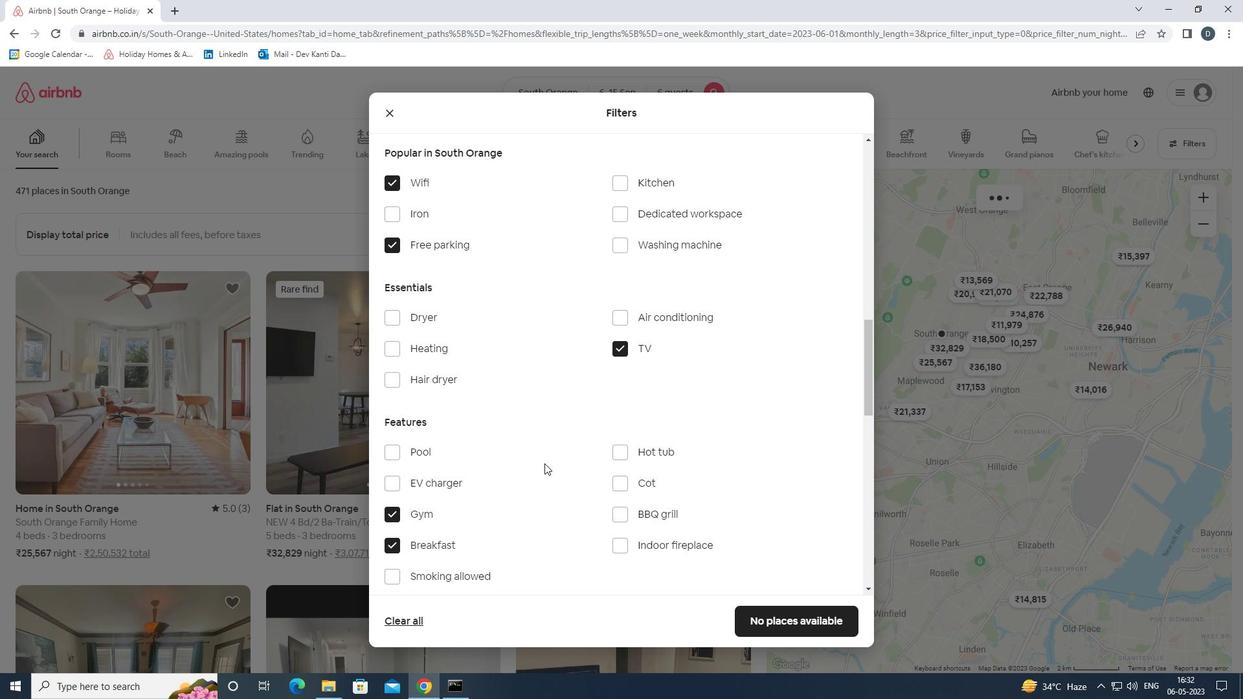 
Action: Mouse scrolled (544, 463) with delta (0, 0)
Screenshot: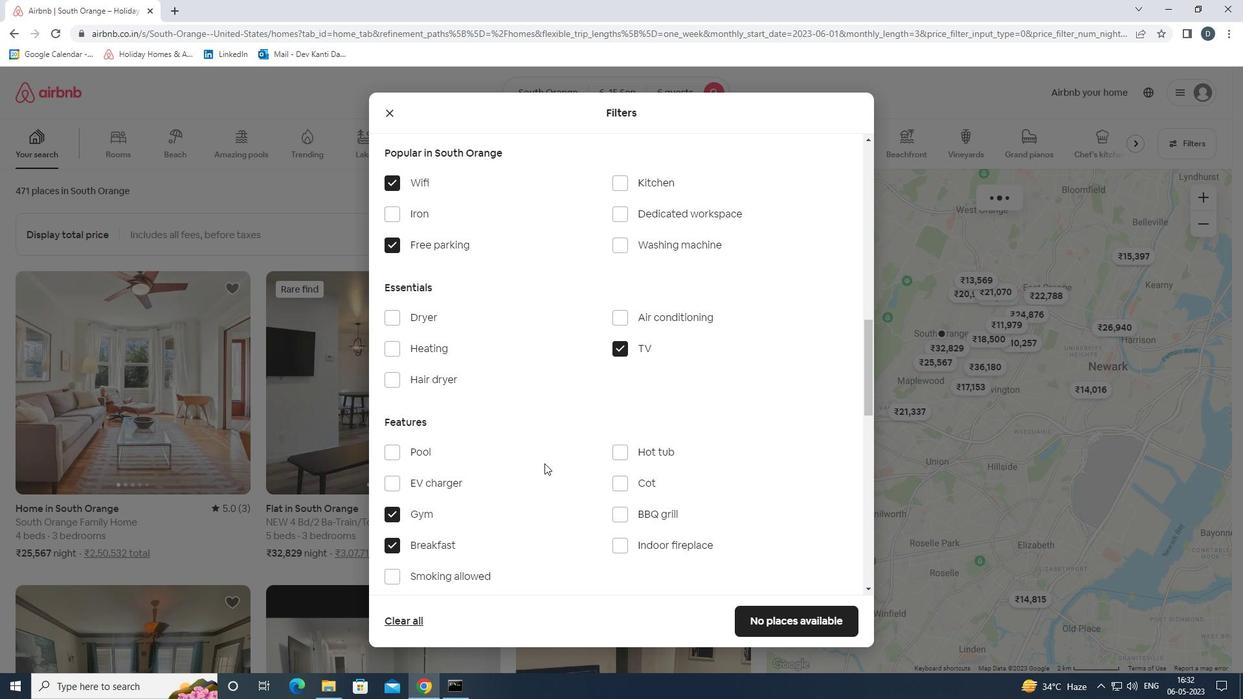 
Action: Mouse moved to (544, 465)
Screenshot: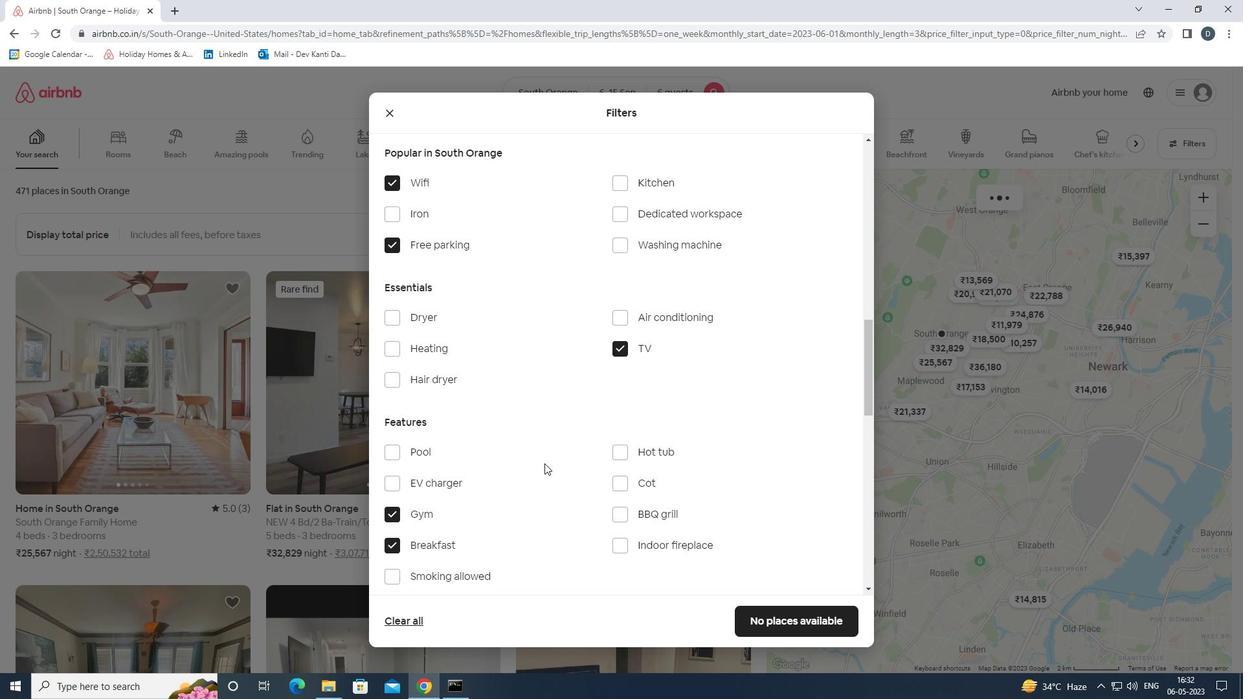 
Action: Mouse scrolled (544, 464) with delta (0, 0)
Screenshot: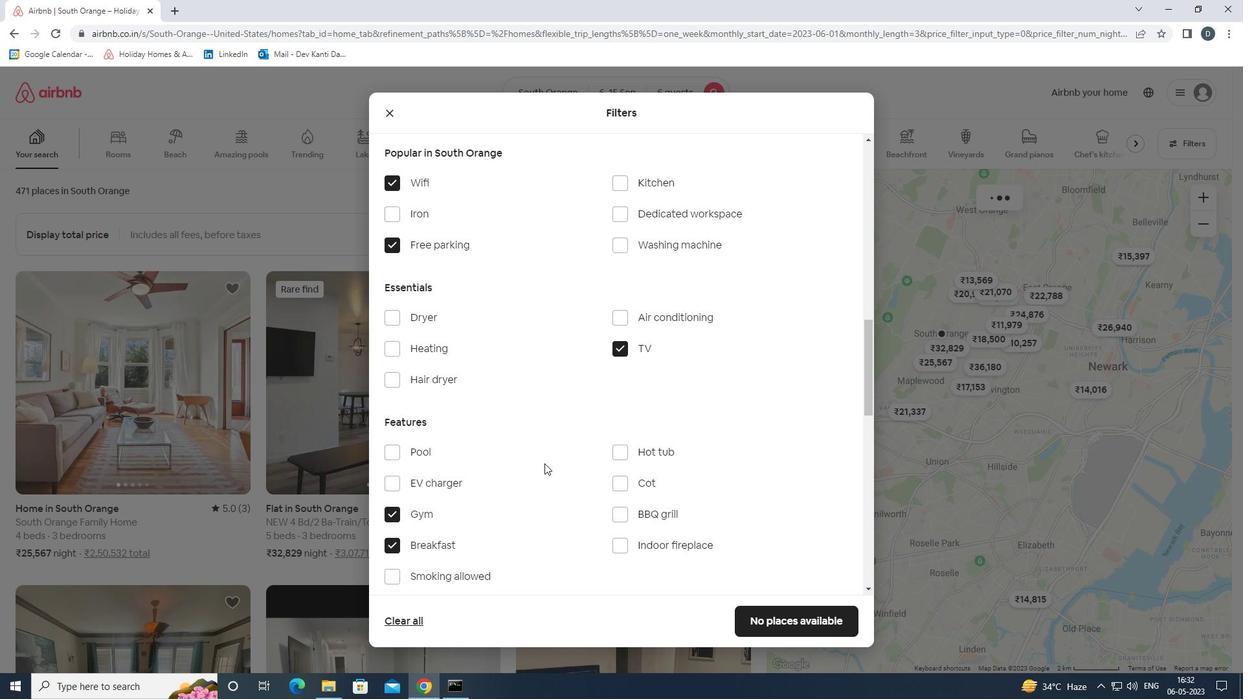 
Action: Mouse moved to (549, 468)
Screenshot: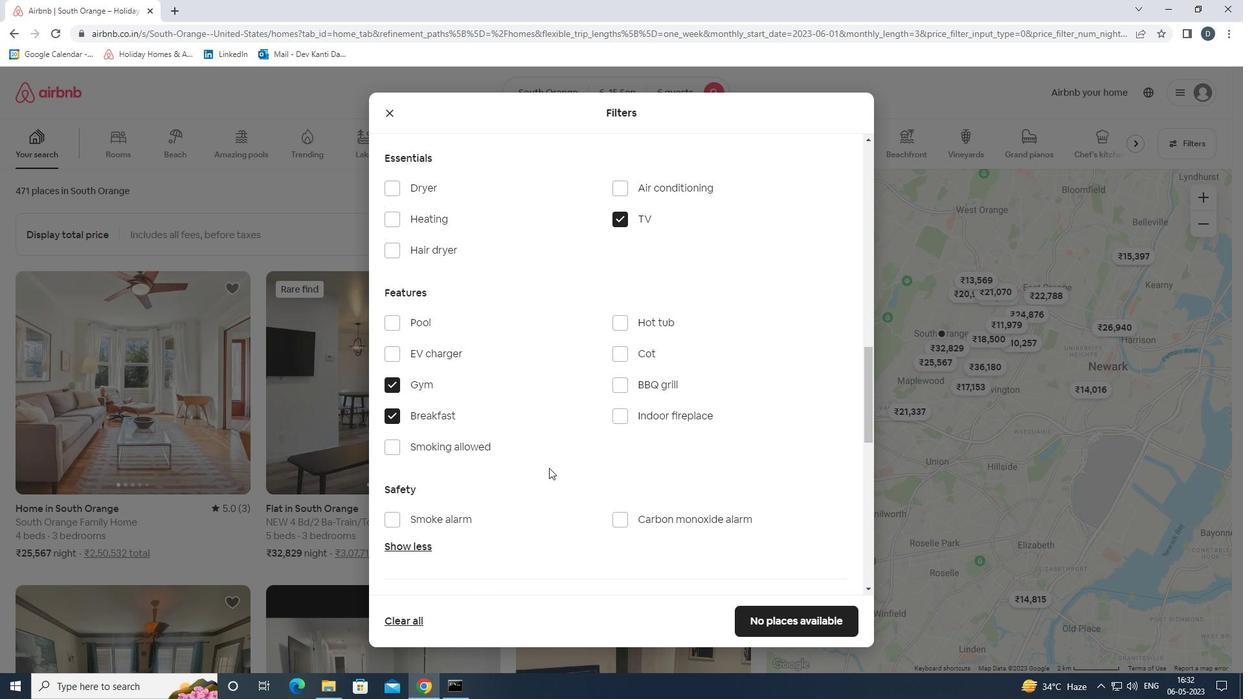 
Action: Mouse scrolled (549, 467) with delta (0, 0)
Screenshot: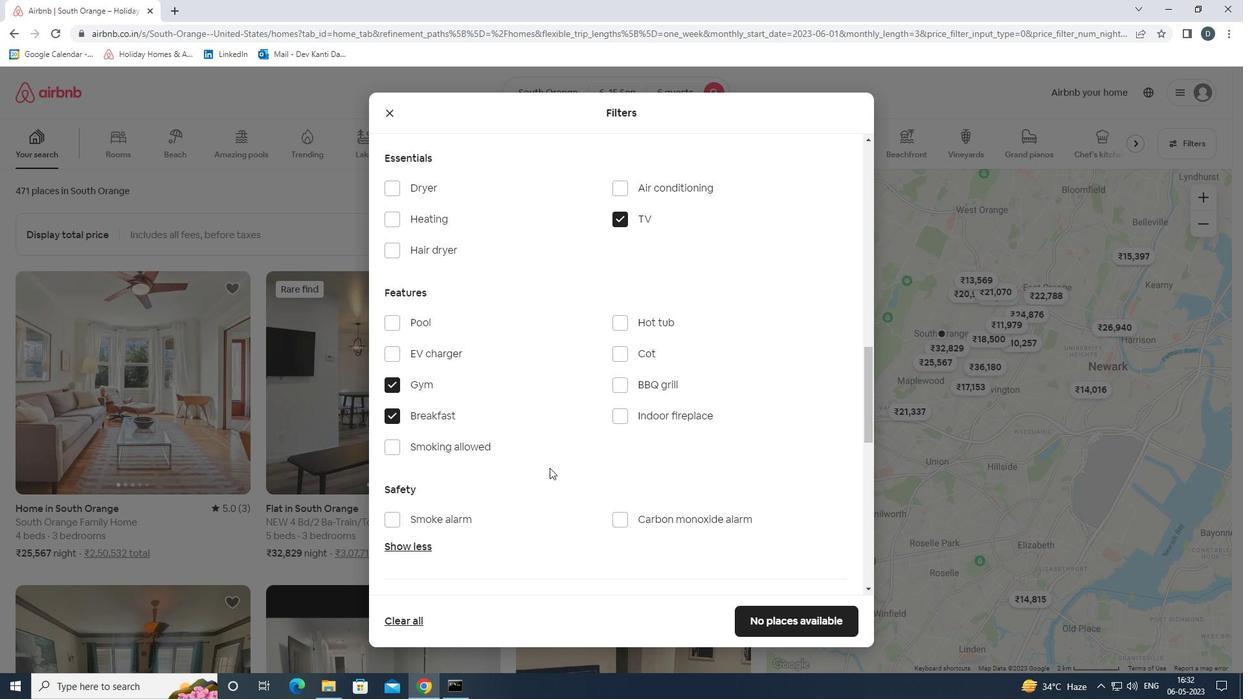 
Action: Mouse moved to (550, 468)
Screenshot: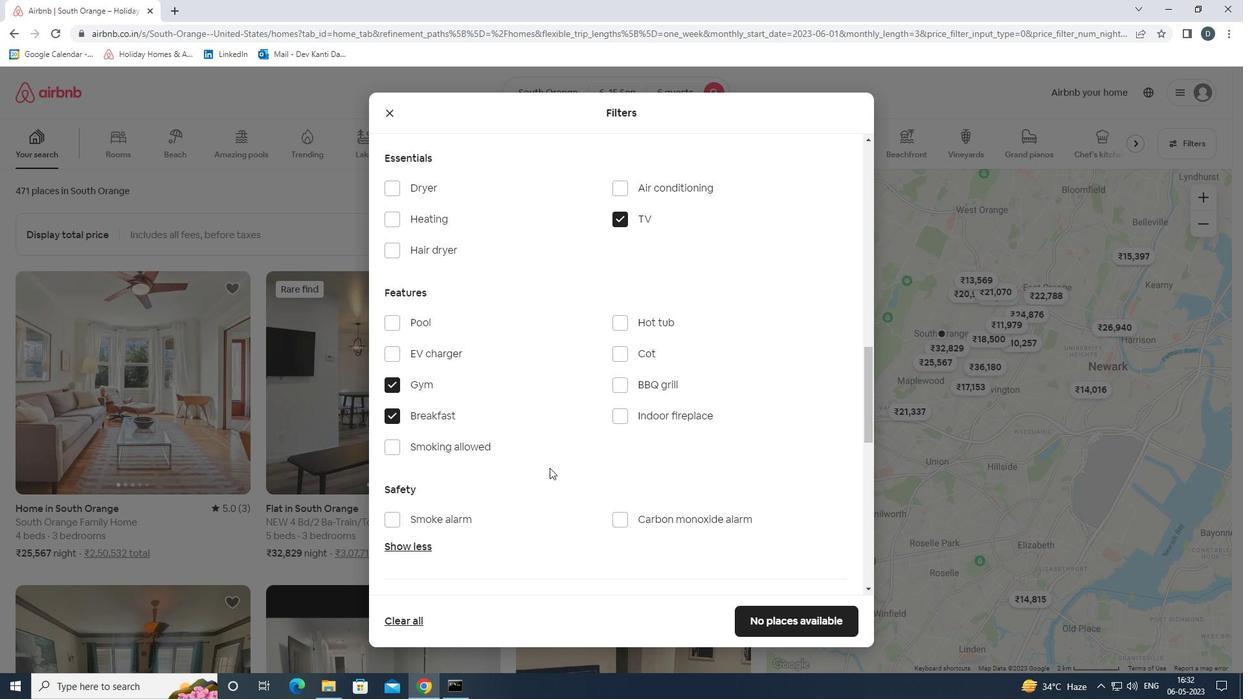 
Action: Mouse scrolled (550, 467) with delta (0, 0)
Screenshot: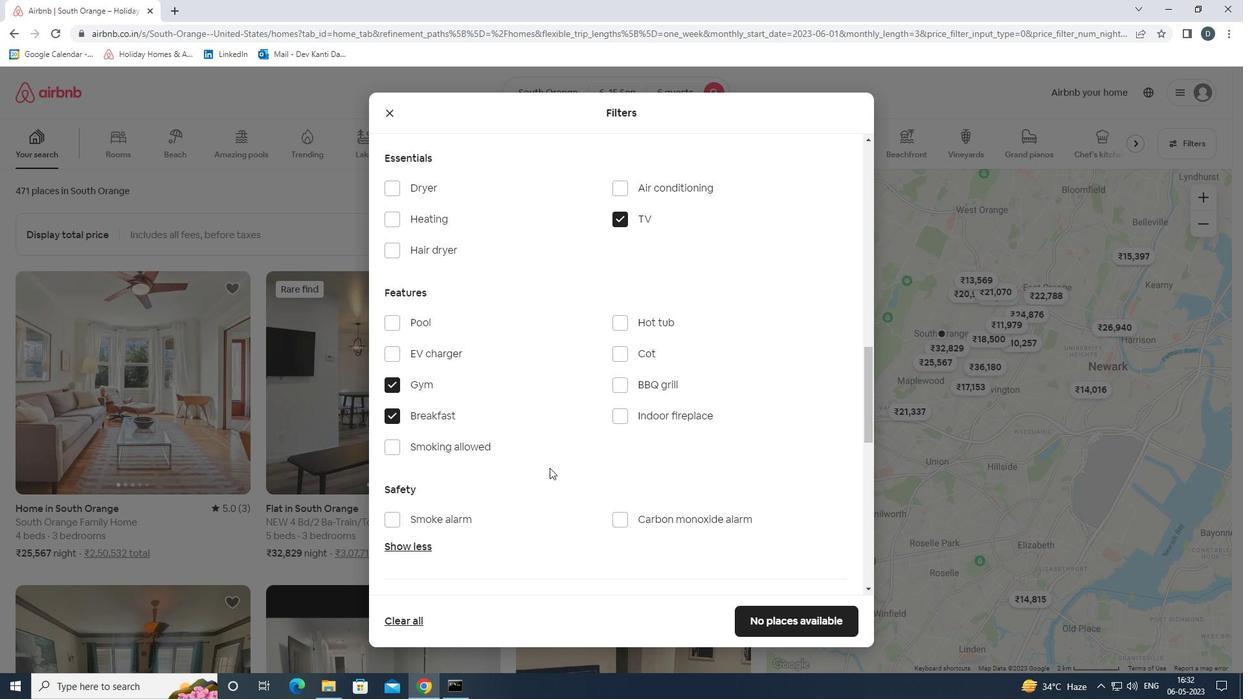 
Action: Mouse moved to (711, 463)
Screenshot: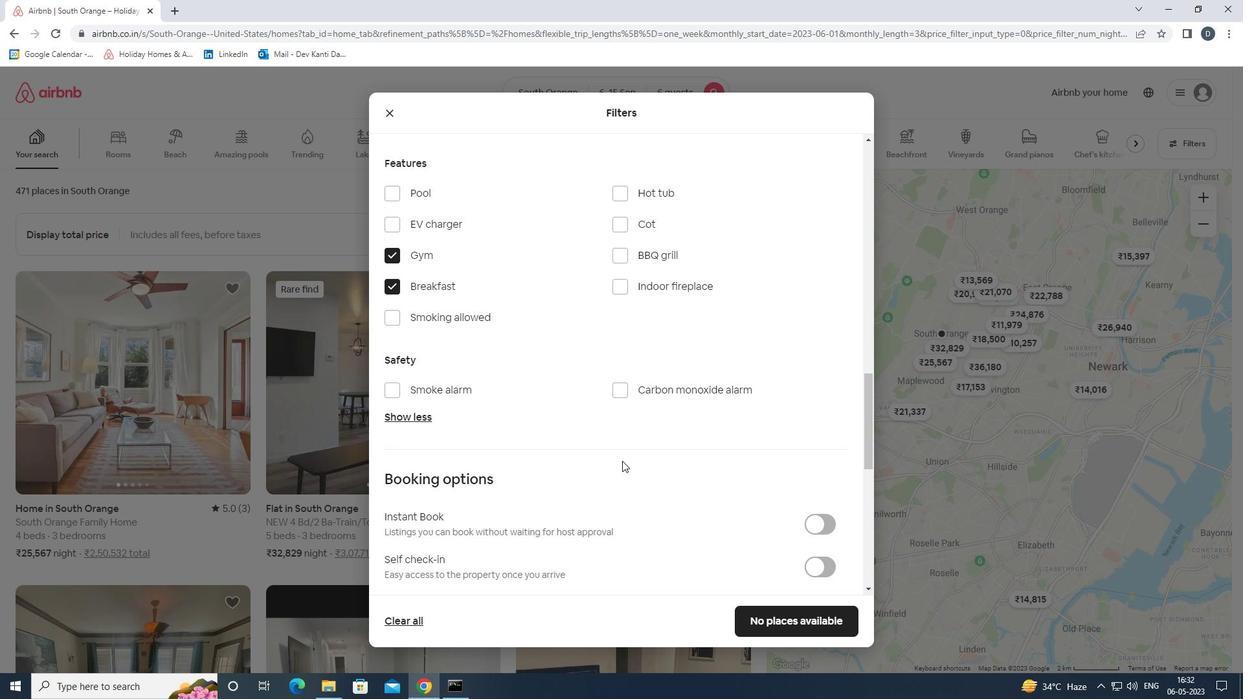 
Action: Mouse scrolled (711, 462) with delta (0, 0)
Screenshot: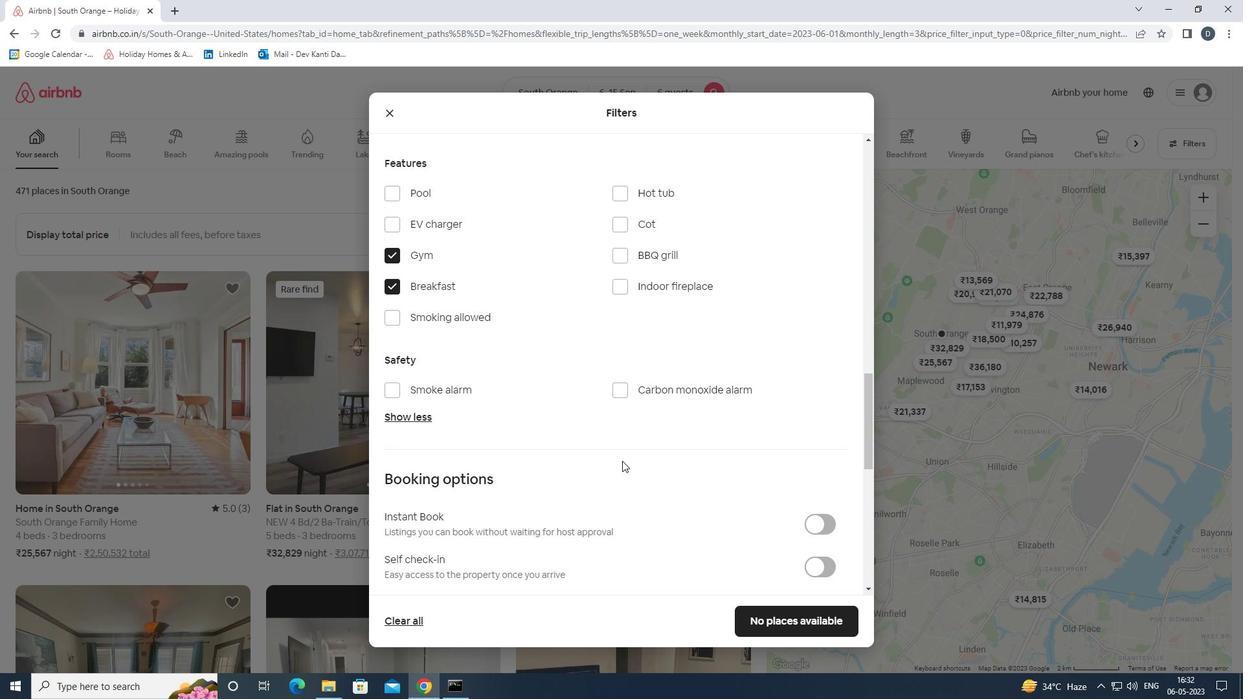 
Action: Mouse moved to (811, 501)
Screenshot: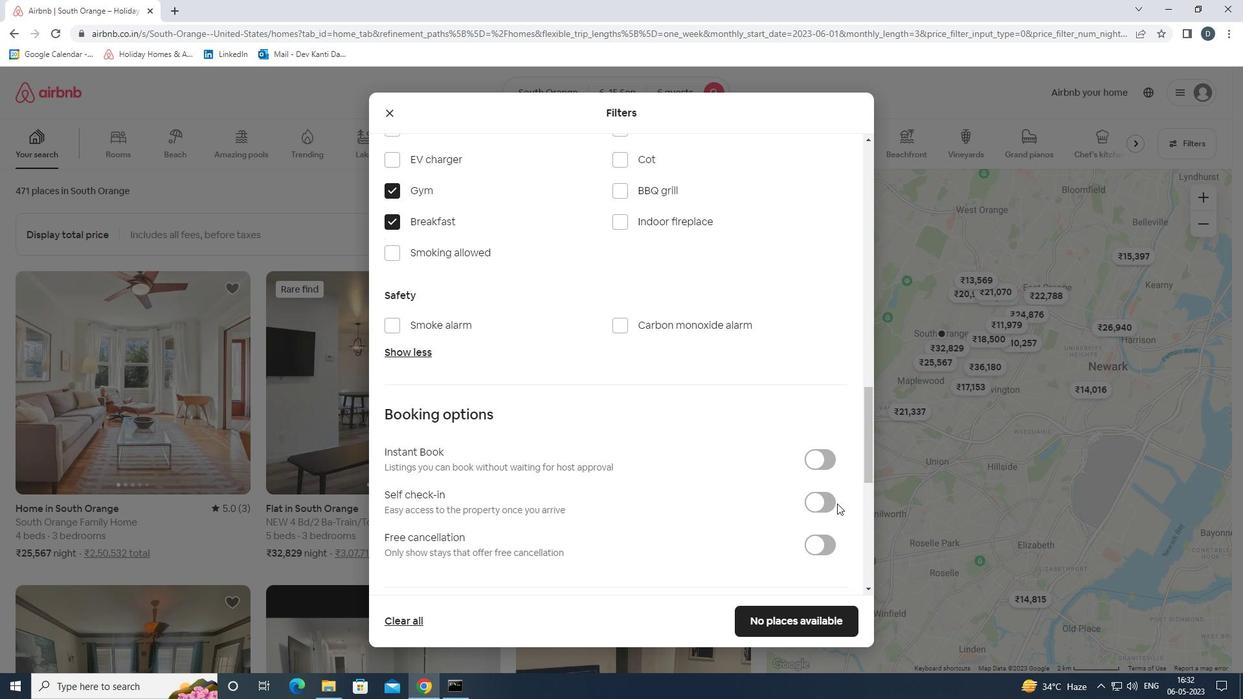 
Action: Mouse pressed left at (811, 501)
Screenshot: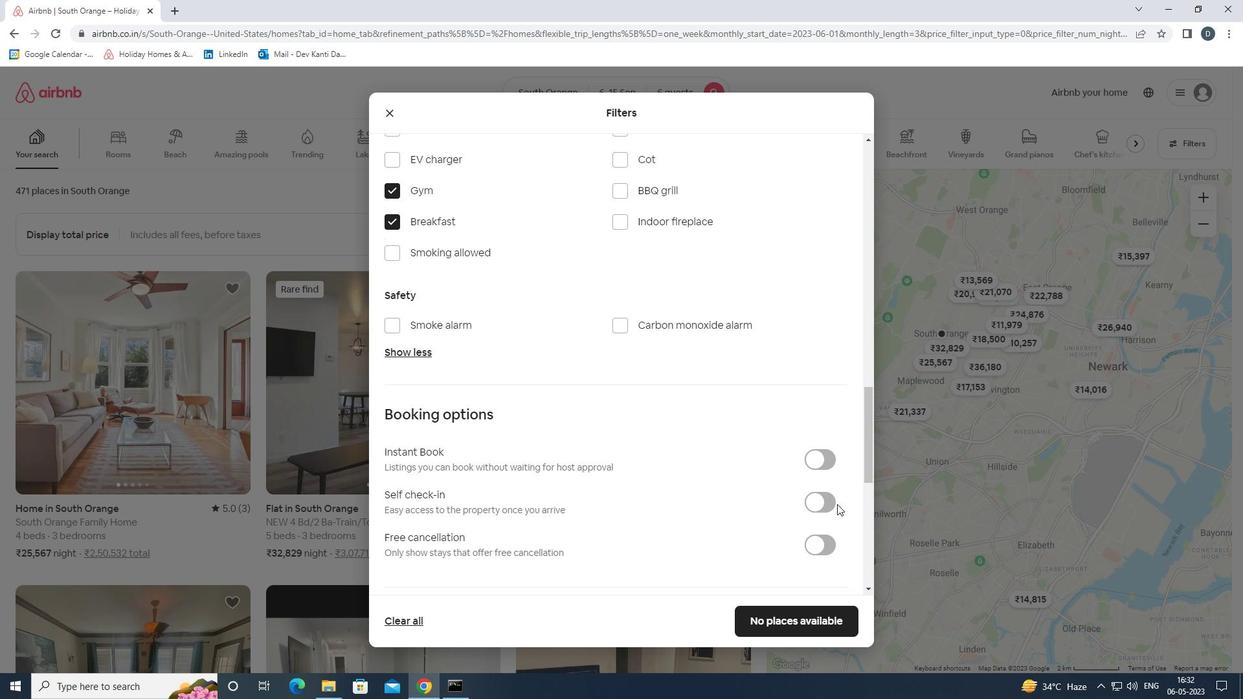 
Action: Mouse moved to (772, 479)
Screenshot: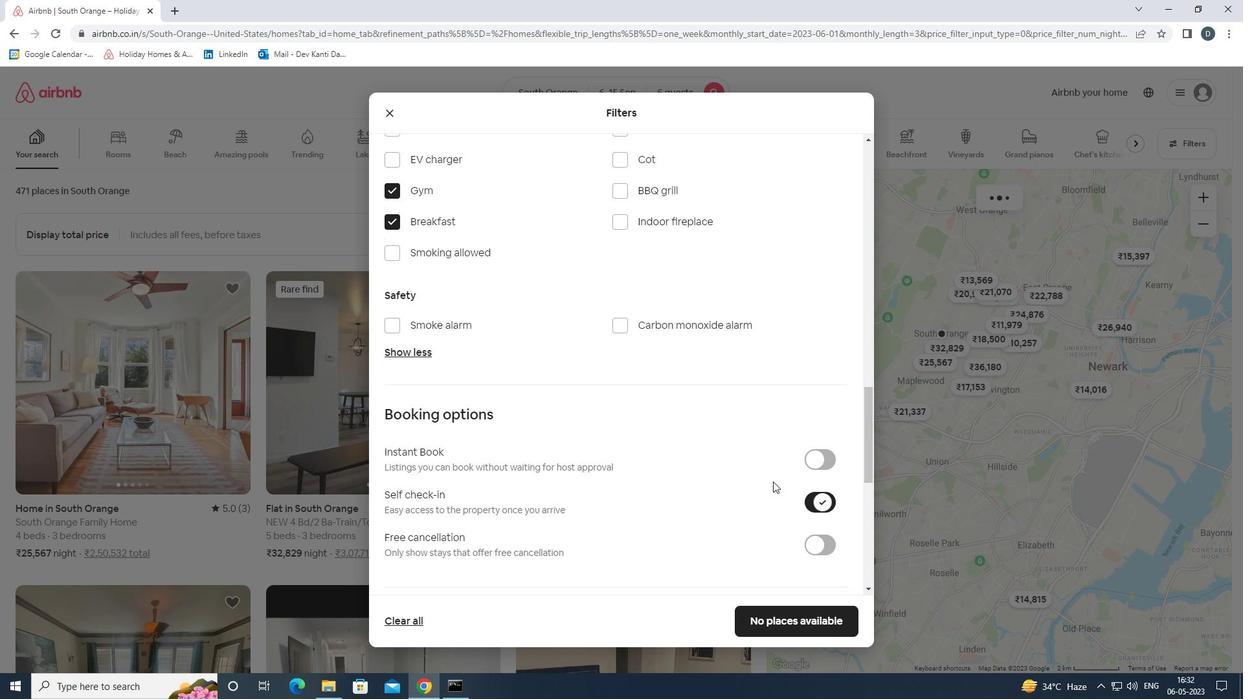 
Action: Mouse scrolled (772, 478) with delta (0, 0)
Screenshot: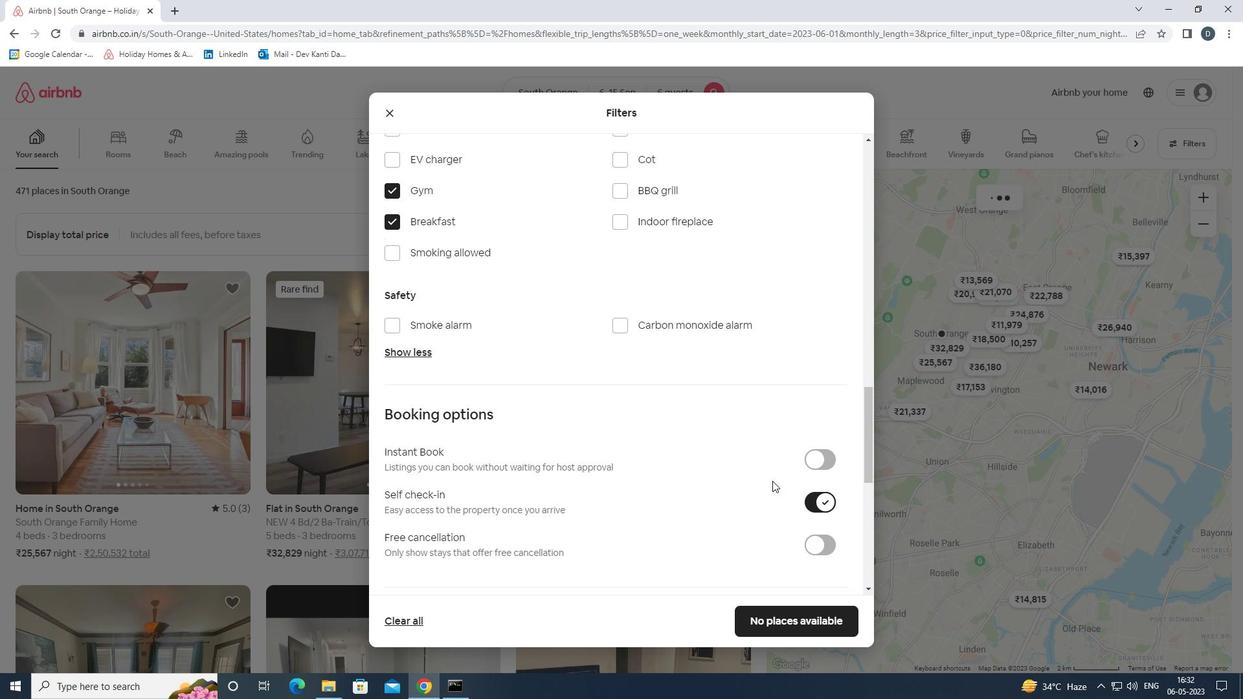 
Action: Mouse scrolled (772, 478) with delta (0, 0)
Screenshot: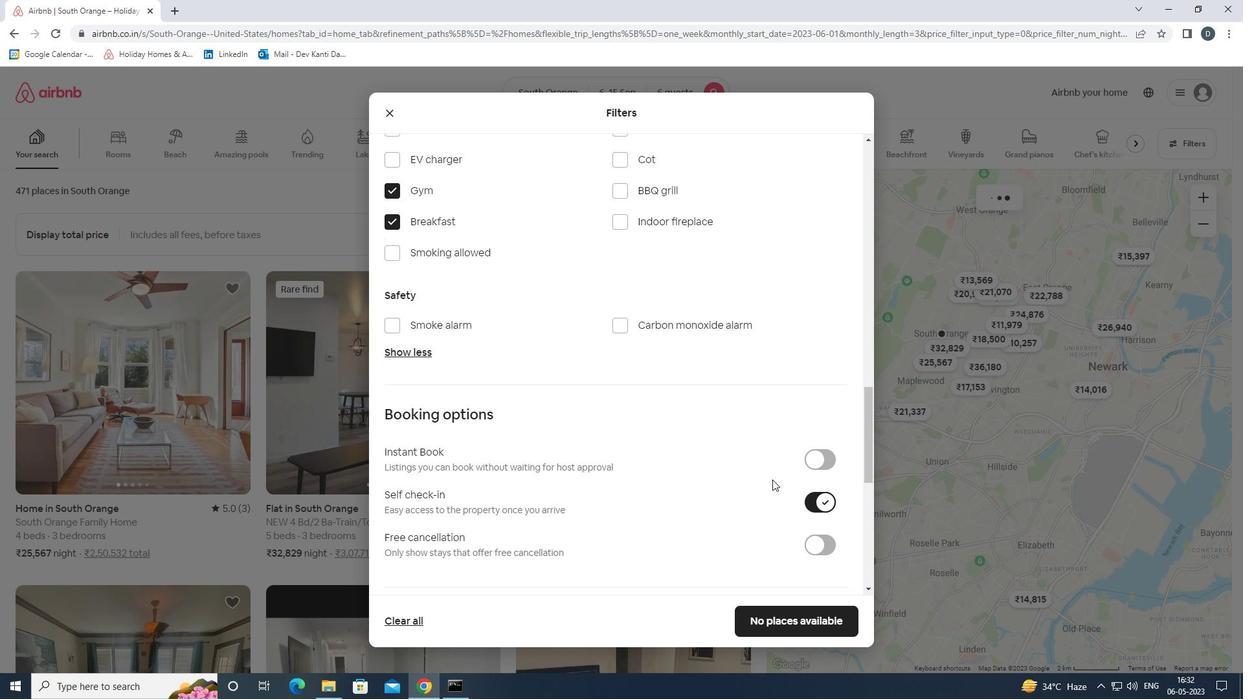 
Action: Mouse scrolled (772, 478) with delta (0, 0)
Screenshot: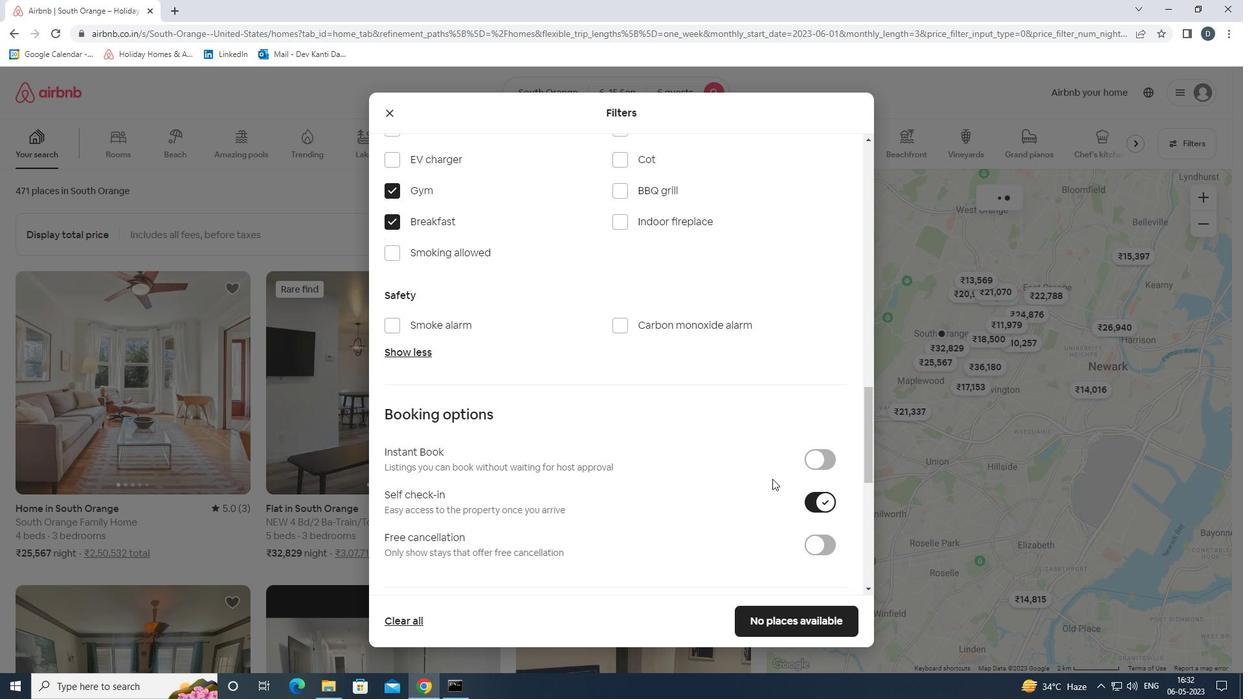 
Action: Mouse scrolled (772, 478) with delta (0, 0)
Screenshot: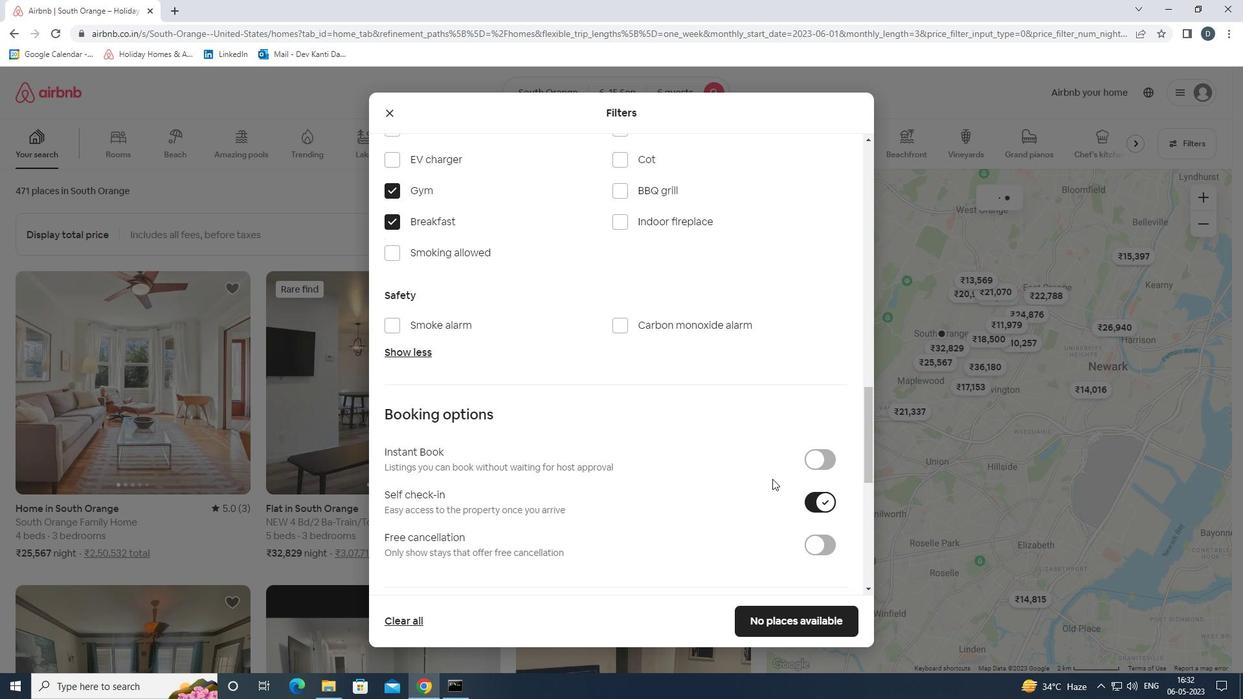 
Action: Mouse scrolled (772, 478) with delta (0, 0)
Screenshot: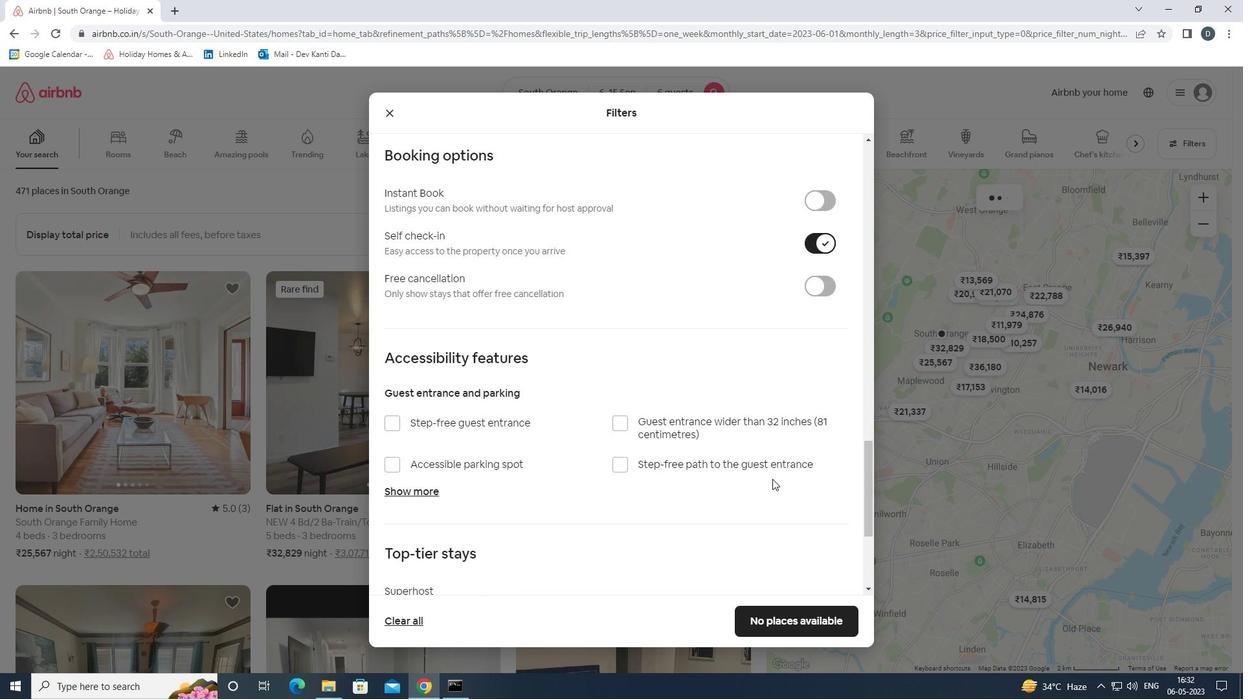
Action: Mouse scrolled (772, 478) with delta (0, 0)
Screenshot: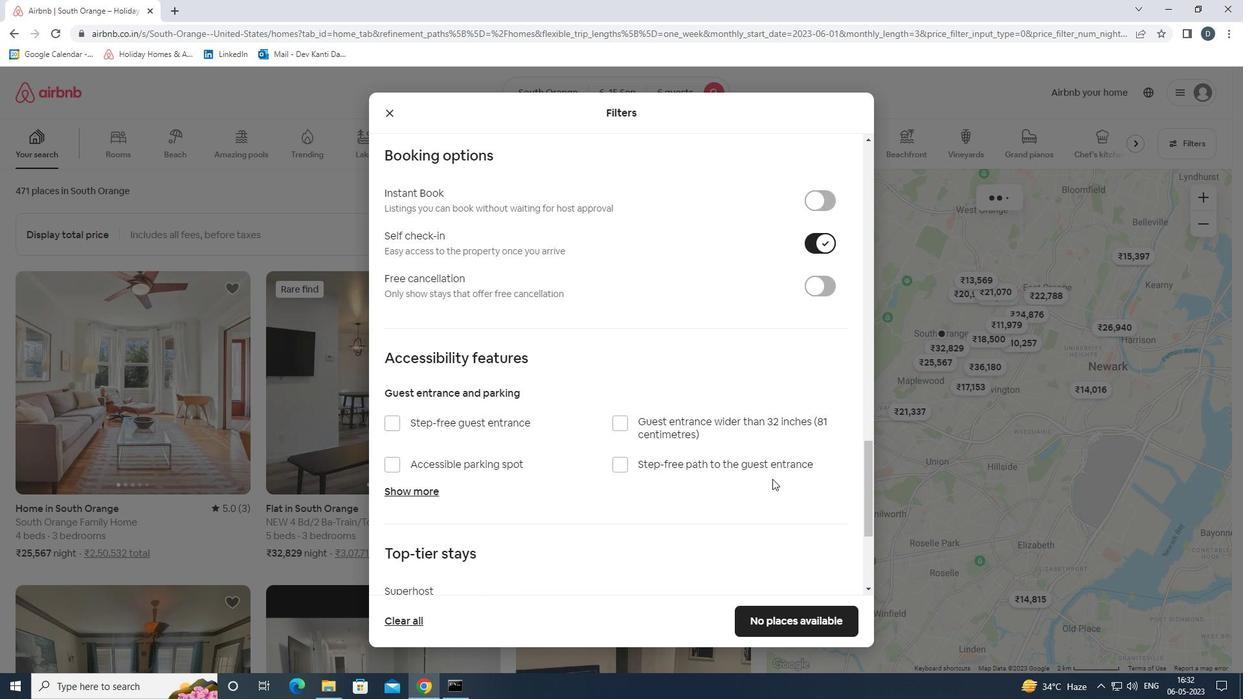 
Action: Mouse scrolled (772, 478) with delta (0, 0)
Screenshot: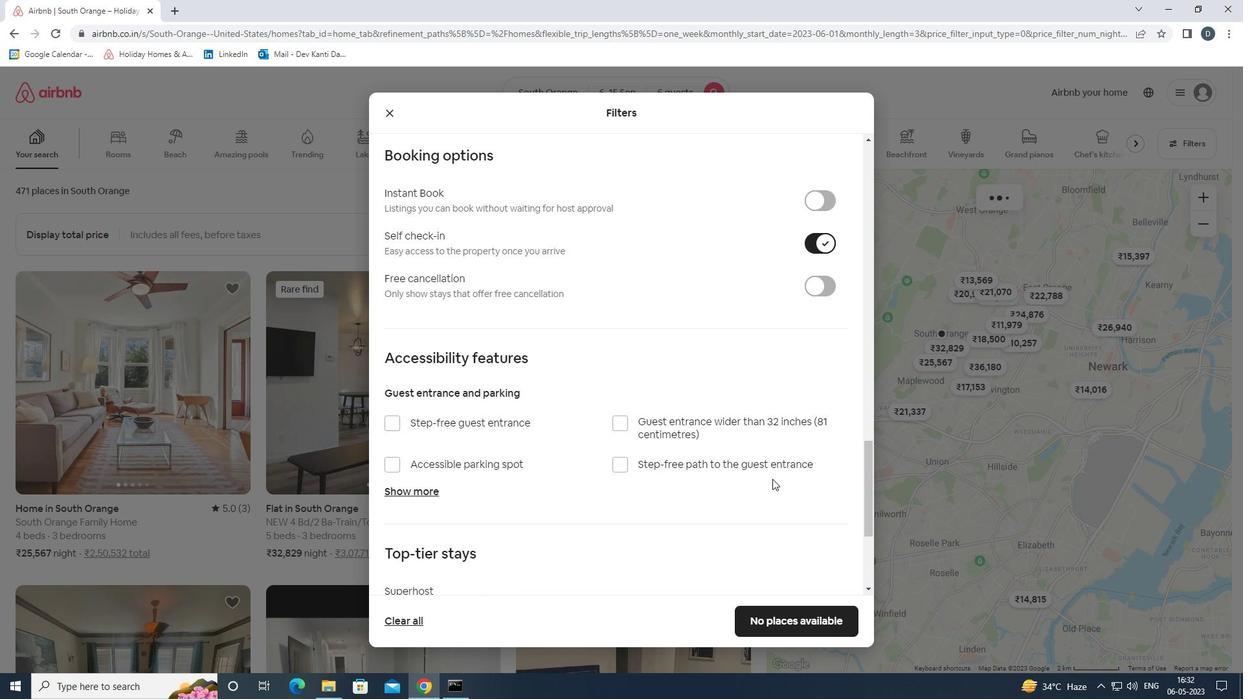 
Action: Mouse scrolled (772, 478) with delta (0, 0)
Screenshot: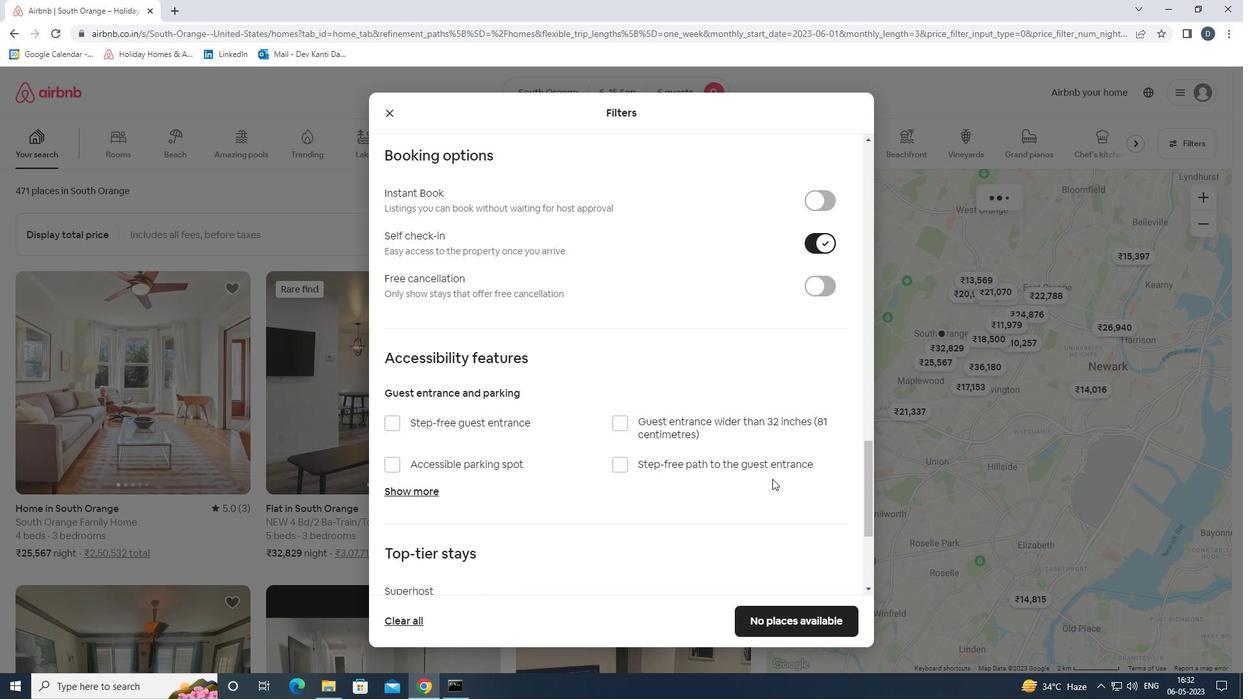 
Action: Mouse moved to (431, 504)
Screenshot: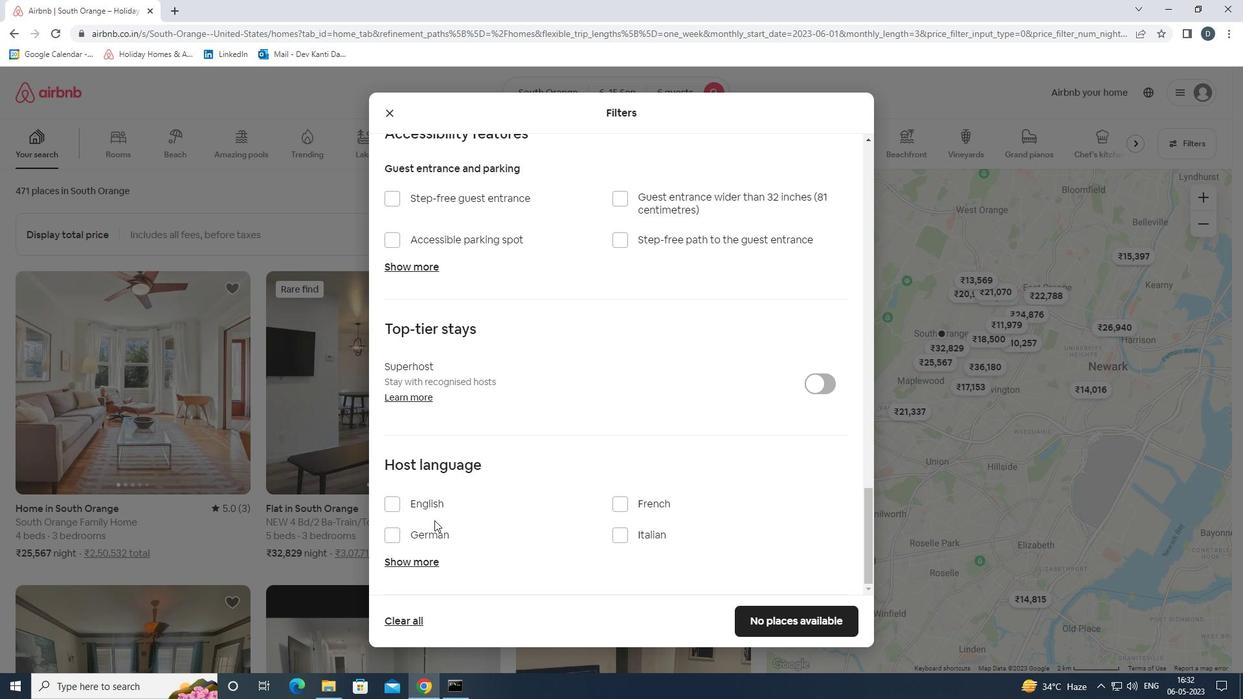 
Action: Mouse pressed left at (431, 504)
Screenshot: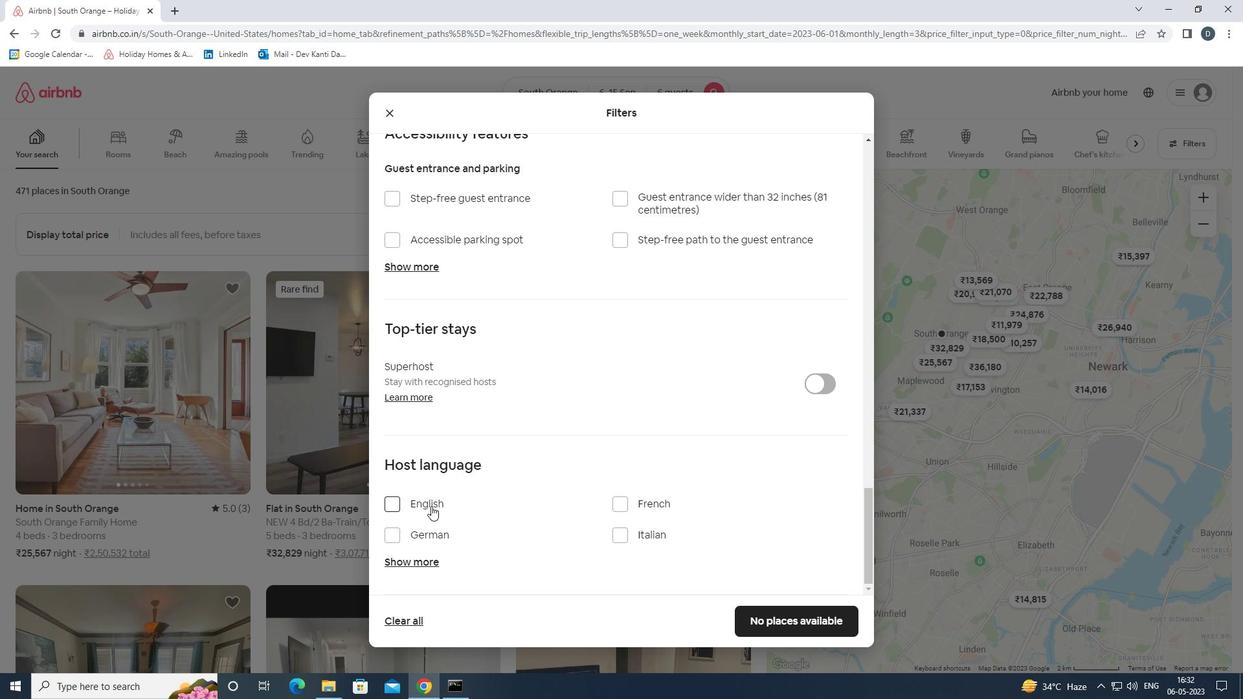 
Action: Mouse moved to (854, 619)
Screenshot: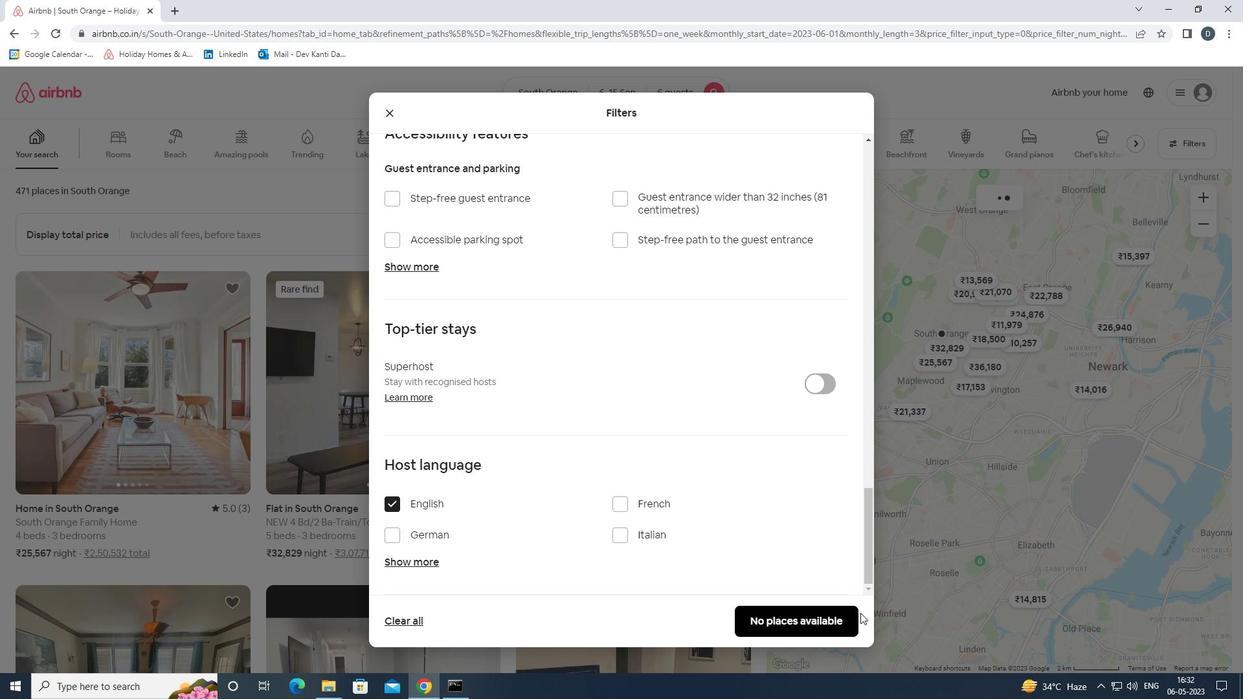 
Action: Mouse pressed left at (854, 619)
Screenshot: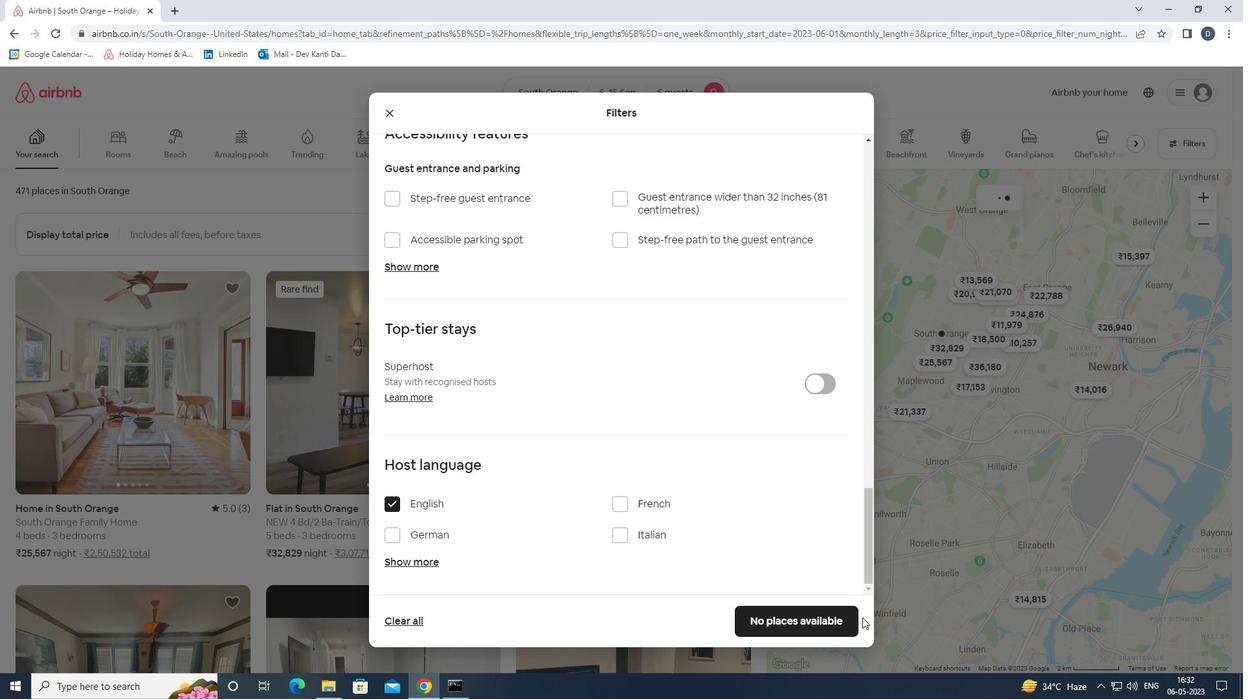 
